 Task: Find connections with filter location Radolfzell am Bodensee with filter topic #lawschoolwith filter profile language Potuguese with filter current company Esko with filter school Emeritus with filter industry IT System Custom Software Development with filter service category Labor and Employment Law with filter keywords title Artificial Intelligence Engineer
Action: Mouse moved to (360, 262)
Screenshot: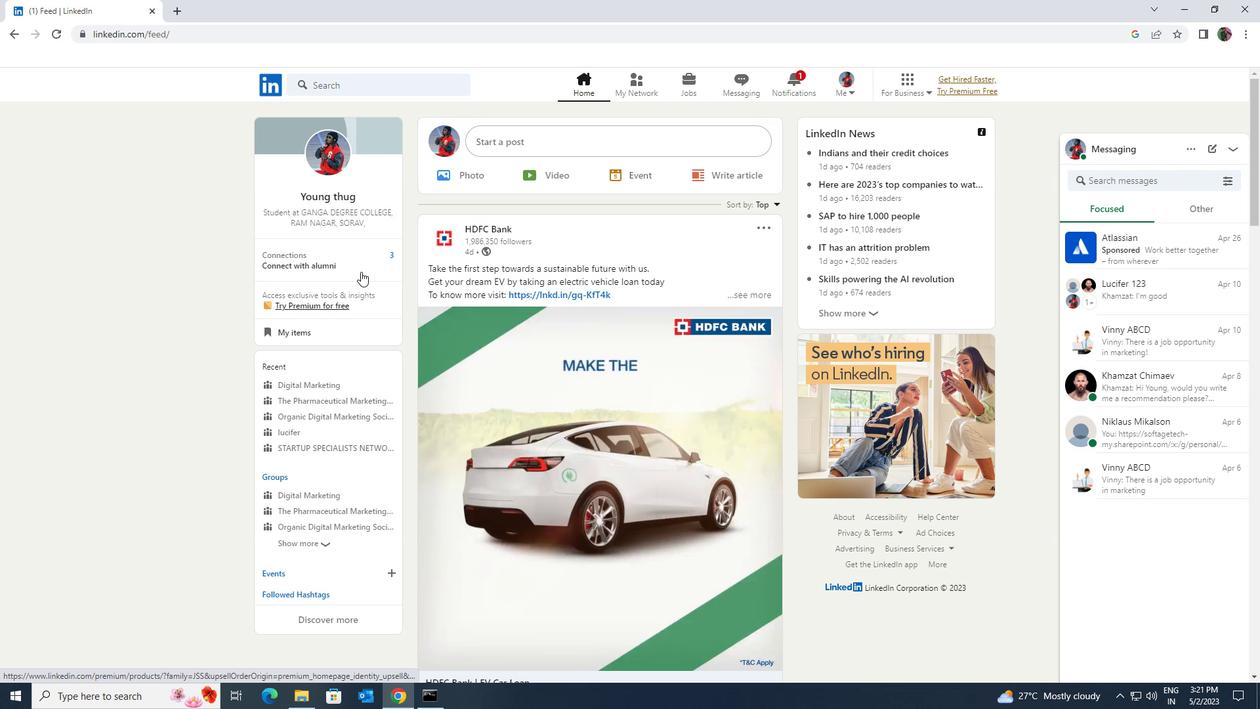 
Action: Mouse pressed left at (360, 262)
Screenshot: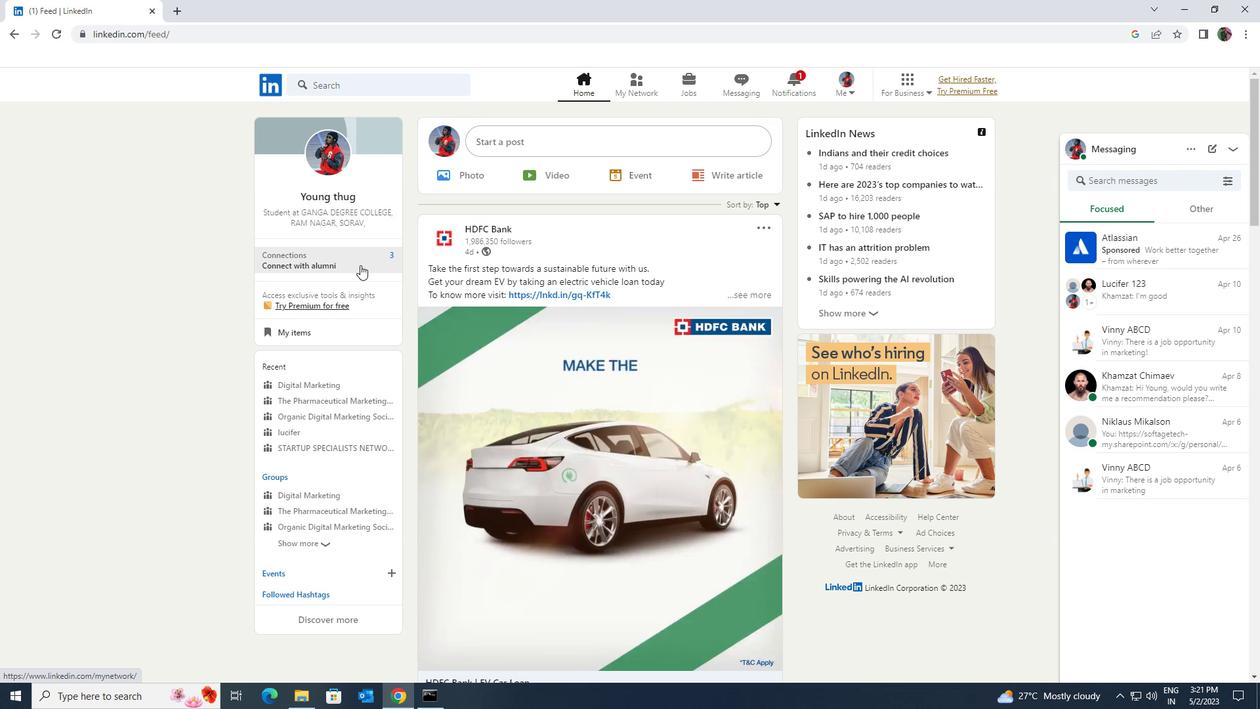 
Action: Mouse moved to (388, 161)
Screenshot: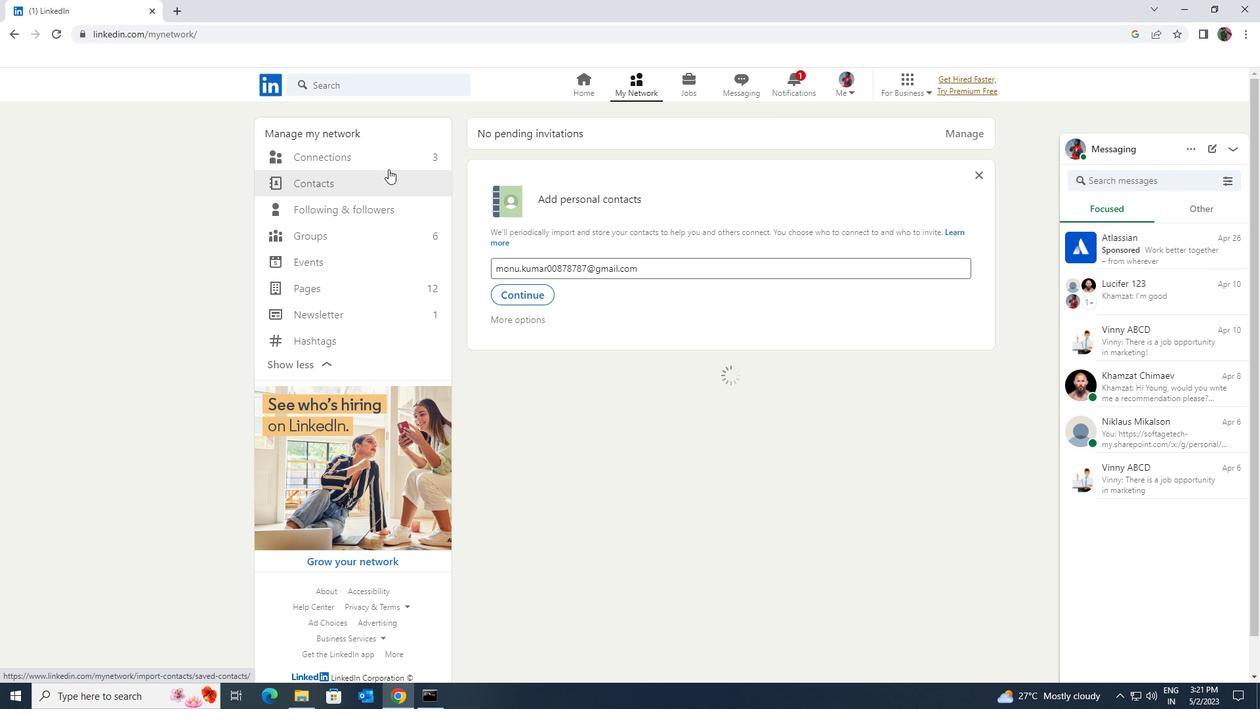 
Action: Mouse pressed left at (388, 161)
Screenshot: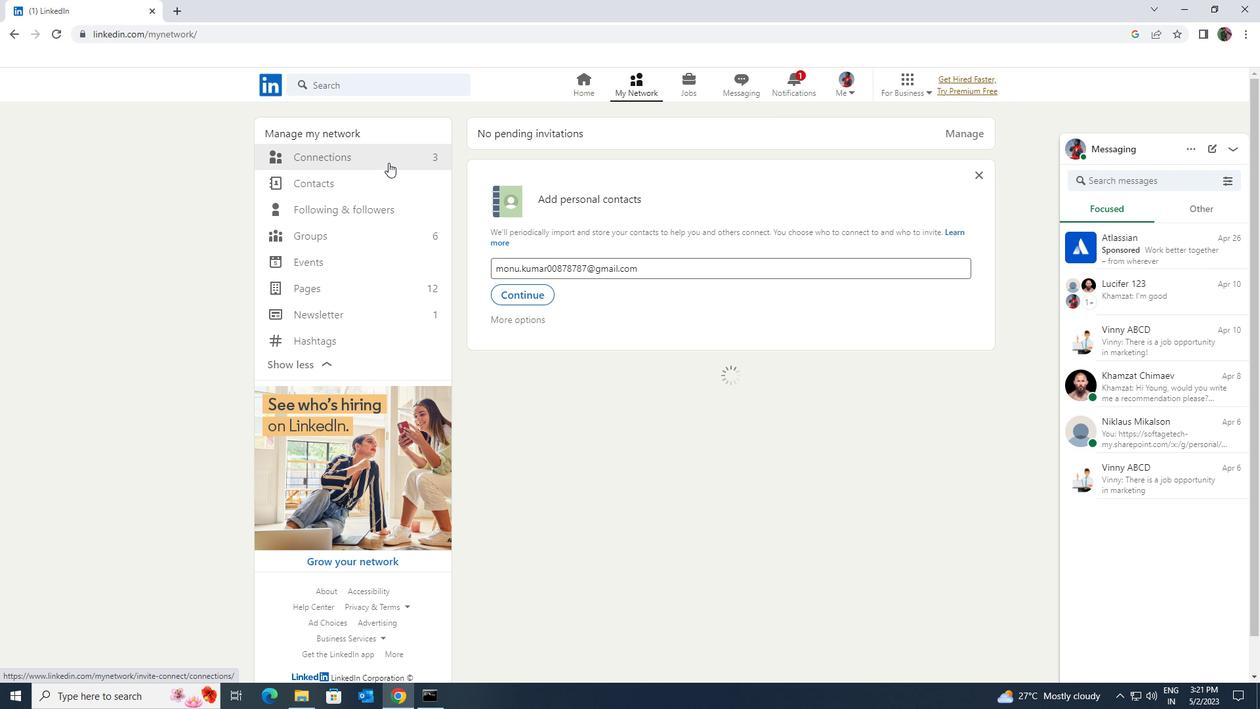
Action: Mouse moved to (712, 162)
Screenshot: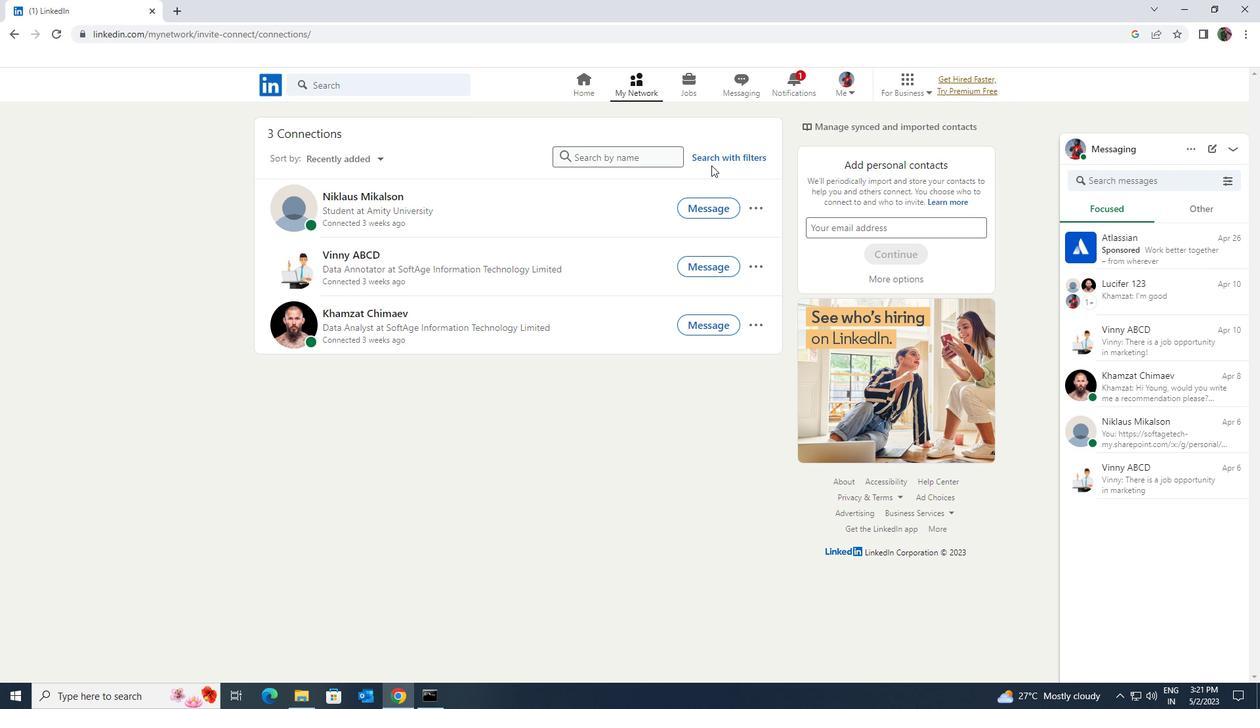 
Action: Mouse pressed left at (712, 162)
Screenshot: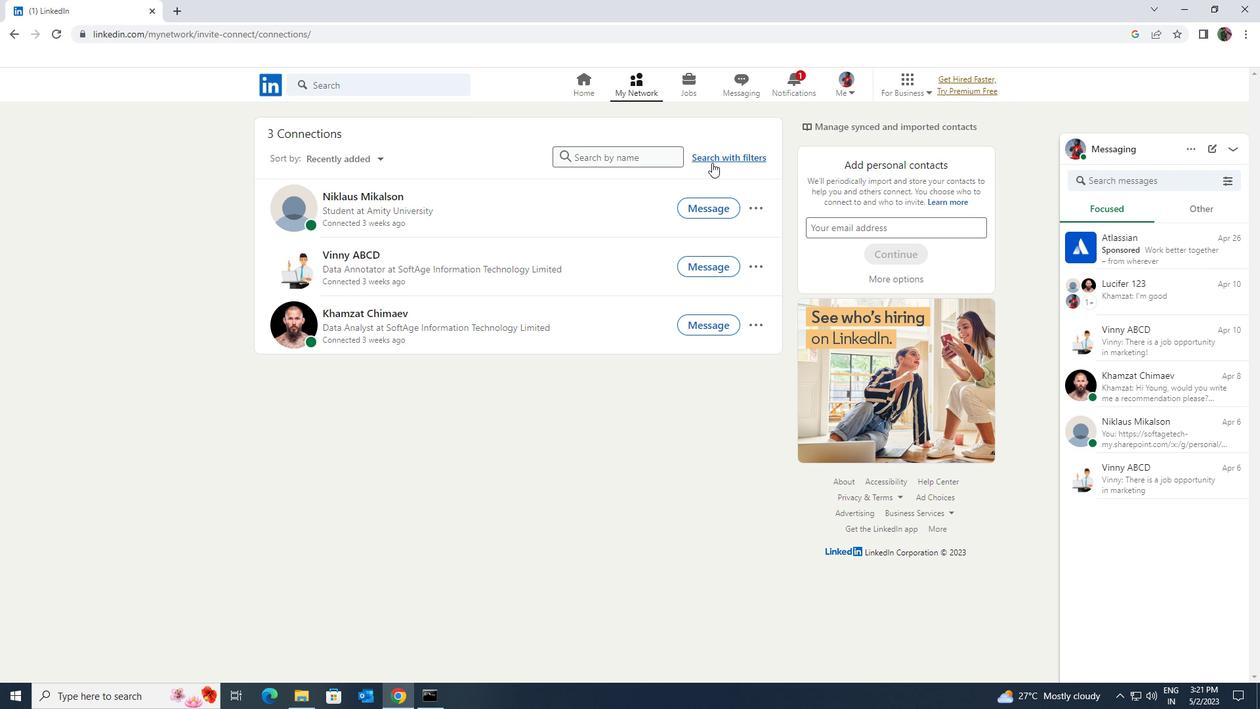 
Action: Mouse moved to (673, 122)
Screenshot: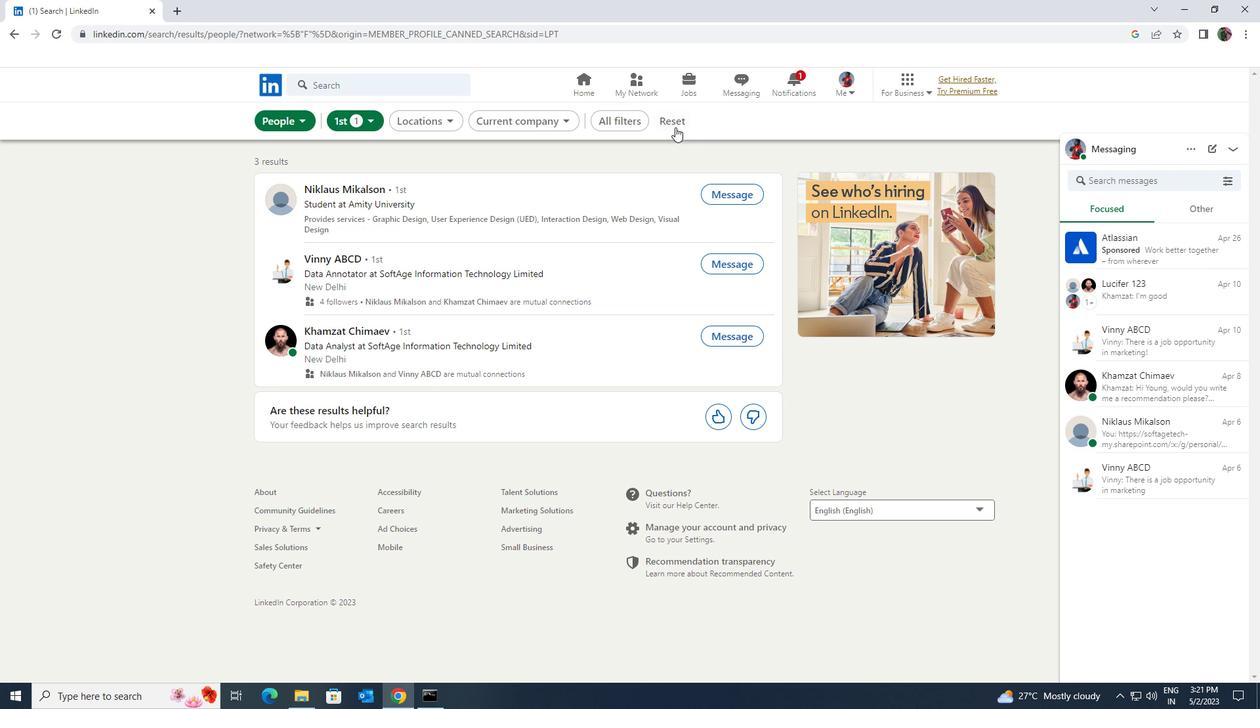 
Action: Mouse pressed left at (673, 122)
Screenshot: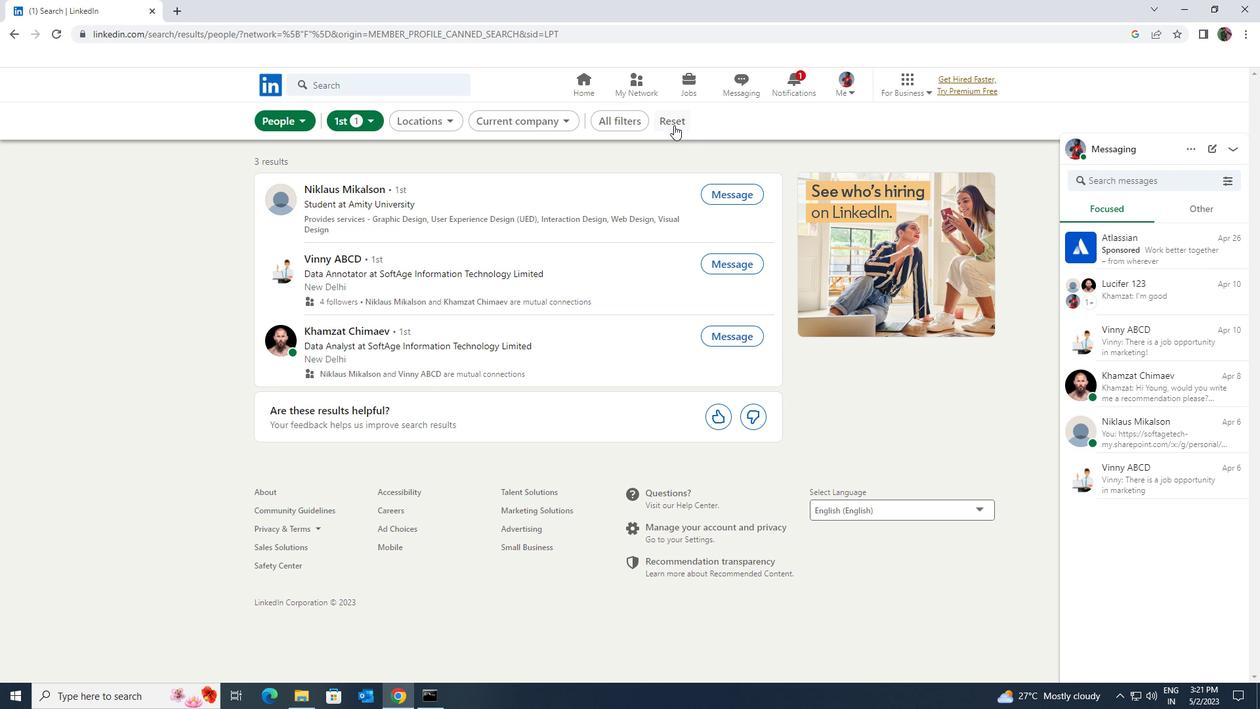
Action: Mouse moved to (671, 122)
Screenshot: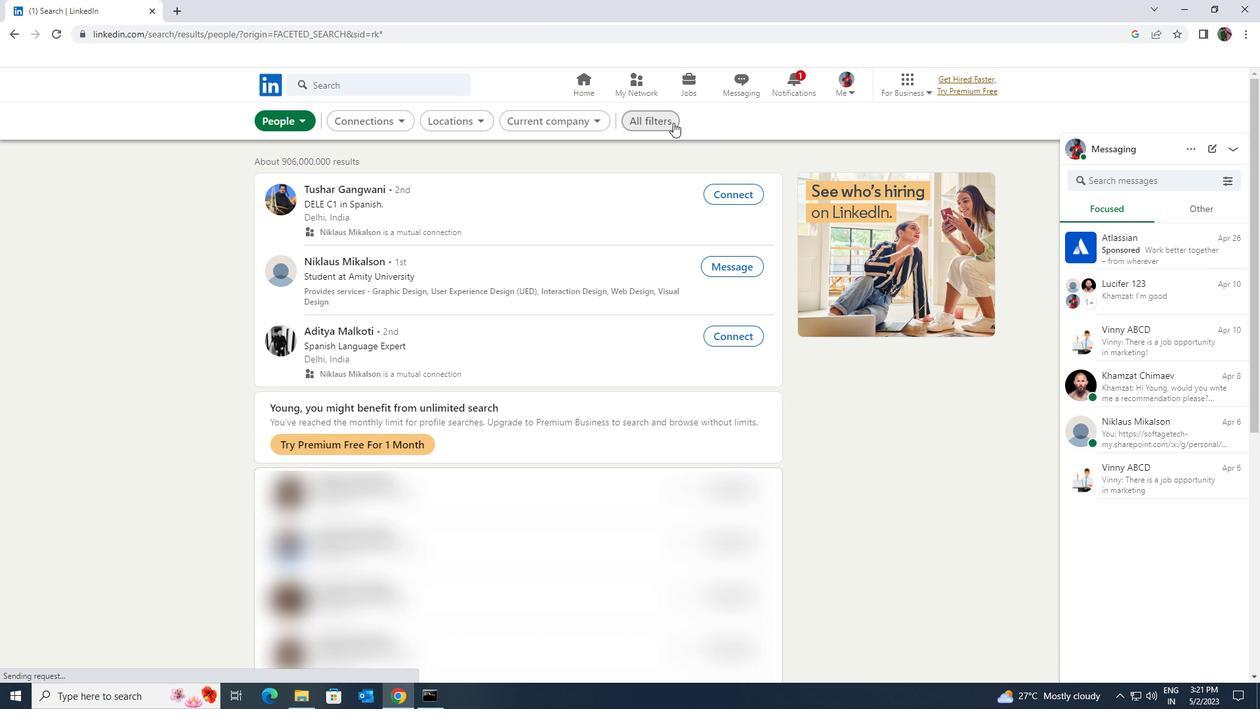 
Action: Mouse pressed left at (671, 122)
Screenshot: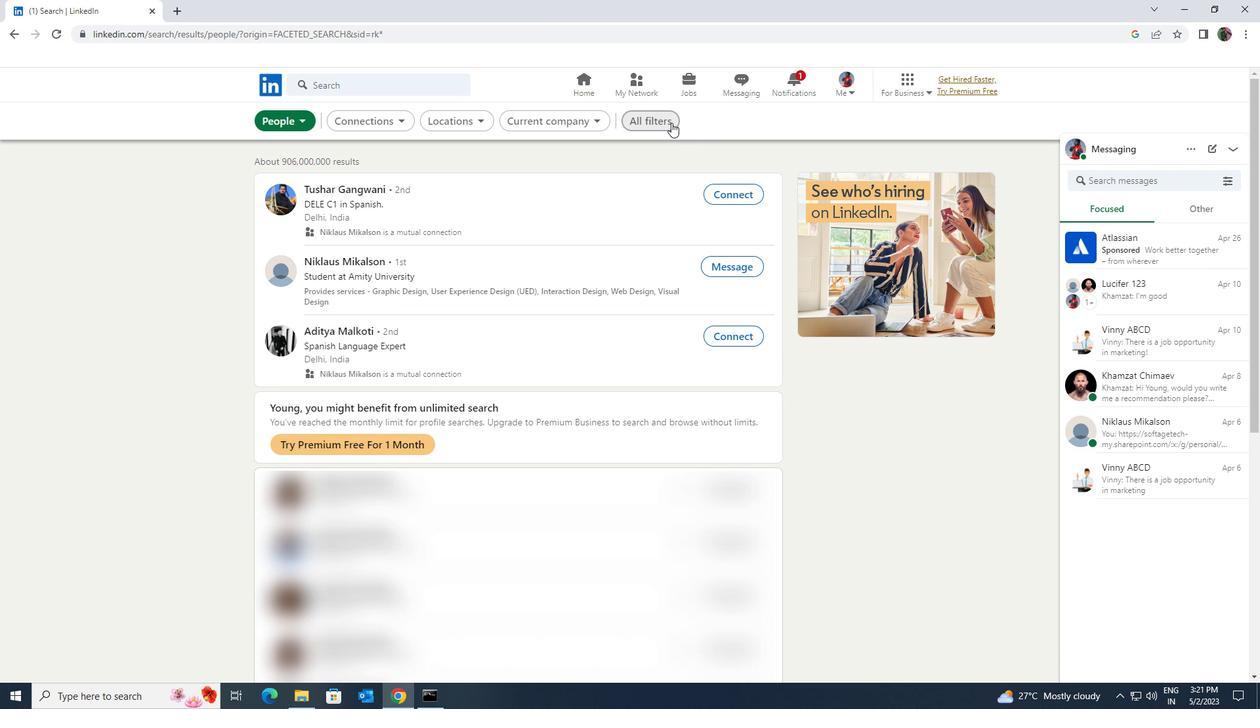 
Action: Mouse moved to (1143, 518)
Screenshot: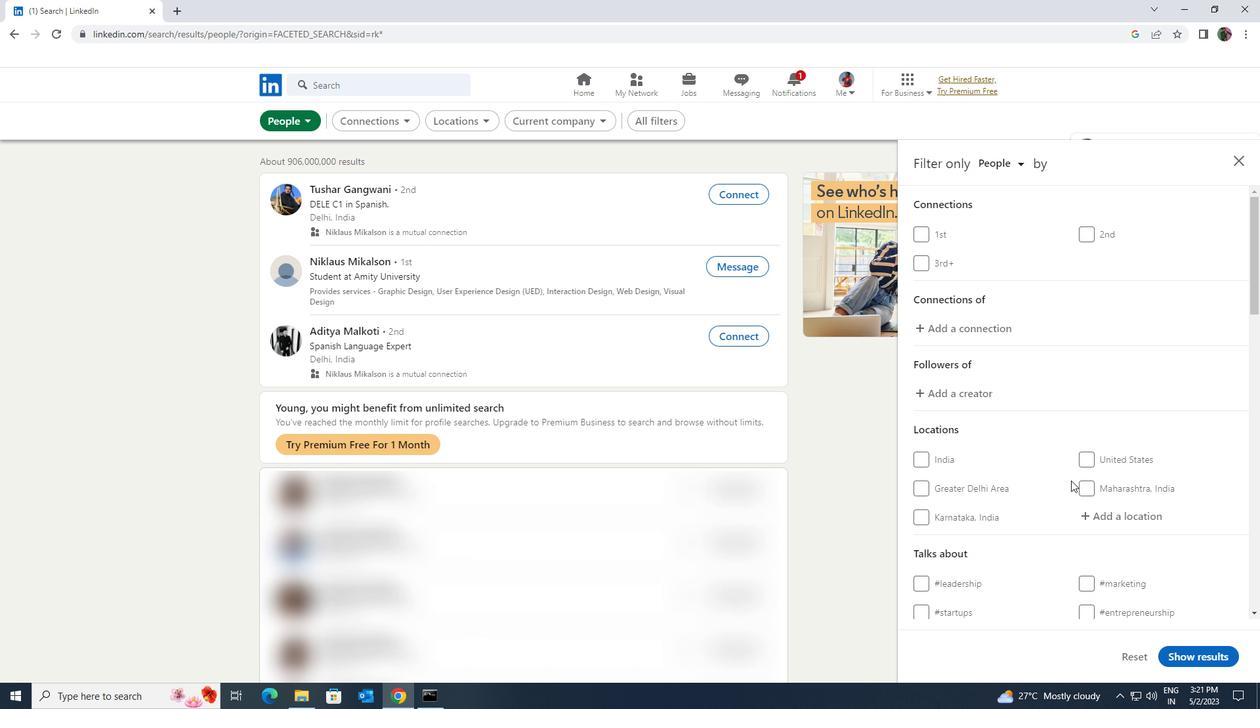 
Action: Mouse pressed left at (1143, 518)
Screenshot: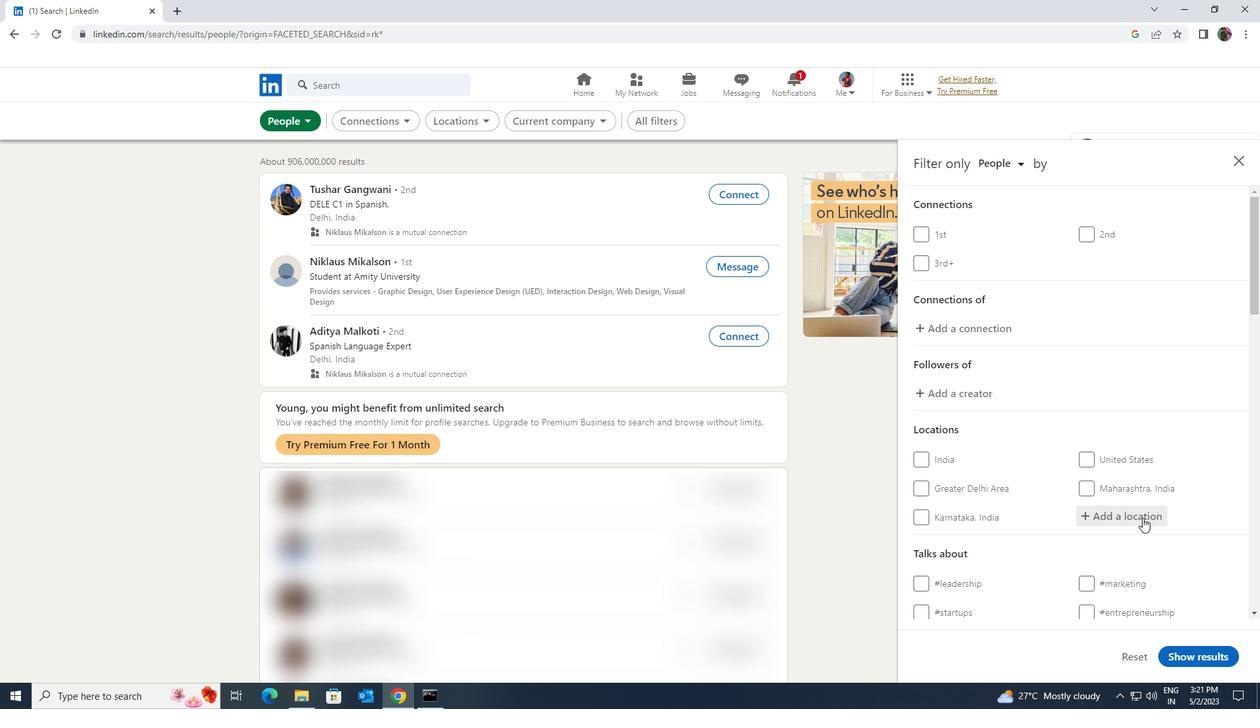 
Action: Key pressed <Key.shift>RADOLF
Screenshot: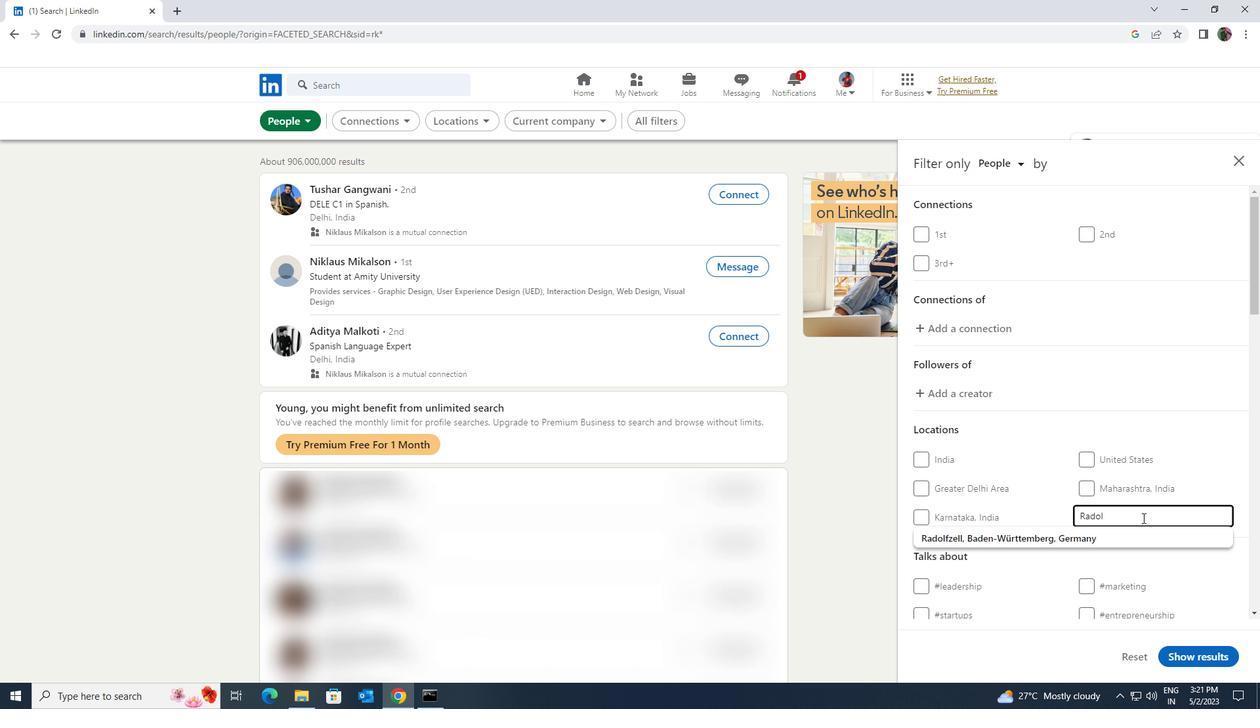 
Action: Mouse moved to (1134, 533)
Screenshot: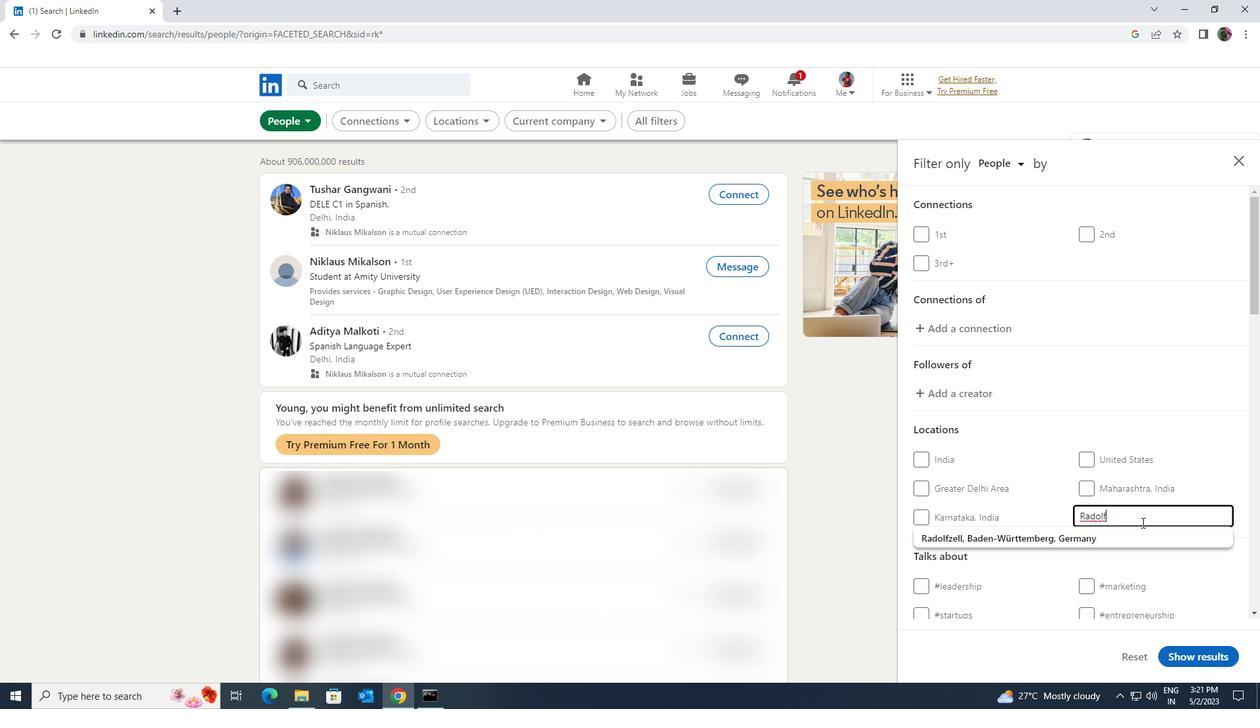 
Action: Mouse pressed left at (1134, 533)
Screenshot: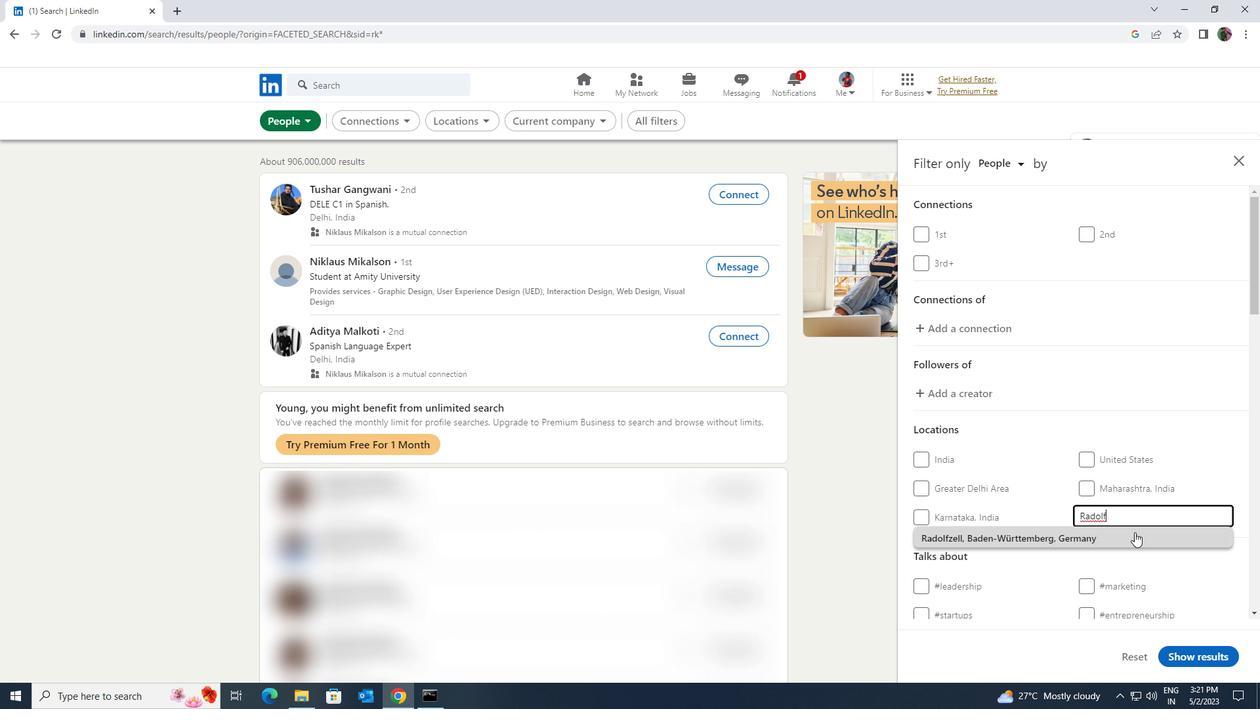 
Action: Mouse scrolled (1134, 532) with delta (0, 0)
Screenshot: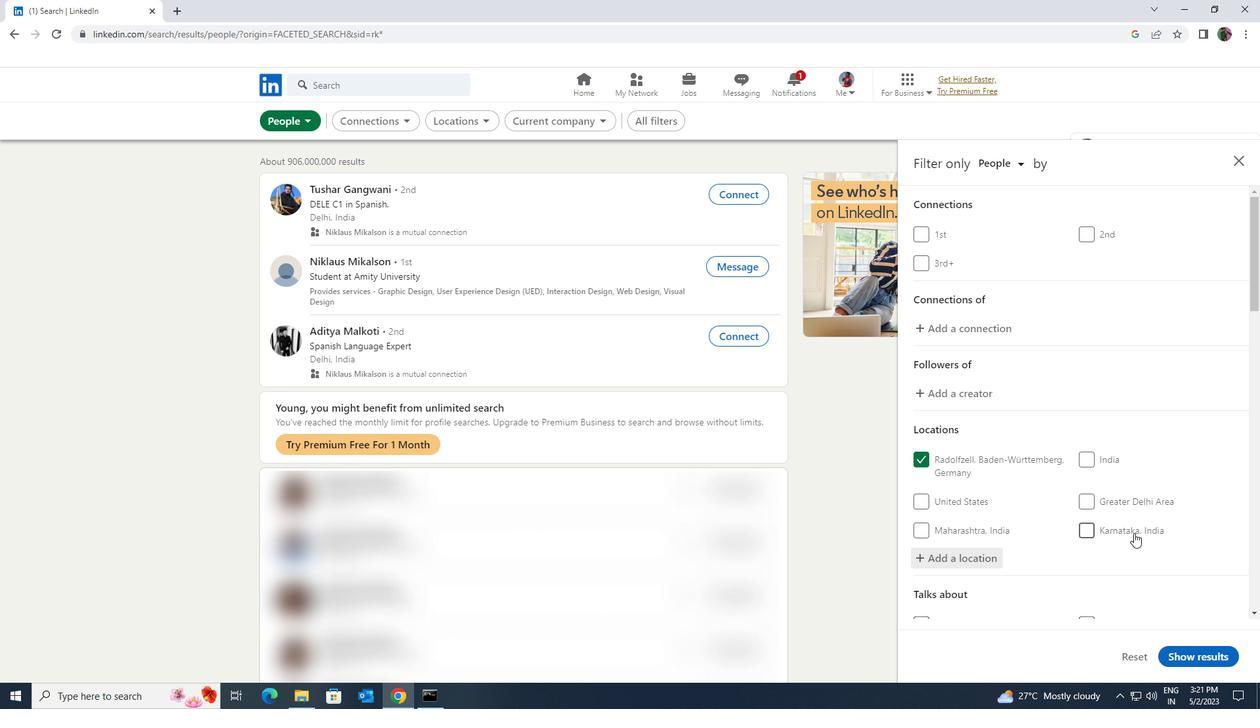 
Action: Mouse scrolled (1134, 532) with delta (0, 0)
Screenshot: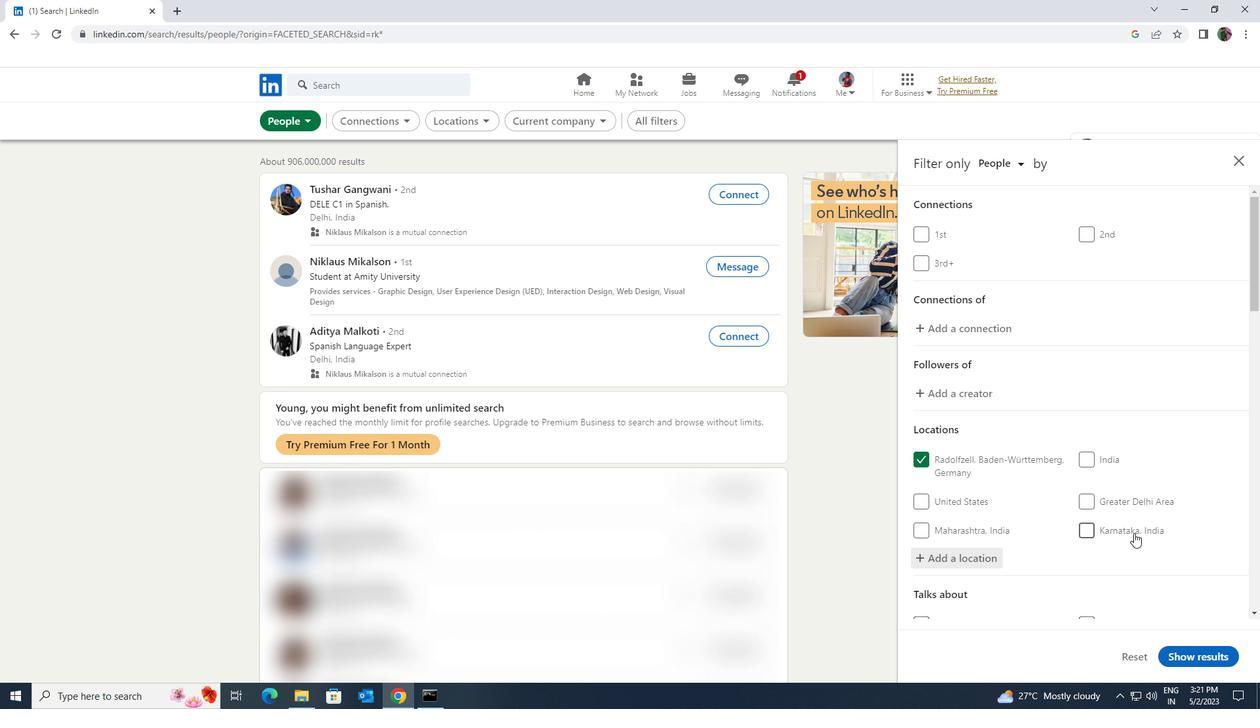 
Action: Mouse moved to (1126, 548)
Screenshot: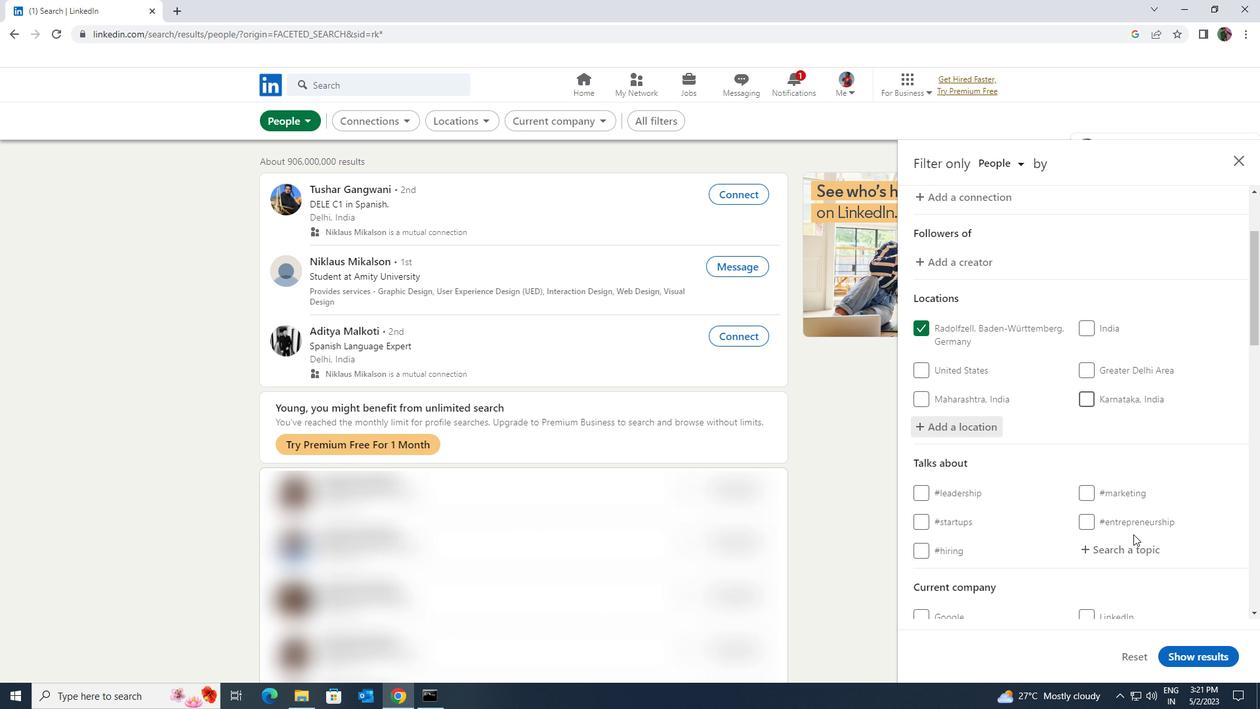 
Action: Mouse pressed left at (1126, 548)
Screenshot: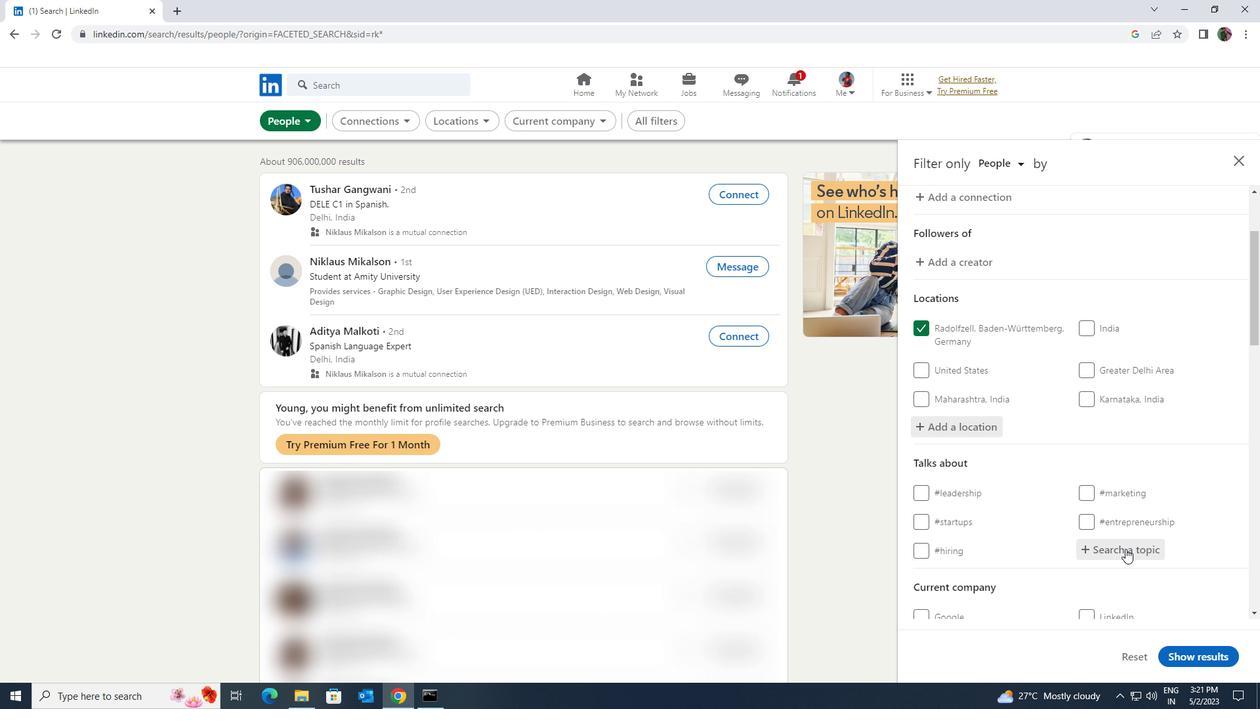 
Action: Key pressed <Key.shift><Key.shift>LAWSCHOOL
Screenshot: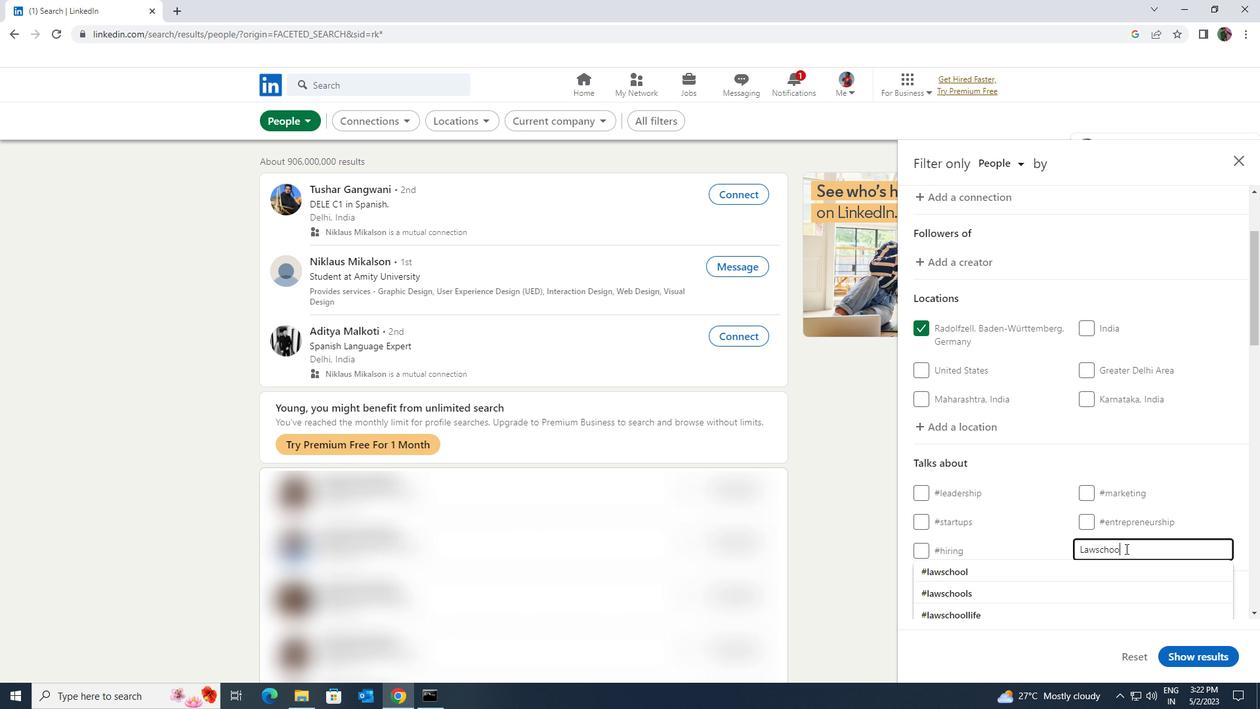 
Action: Mouse moved to (1111, 559)
Screenshot: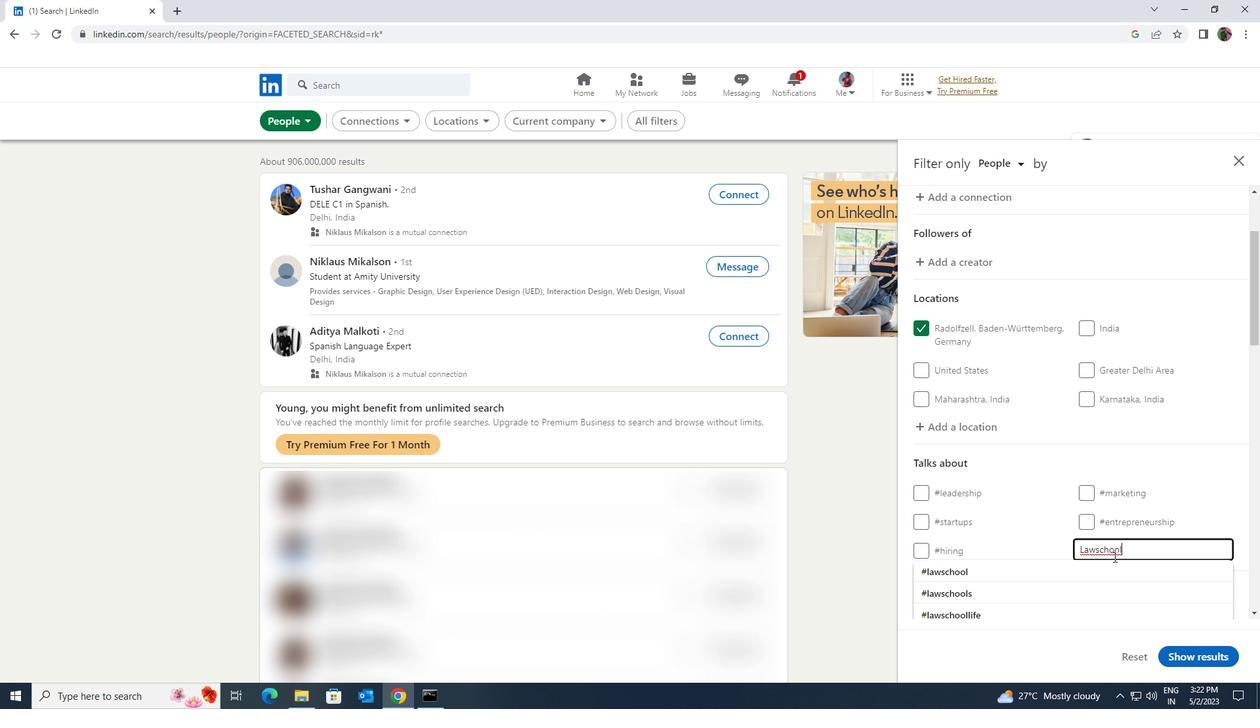 
Action: Mouse pressed left at (1111, 559)
Screenshot: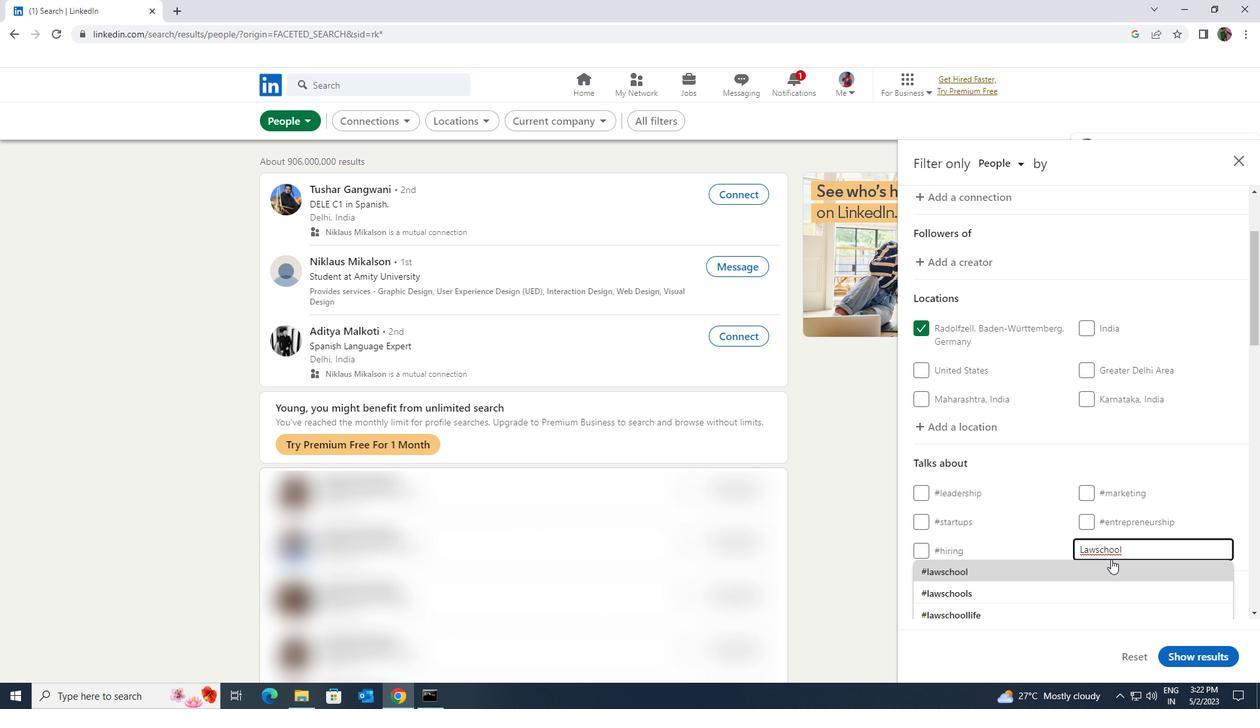 
Action: Mouse scrolled (1111, 558) with delta (0, 0)
Screenshot: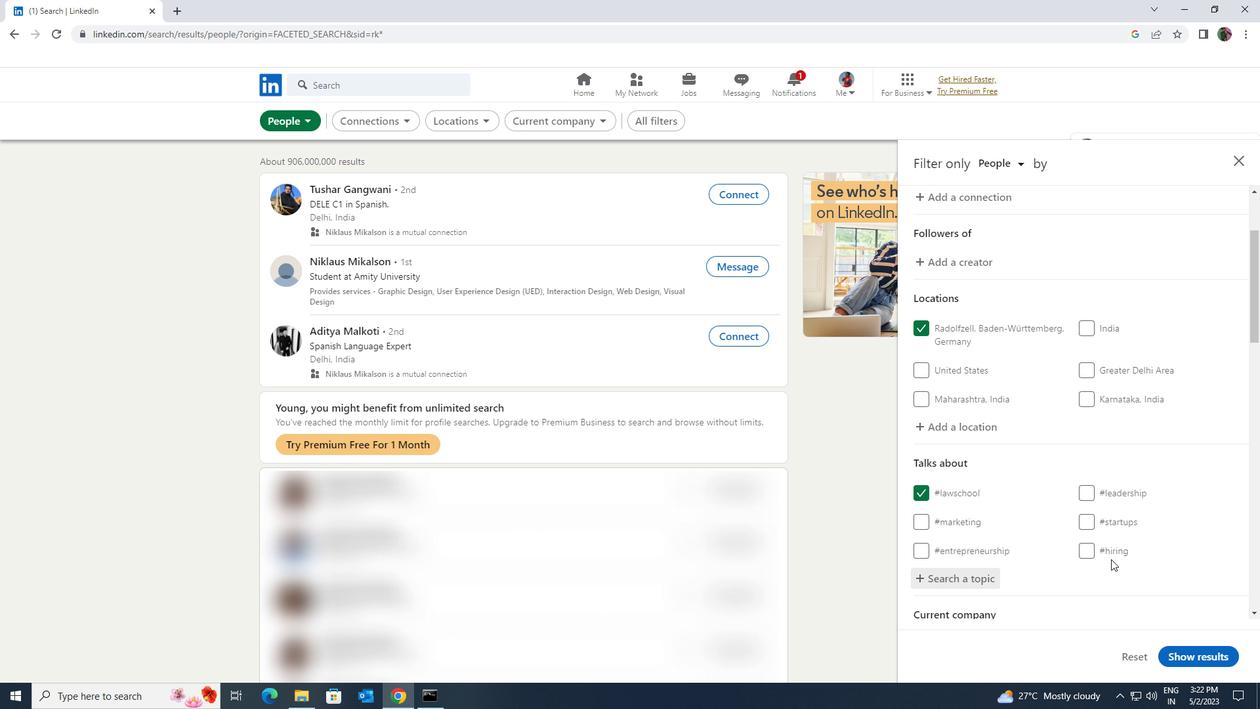 
Action: Mouse scrolled (1111, 558) with delta (0, 0)
Screenshot: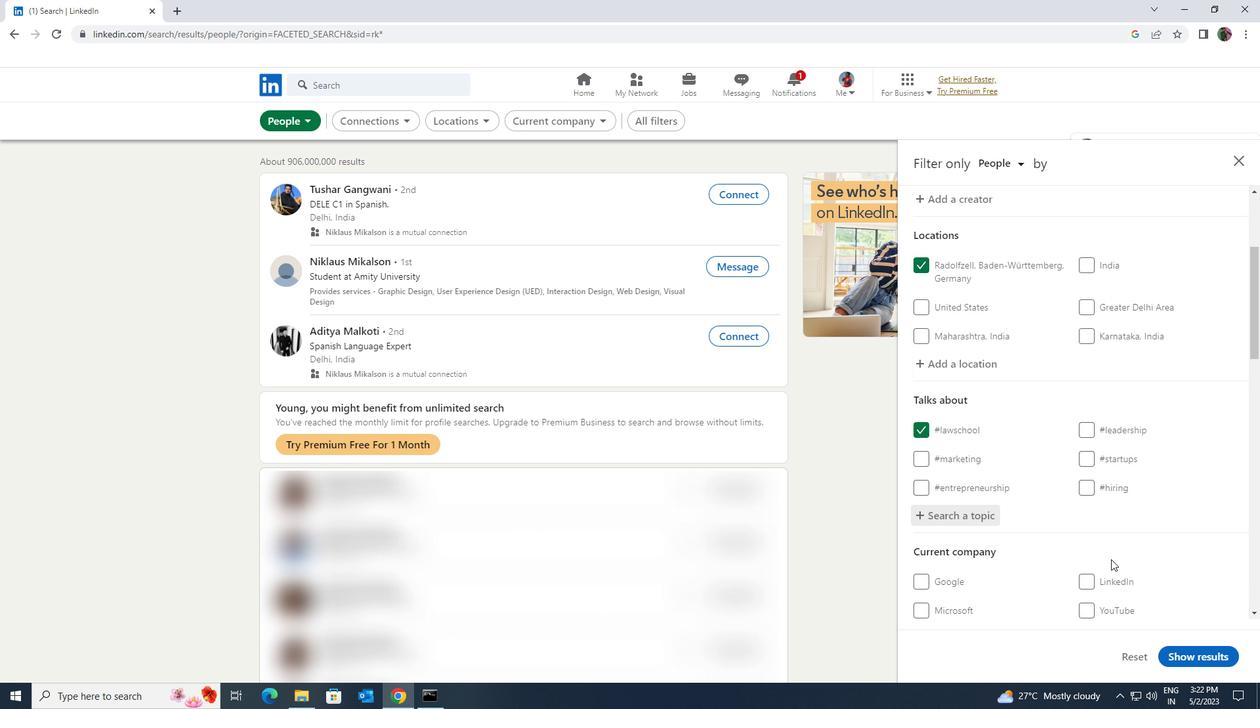 
Action: Mouse scrolled (1111, 558) with delta (0, 0)
Screenshot: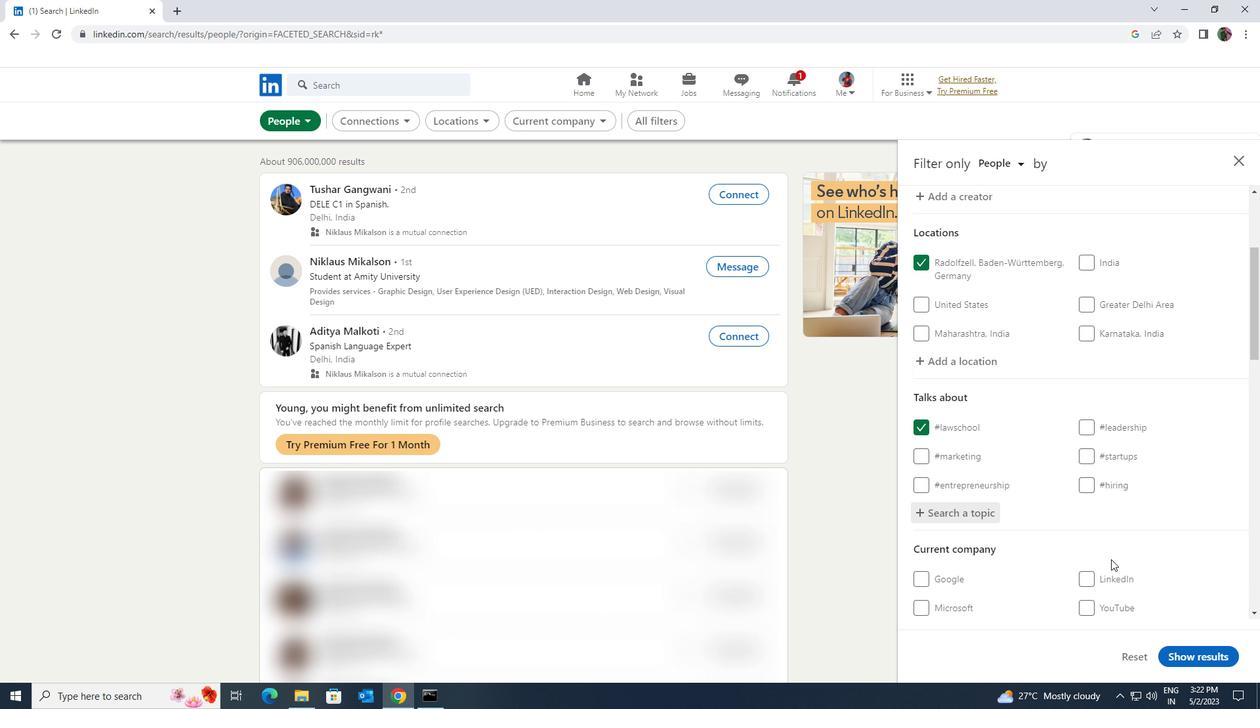 
Action: Mouse scrolled (1111, 558) with delta (0, 0)
Screenshot: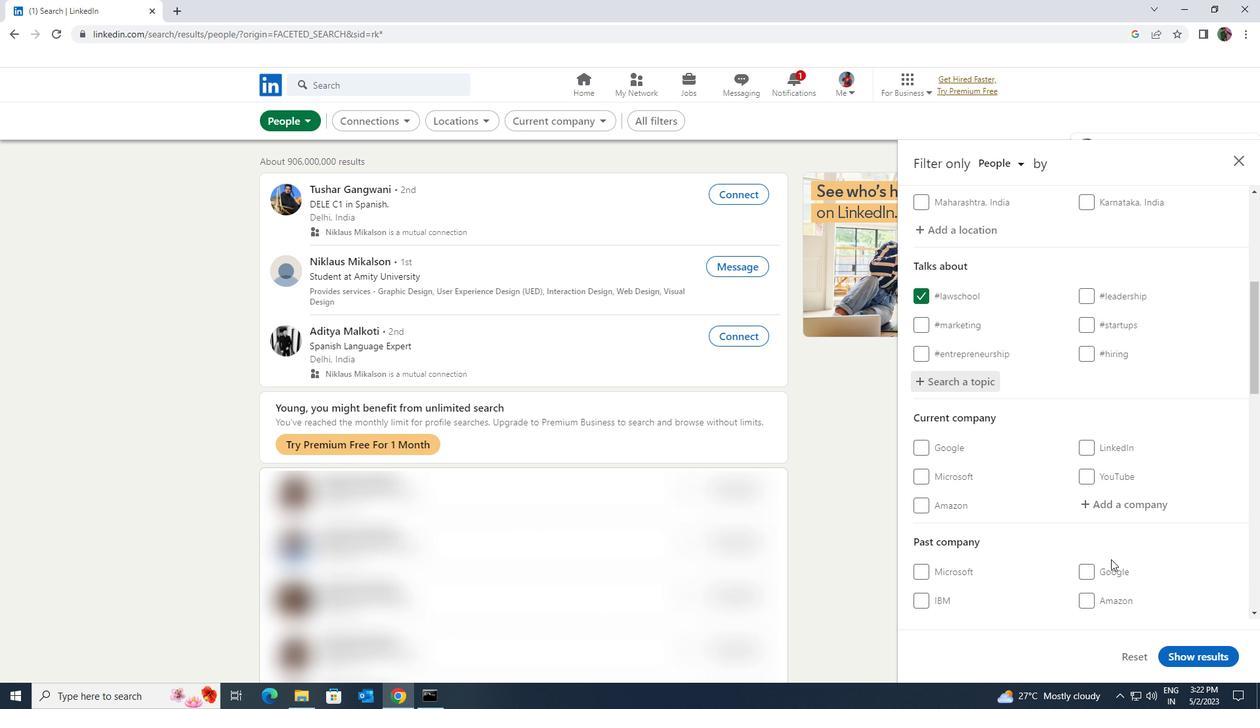 
Action: Mouse scrolled (1111, 558) with delta (0, 0)
Screenshot: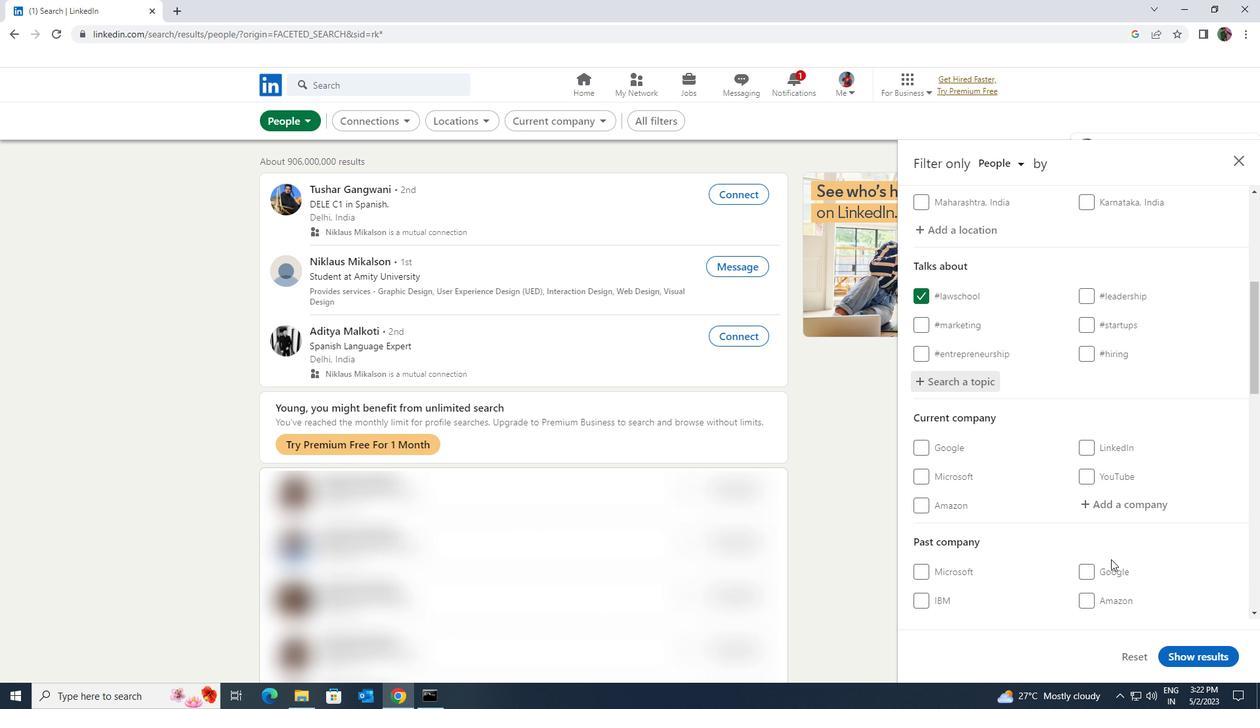 
Action: Mouse scrolled (1111, 558) with delta (0, 0)
Screenshot: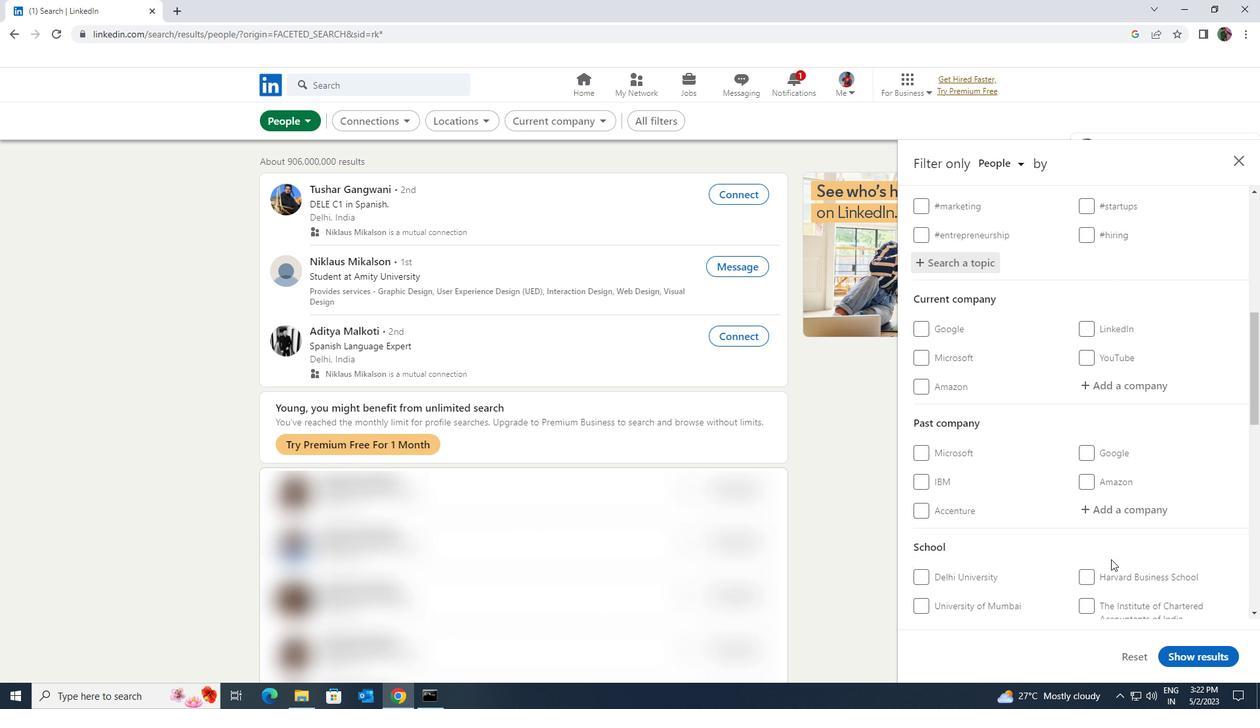 
Action: Mouse scrolled (1111, 558) with delta (0, 0)
Screenshot: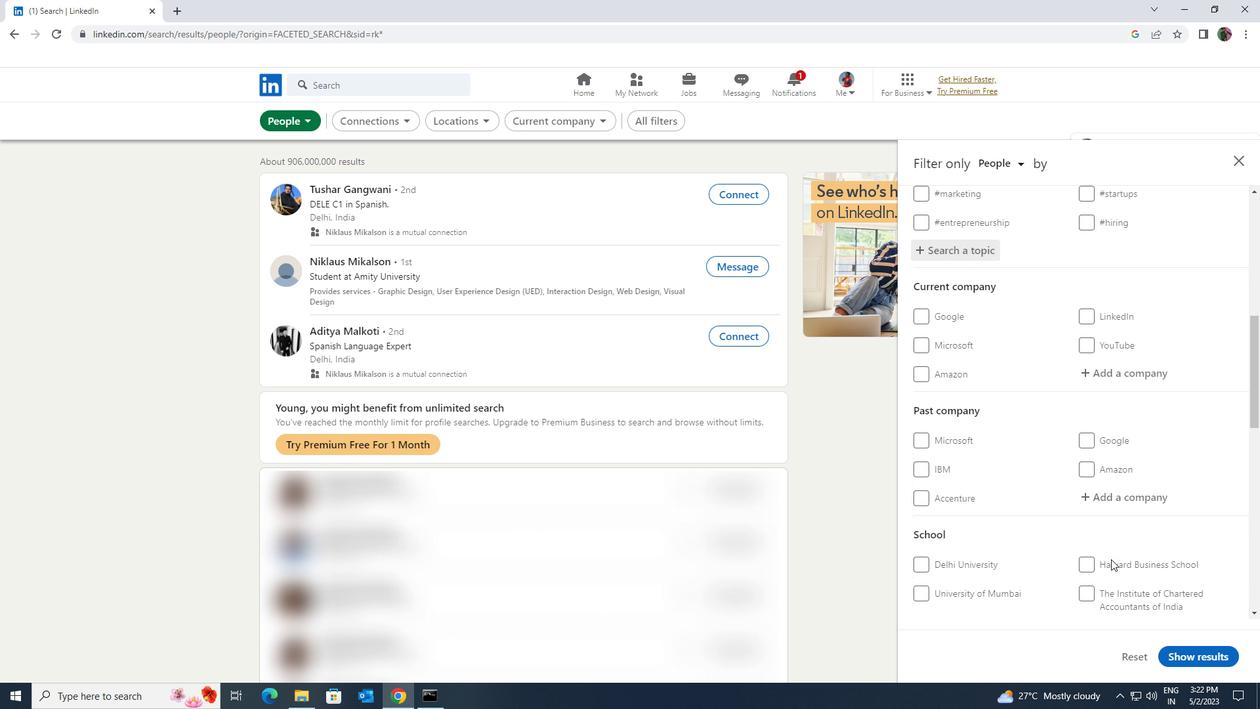 
Action: Mouse scrolled (1111, 558) with delta (0, 0)
Screenshot: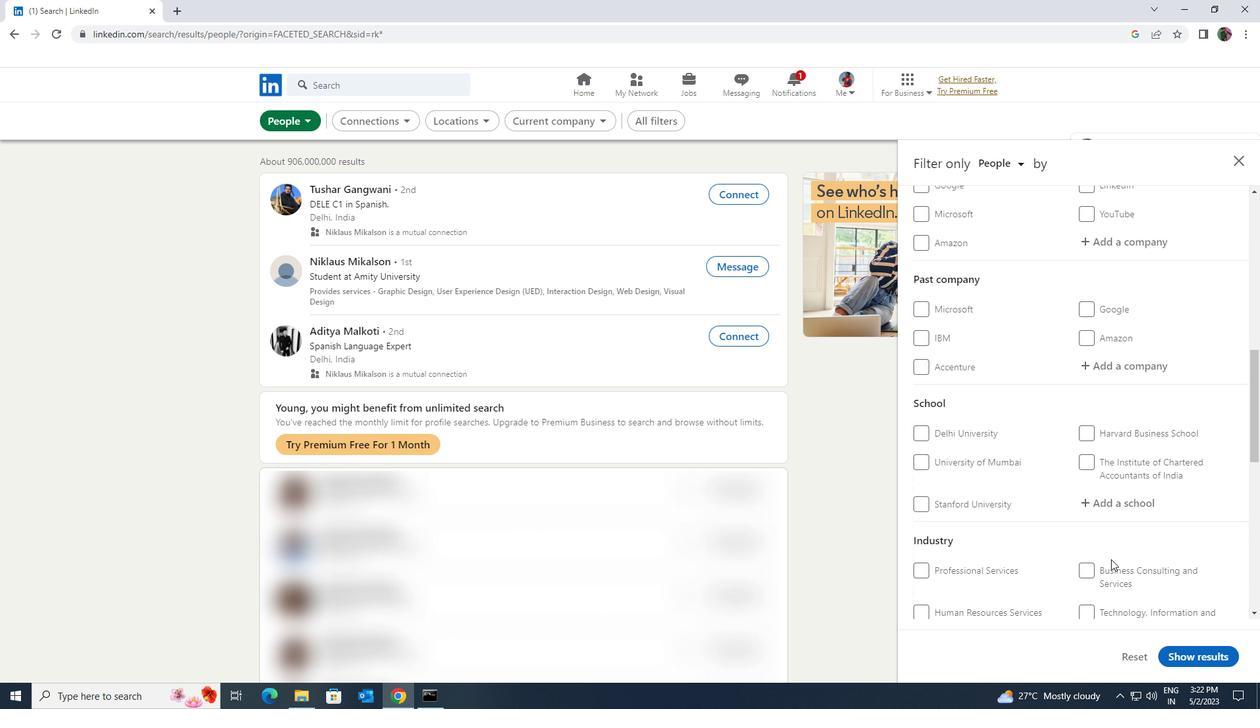 
Action: Mouse scrolled (1111, 558) with delta (0, 0)
Screenshot: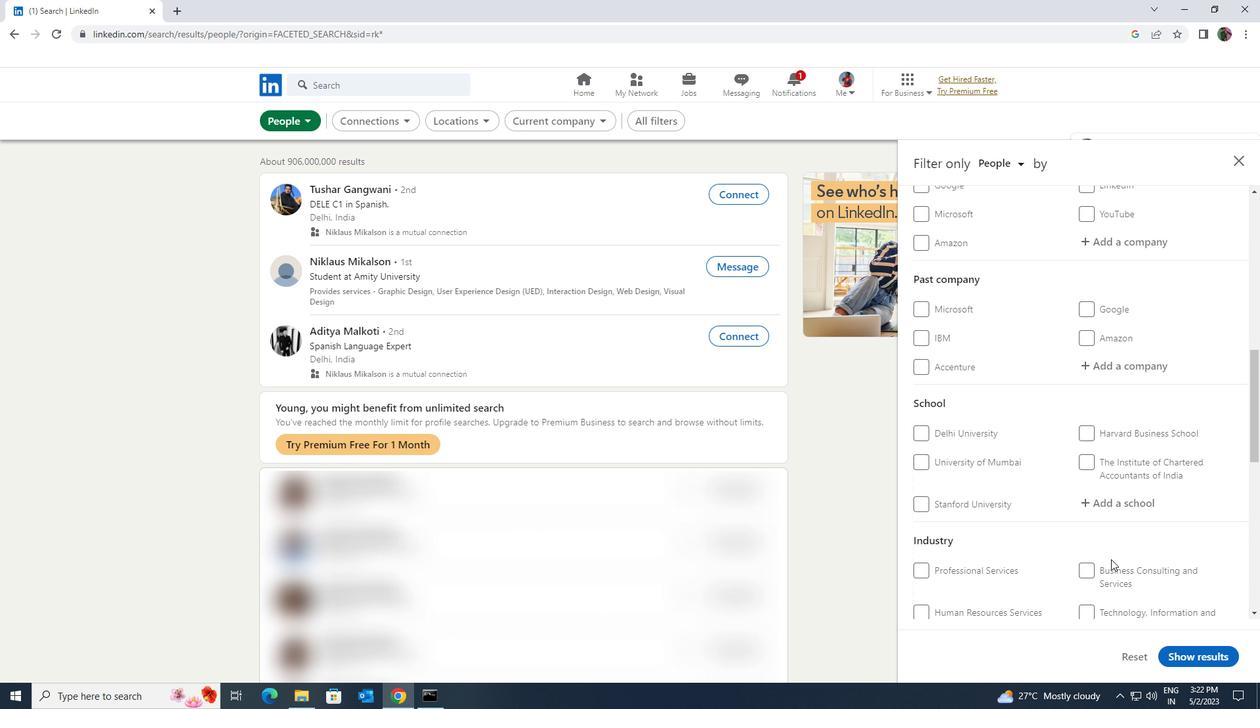 
Action: Mouse scrolled (1111, 558) with delta (0, 0)
Screenshot: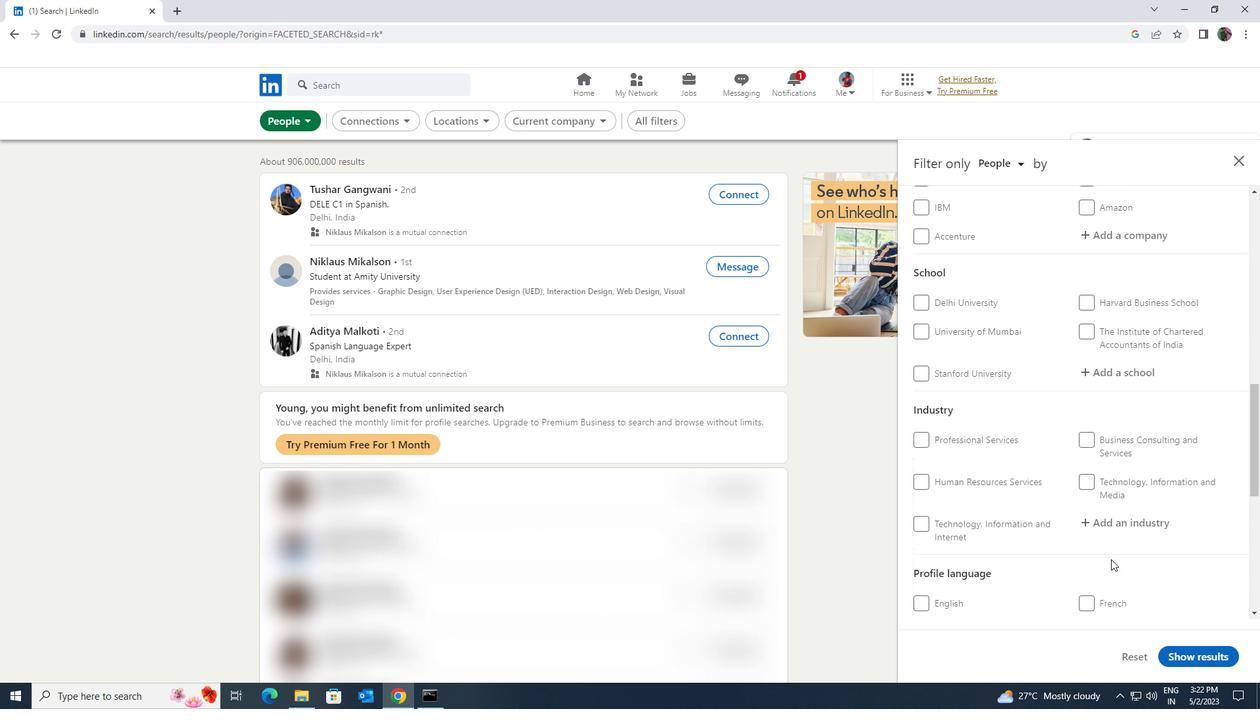 
Action: Mouse moved to (1091, 562)
Screenshot: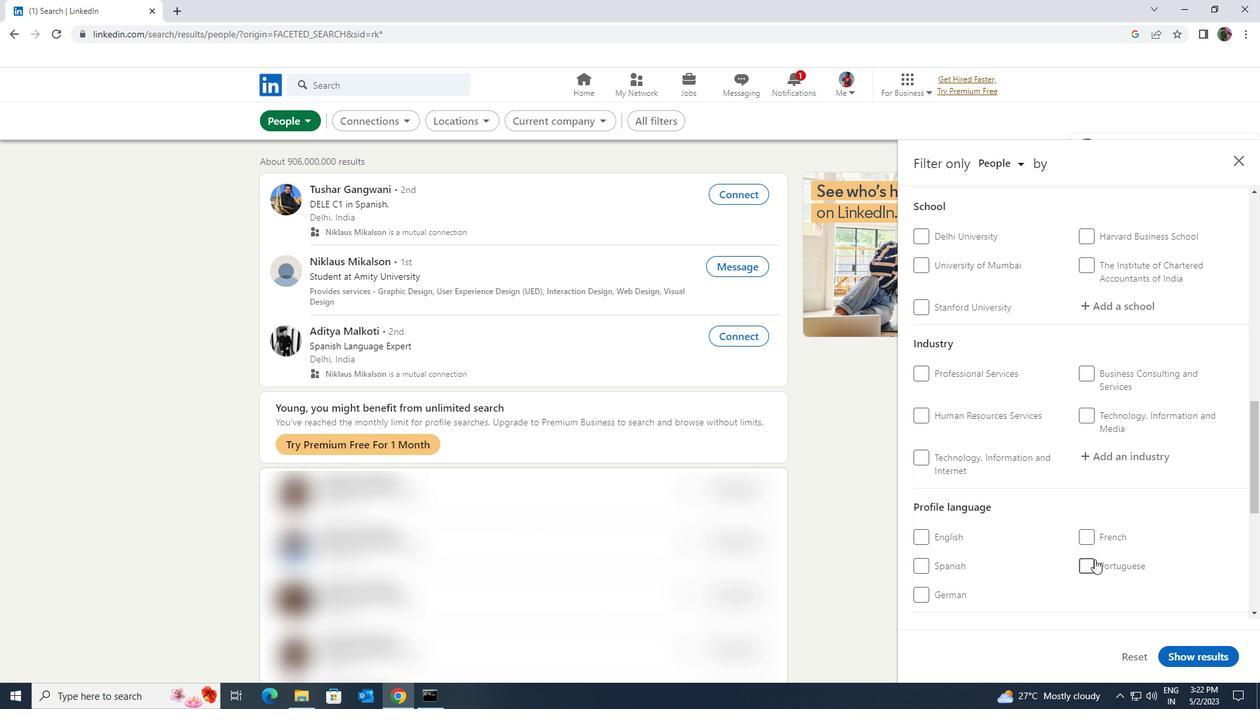 
Action: Mouse pressed left at (1091, 562)
Screenshot: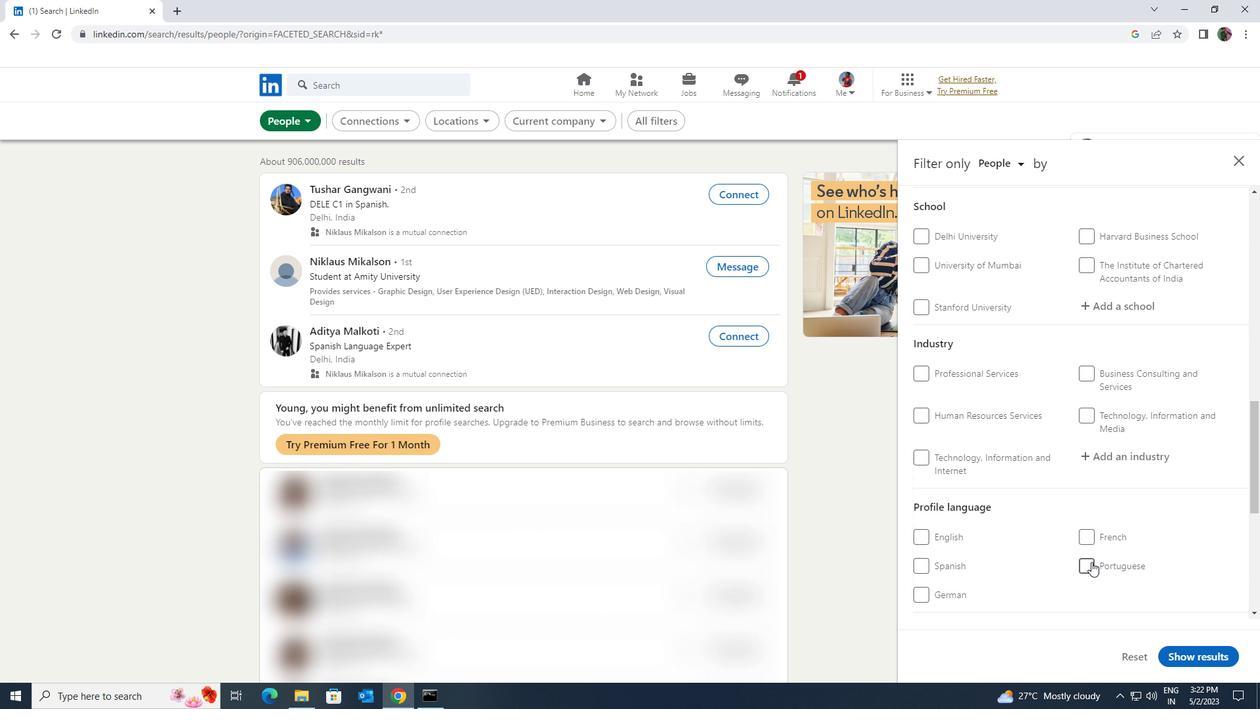
Action: Mouse moved to (1087, 565)
Screenshot: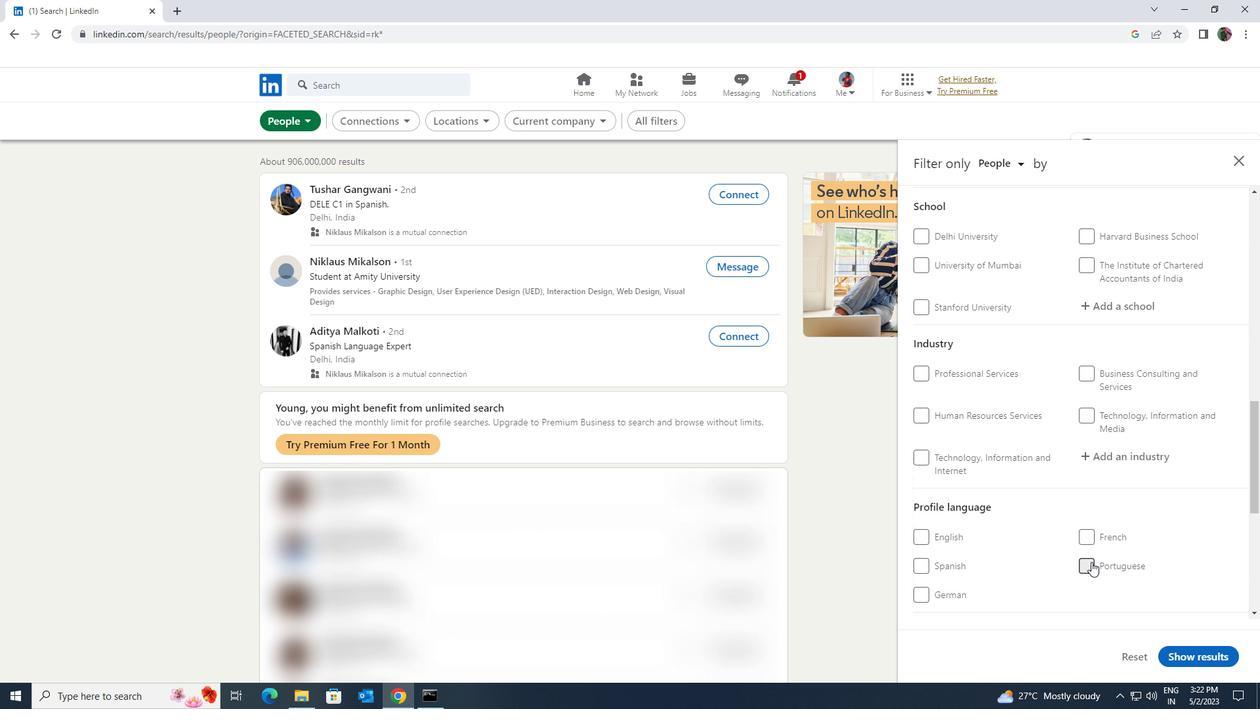 
Action: Mouse scrolled (1087, 565) with delta (0, 0)
Screenshot: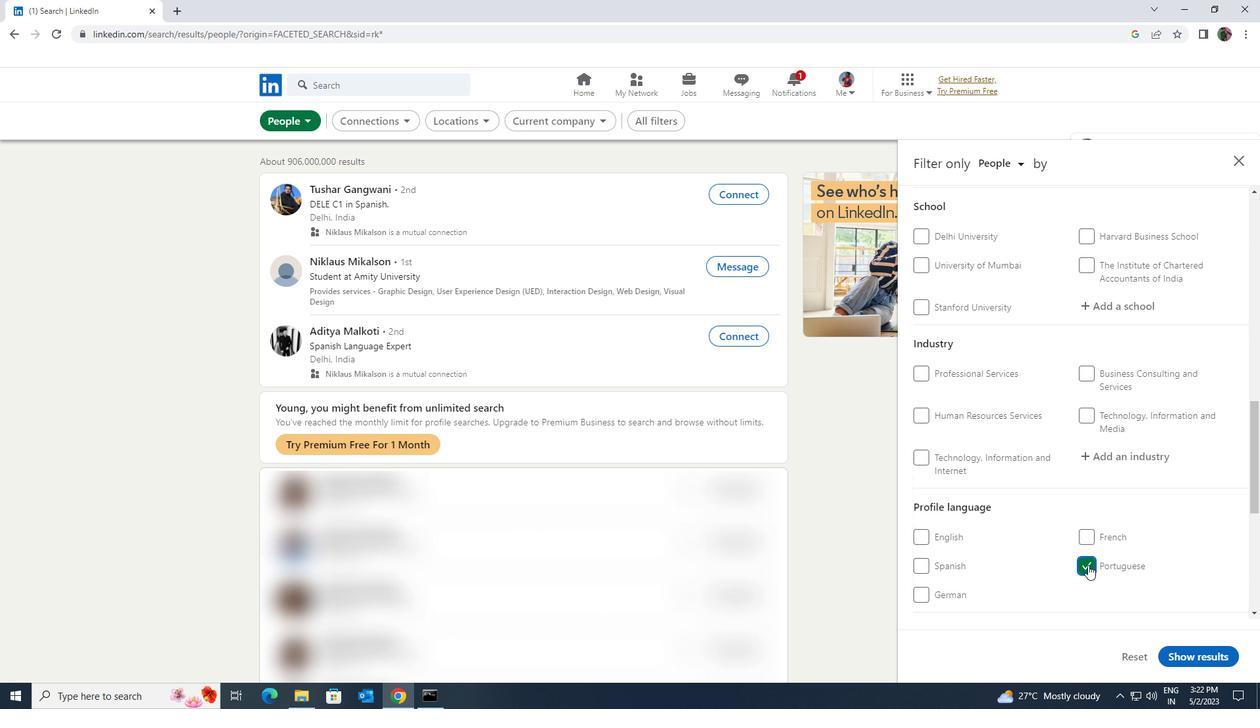 
Action: Mouse scrolled (1087, 565) with delta (0, 0)
Screenshot: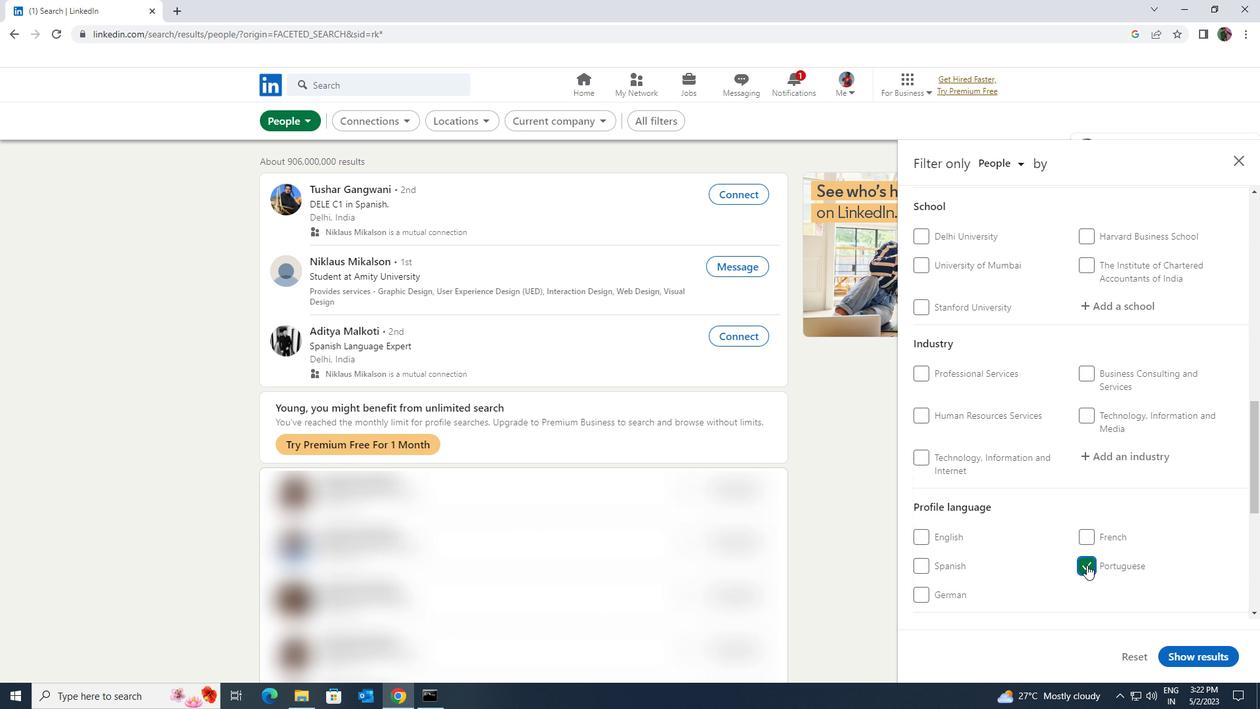 
Action: Mouse moved to (1086, 566)
Screenshot: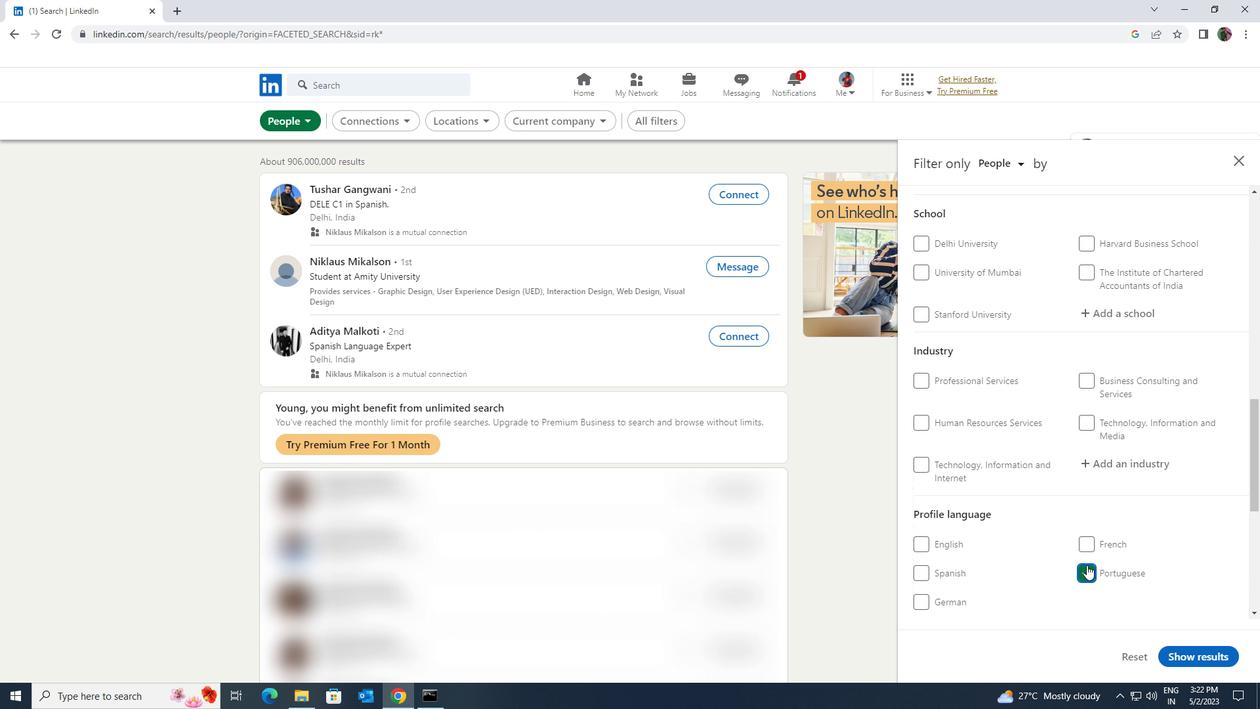 
Action: Mouse scrolled (1086, 567) with delta (0, 0)
Screenshot: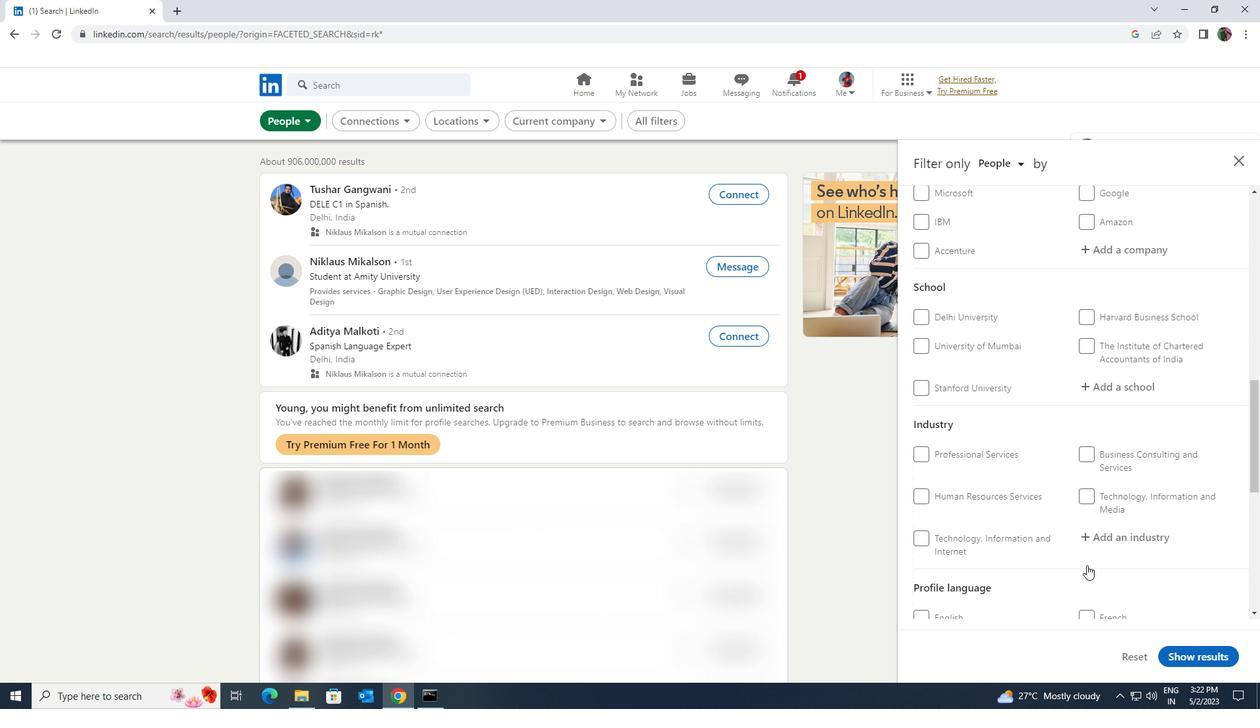 
Action: Mouse scrolled (1086, 567) with delta (0, 0)
Screenshot: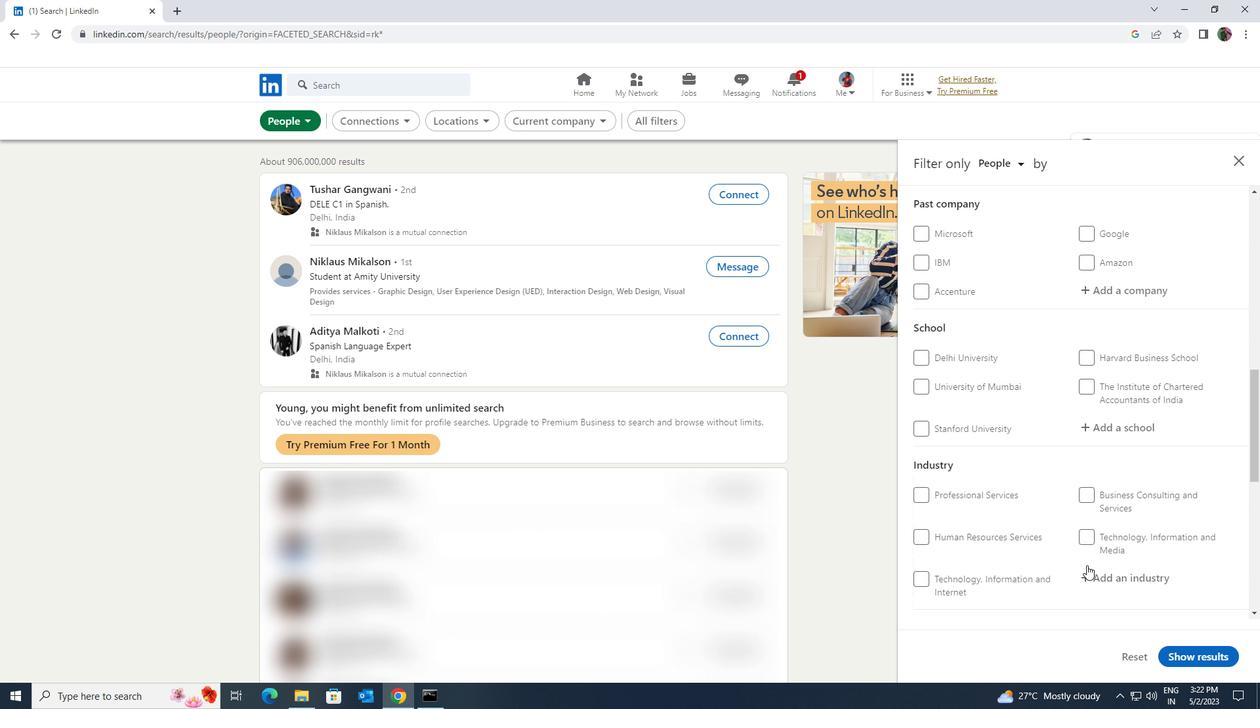 
Action: Mouse moved to (1085, 566)
Screenshot: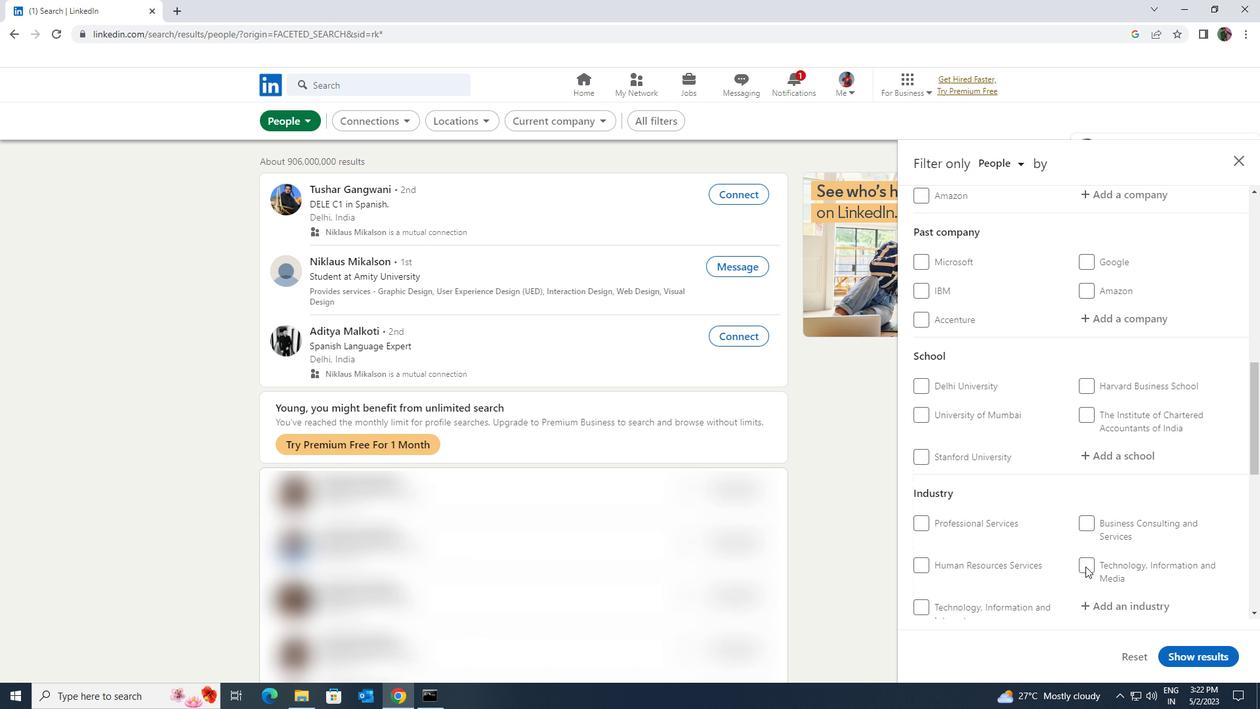 
Action: Mouse scrolled (1085, 567) with delta (0, 0)
Screenshot: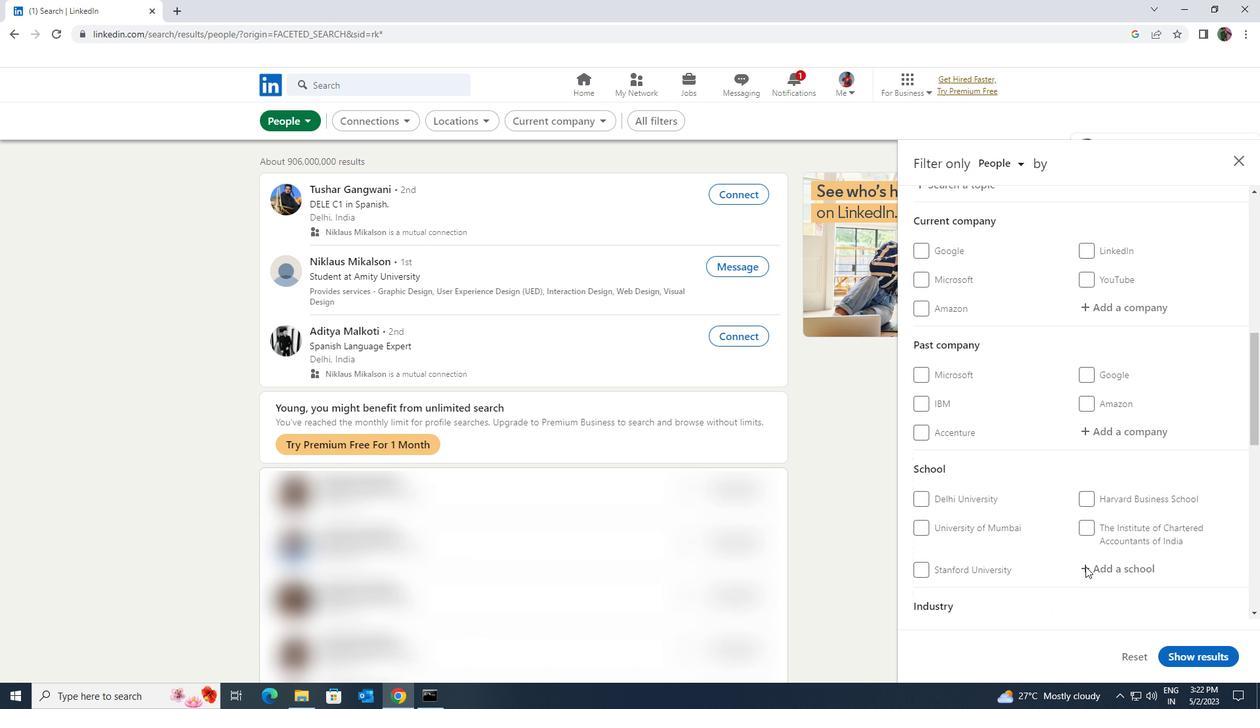 
Action: Mouse scrolled (1085, 567) with delta (0, 0)
Screenshot: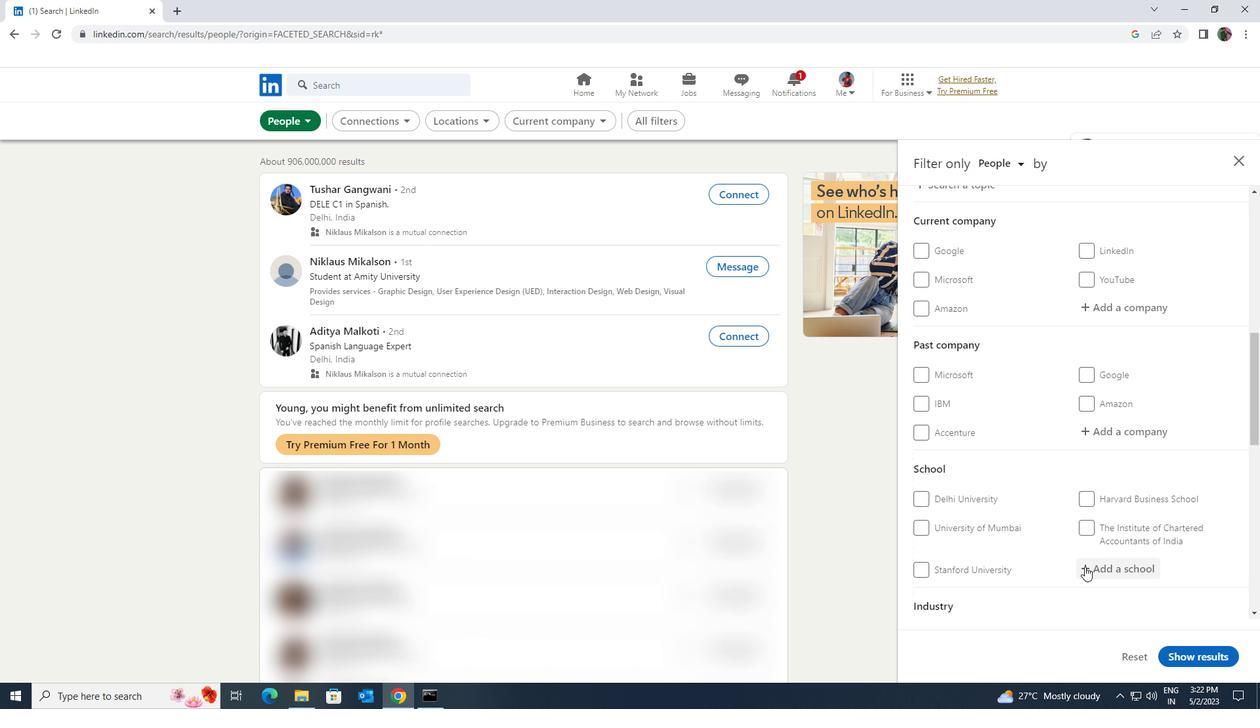 
Action: Mouse scrolled (1085, 567) with delta (0, 0)
Screenshot: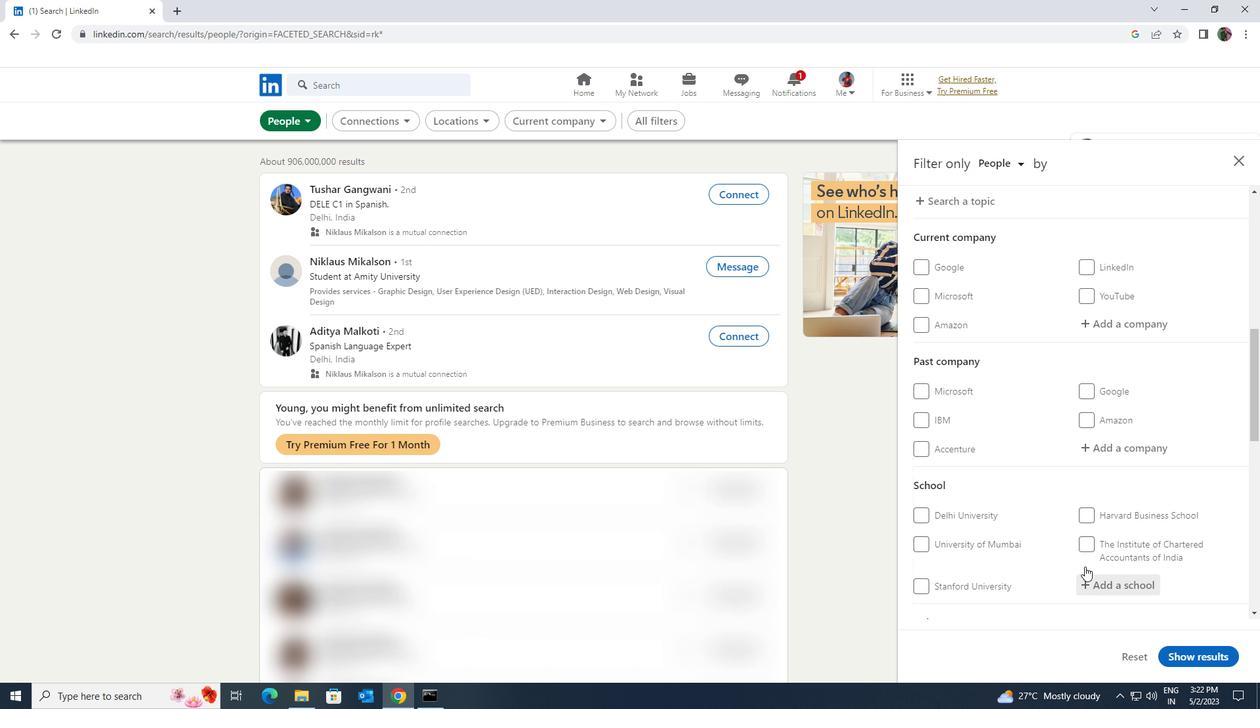 
Action: Mouse moved to (1101, 506)
Screenshot: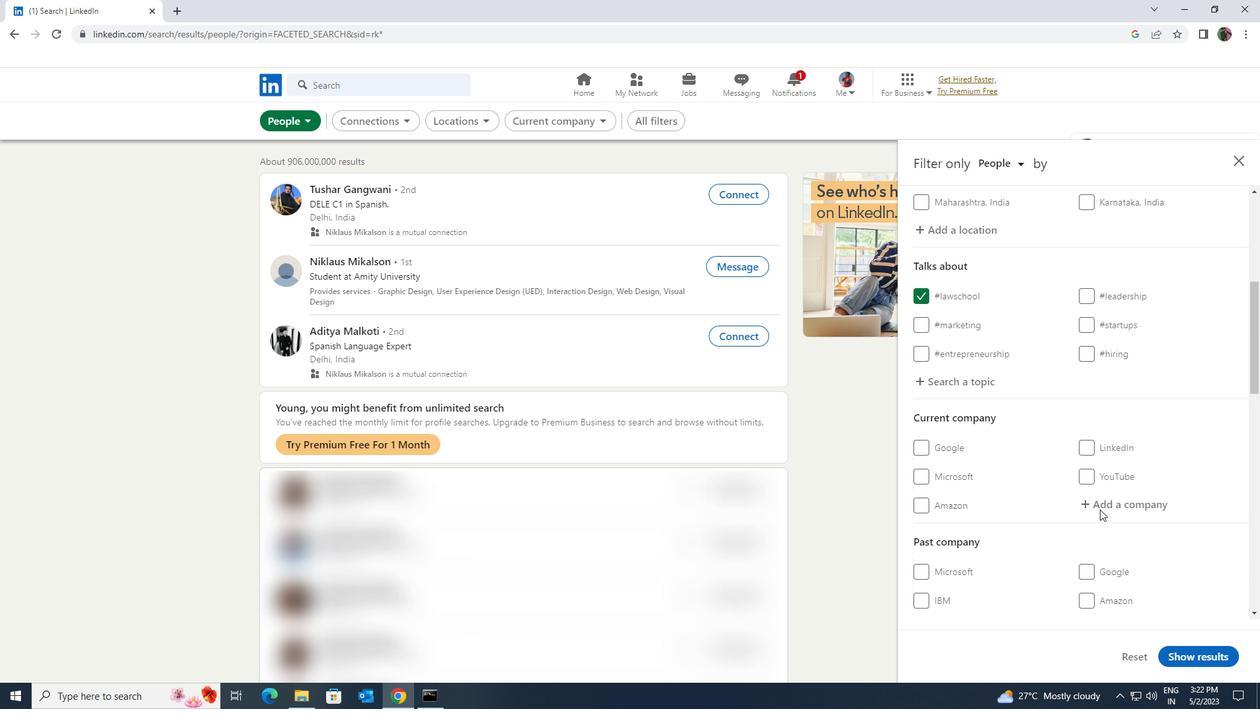 
Action: Mouse pressed left at (1101, 506)
Screenshot: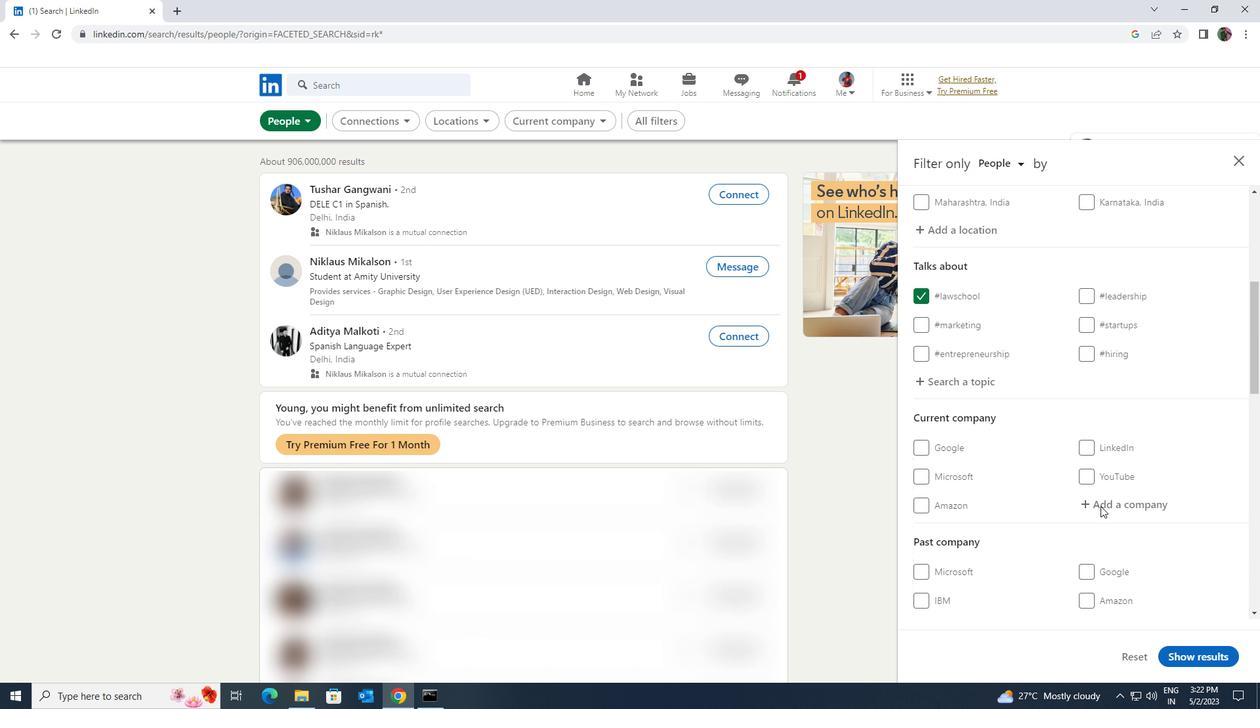 
Action: Mouse moved to (1102, 502)
Screenshot: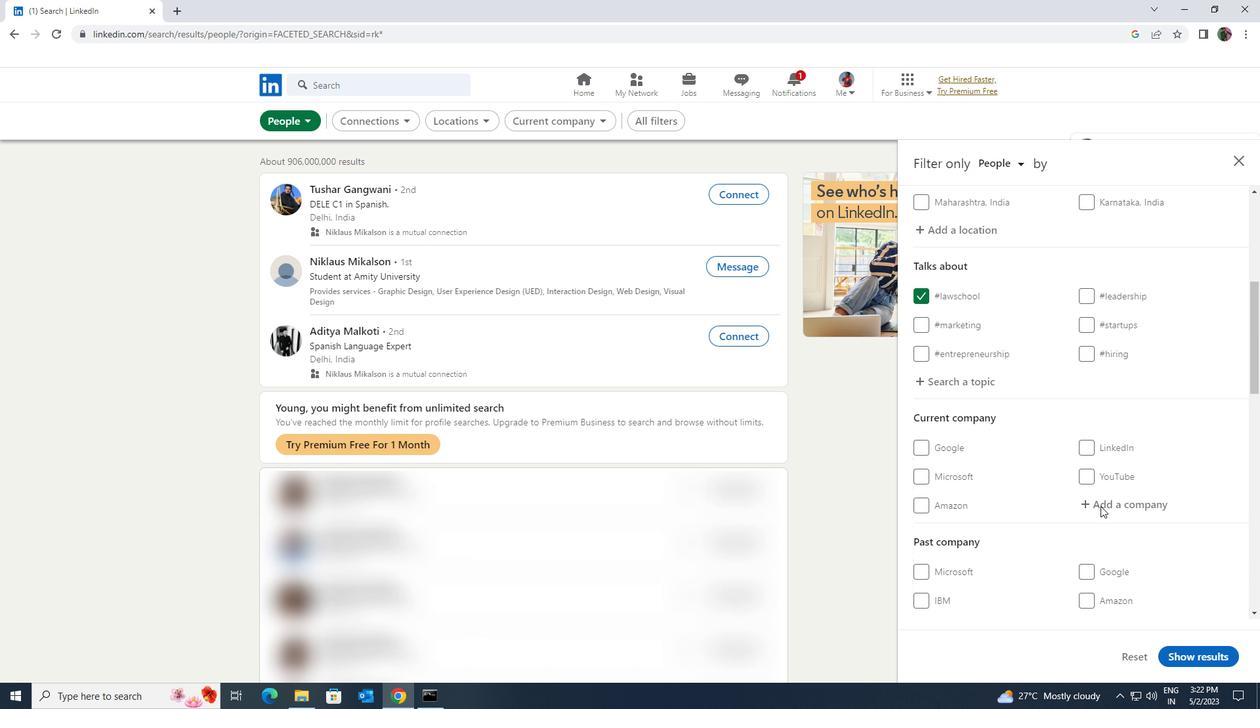 
Action: Mouse pressed left at (1102, 502)
Screenshot: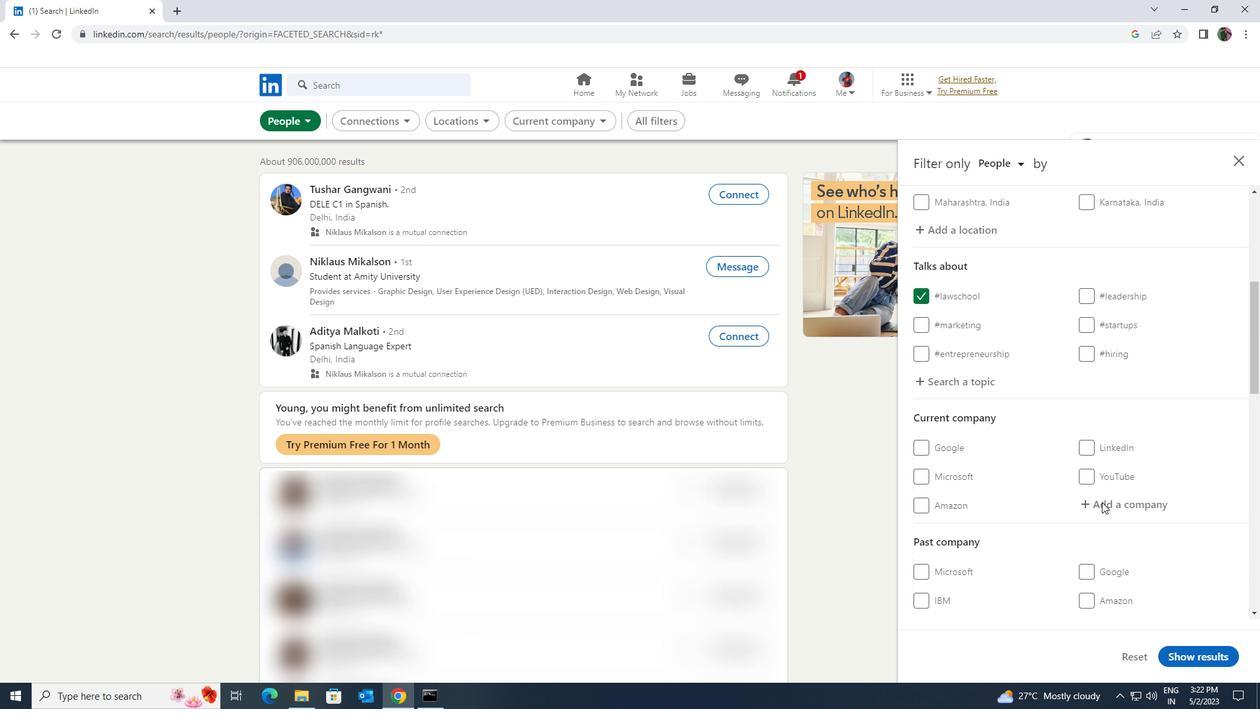 
Action: Mouse pressed left at (1102, 502)
Screenshot: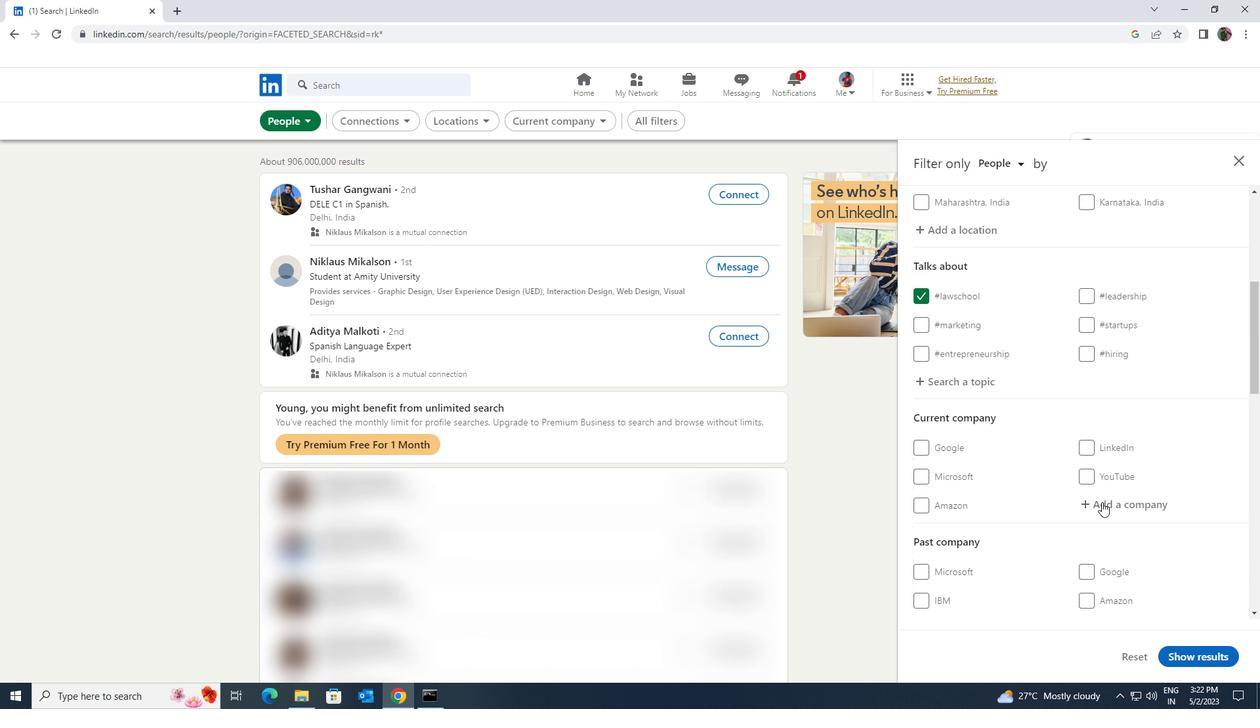 
Action: Key pressed <Key.shift><Key.shift><Key.shift><Key.shift><Key.shift><Key.shift><Key.shift><Key.shift>ESL<Key.backspace>KO
Screenshot: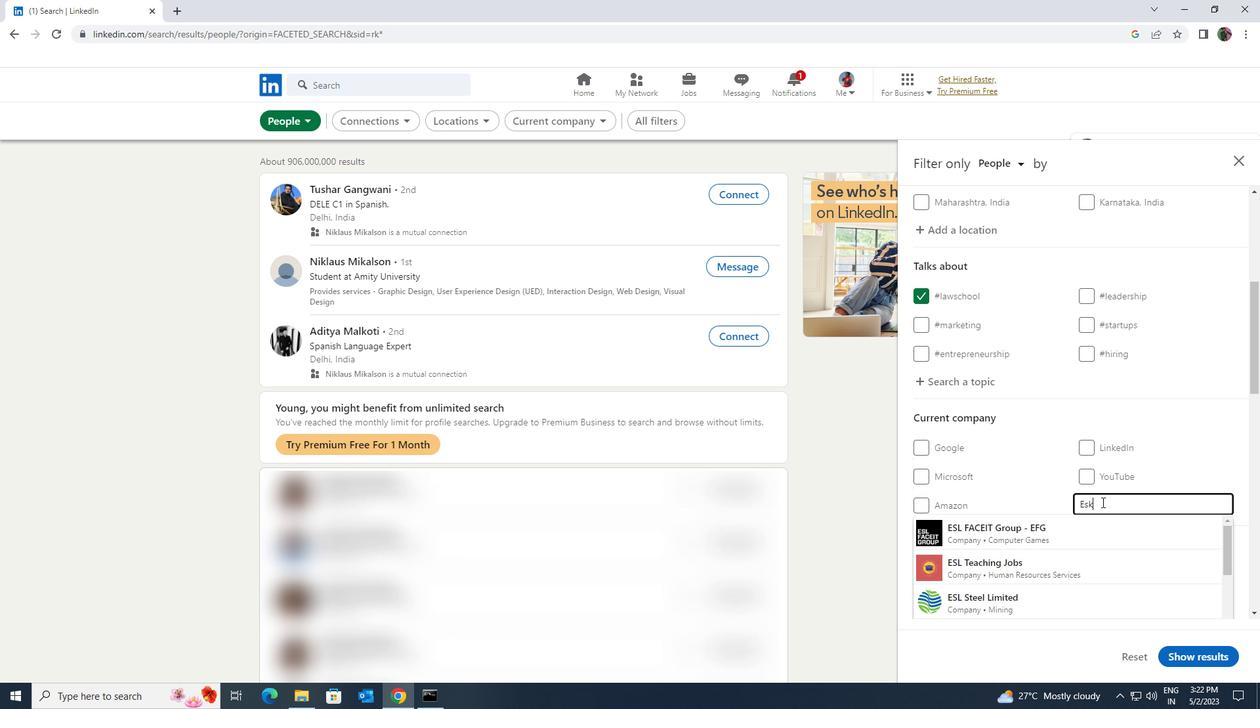 
Action: Mouse moved to (1087, 525)
Screenshot: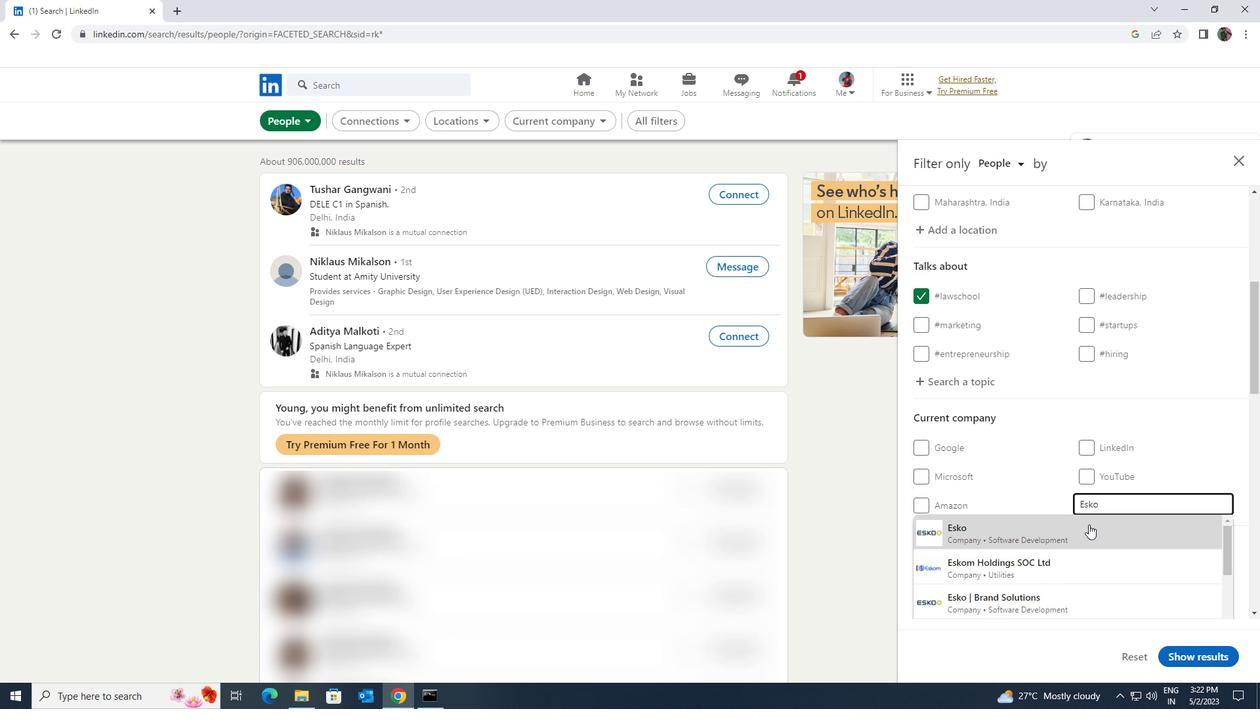 
Action: Mouse pressed left at (1087, 525)
Screenshot: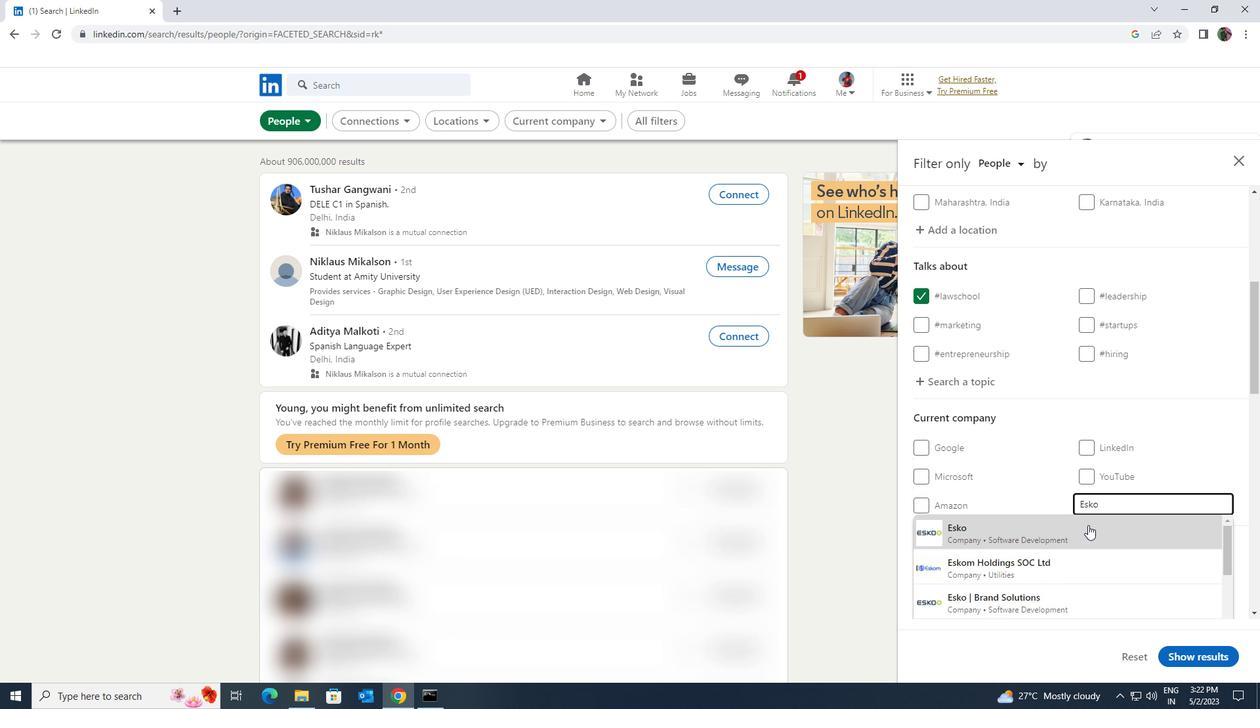 
Action: Mouse scrolled (1087, 525) with delta (0, 0)
Screenshot: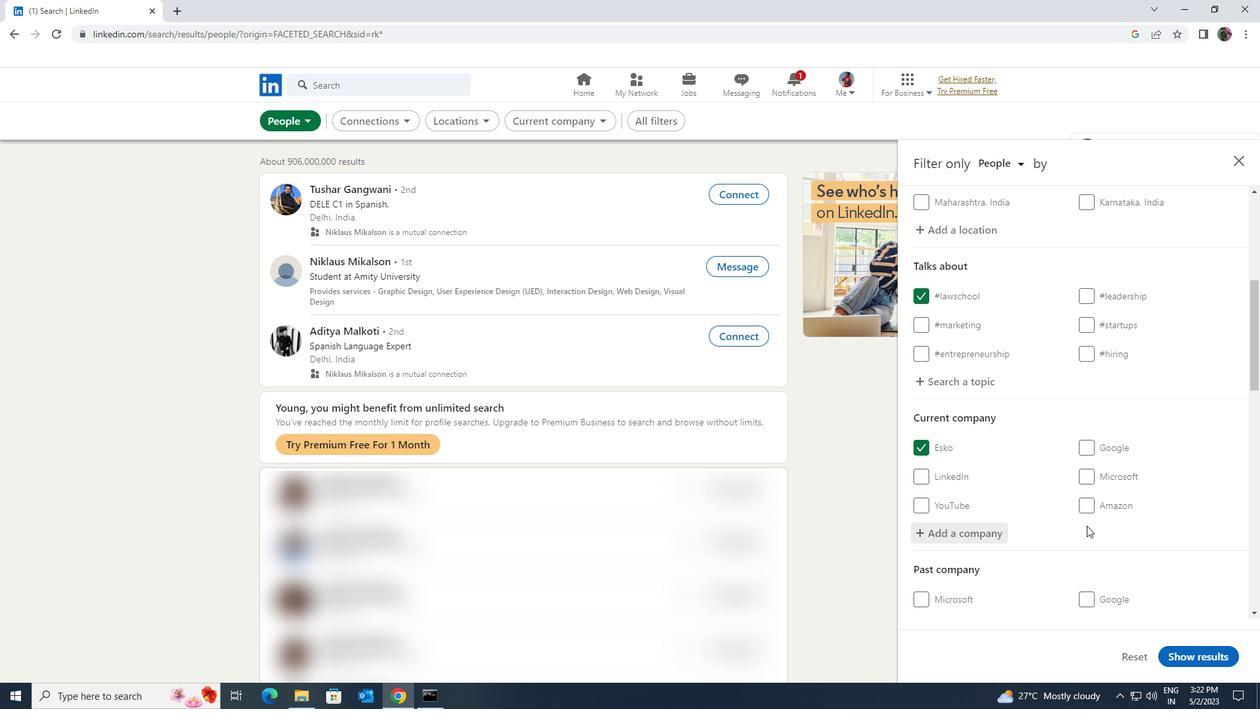 
Action: Mouse scrolled (1087, 525) with delta (0, 0)
Screenshot: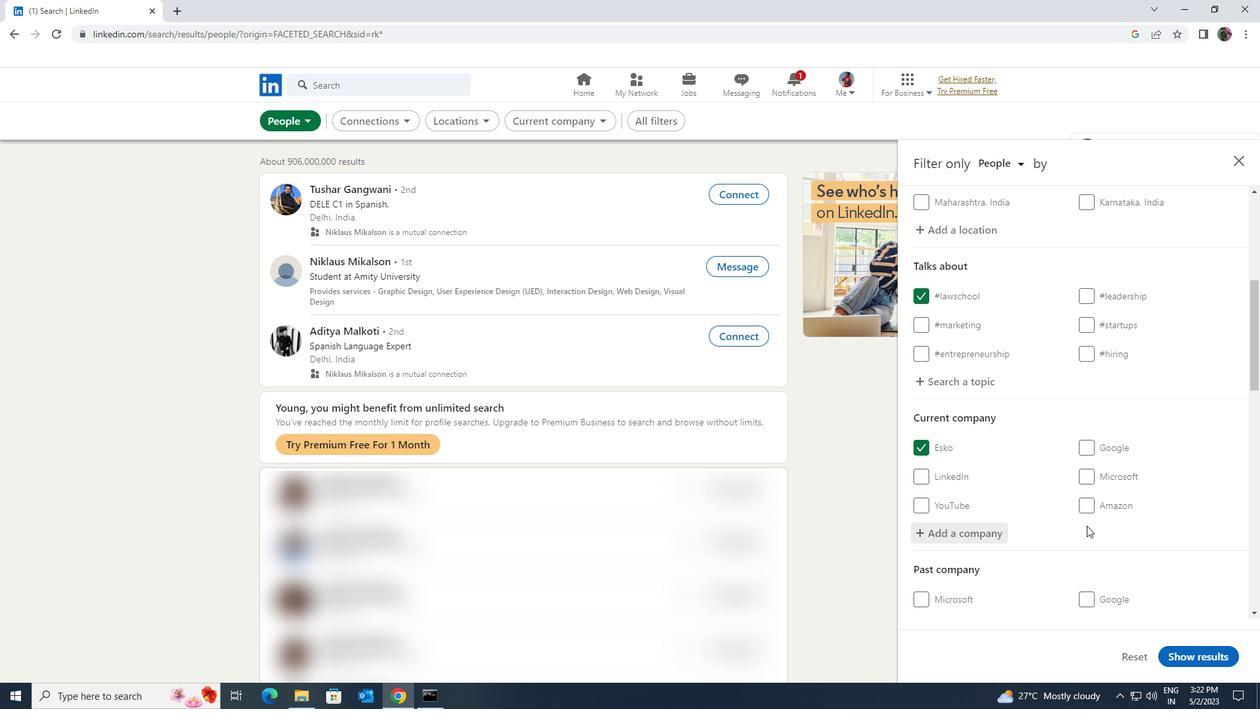 
Action: Mouse scrolled (1087, 525) with delta (0, 0)
Screenshot: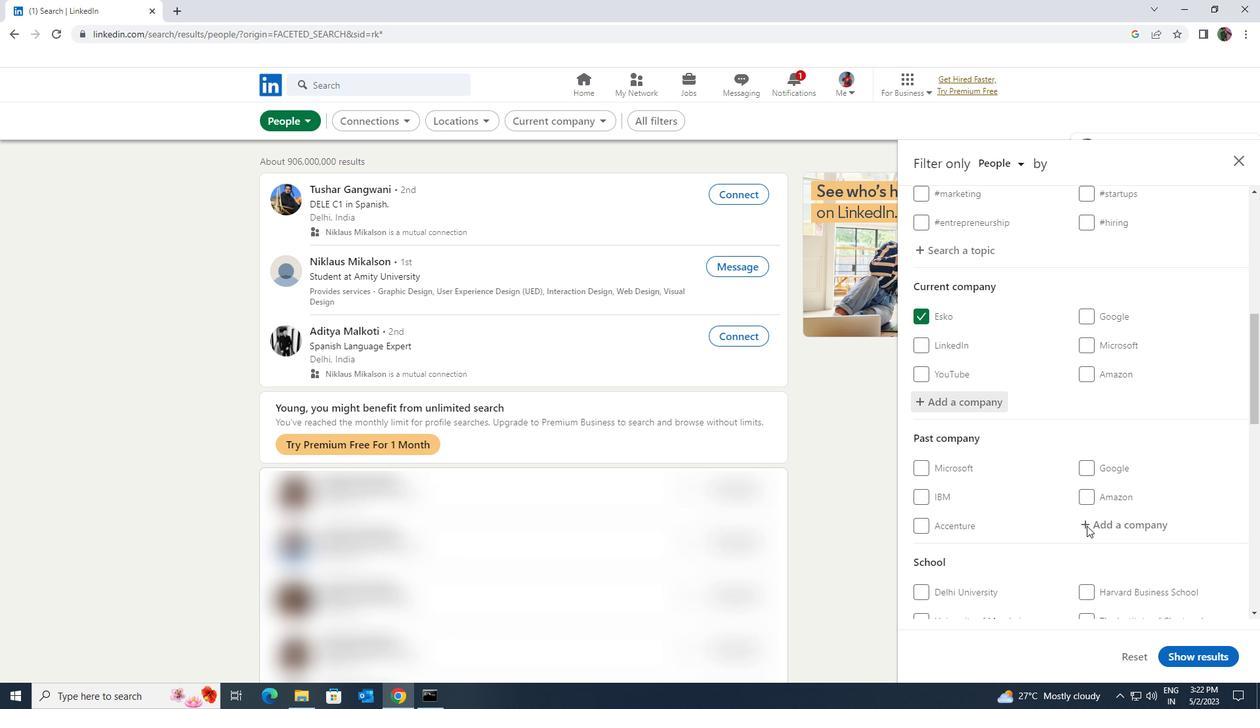 
Action: Mouse scrolled (1087, 525) with delta (0, 0)
Screenshot: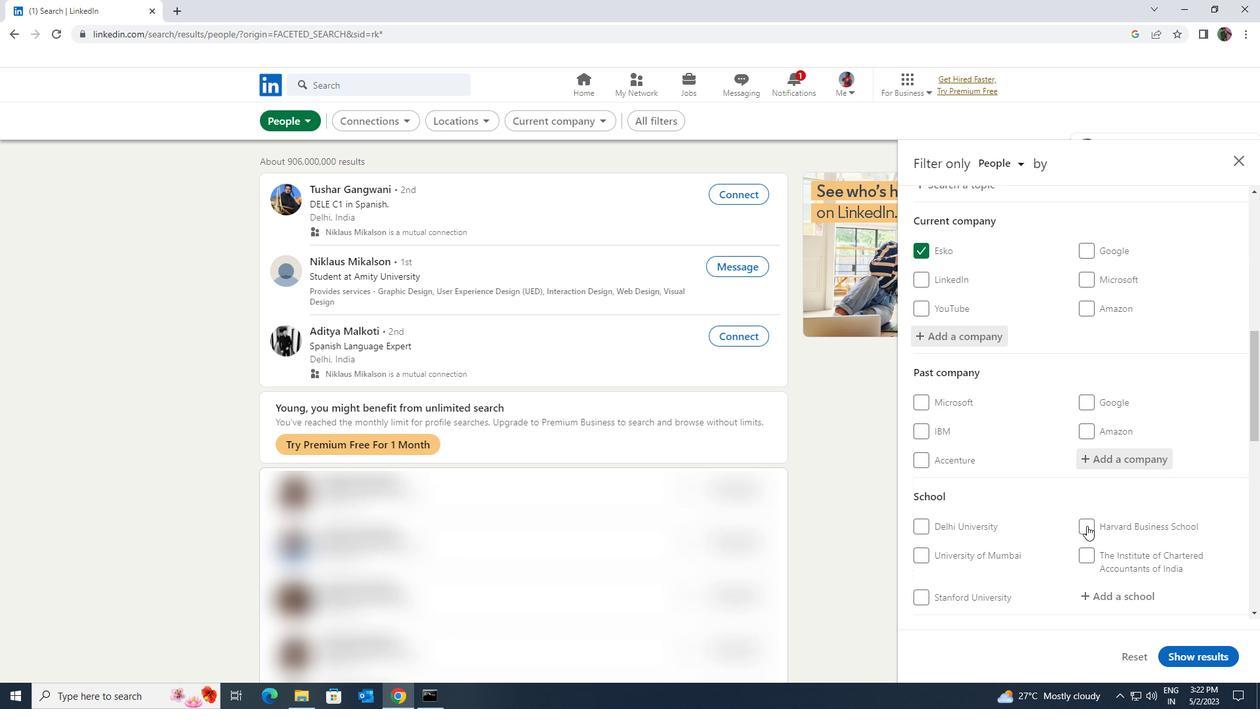 
Action: Mouse moved to (1120, 537)
Screenshot: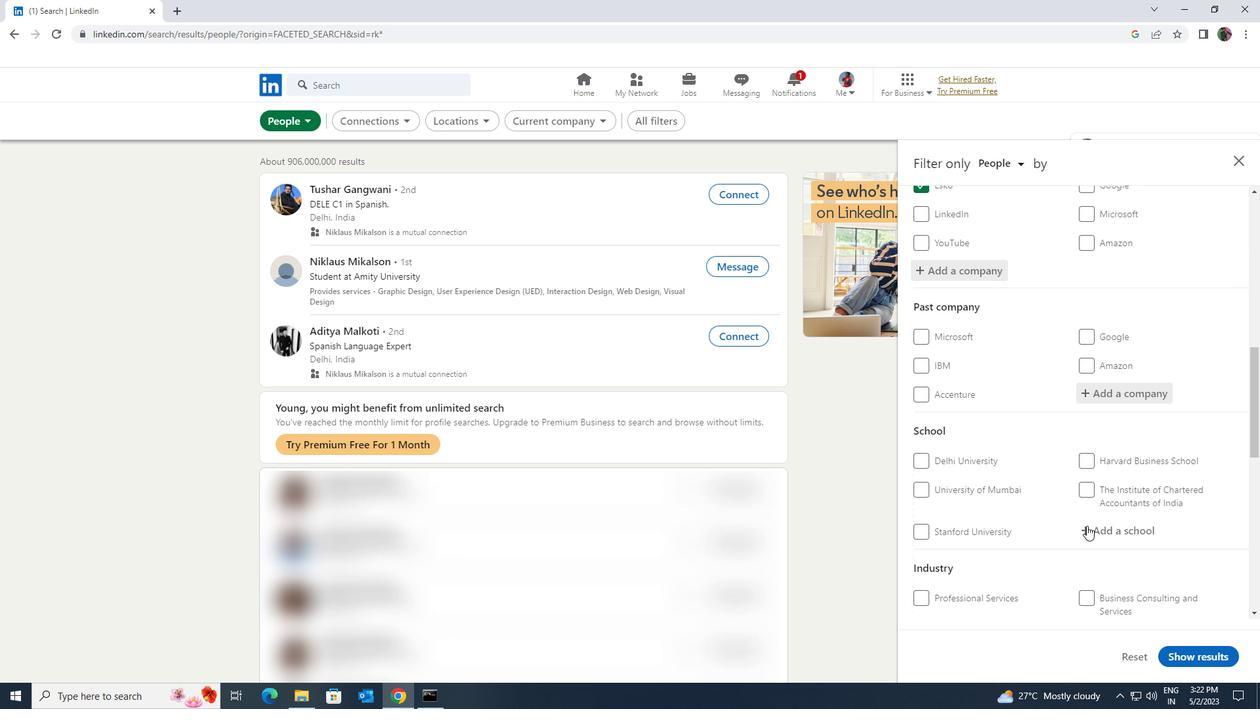 
Action: Mouse pressed left at (1120, 537)
Screenshot: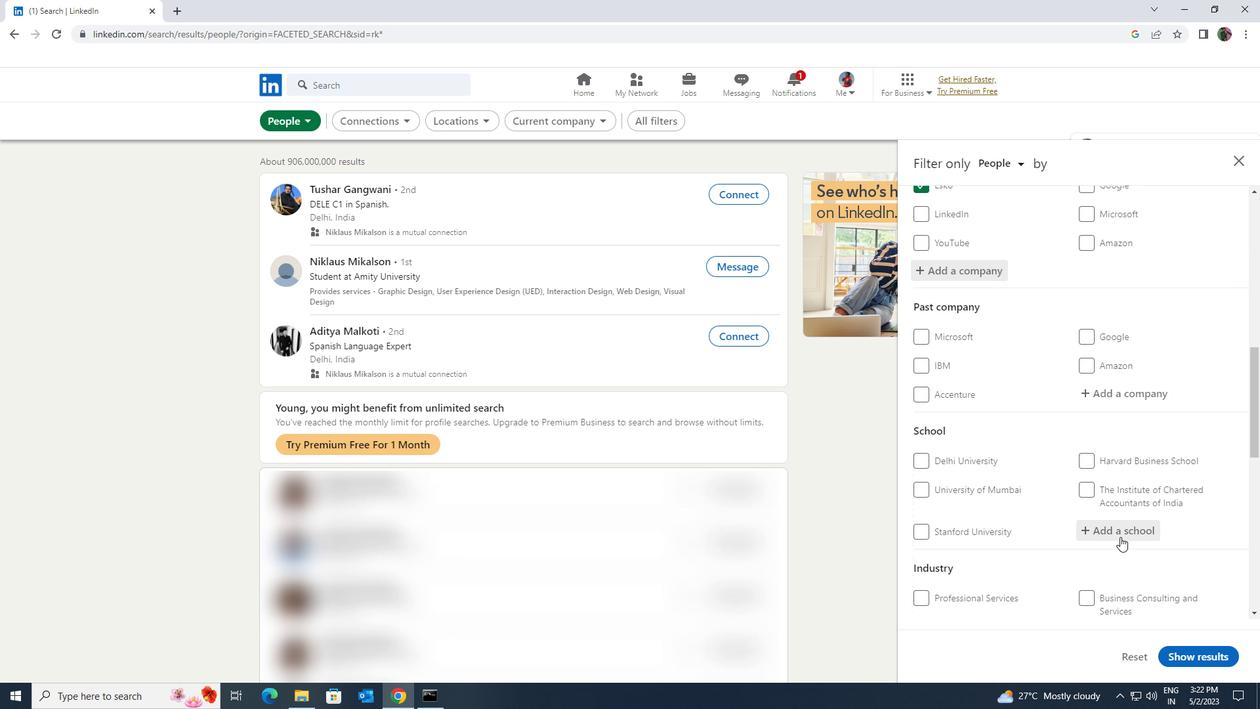 
Action: Key pressed <Key.shift><Key.shift><Key.shift><Key.shift><Key.shift><Key.shift><Key.shift><Key.shift><Key.shift>EMERITUS
Screenshot: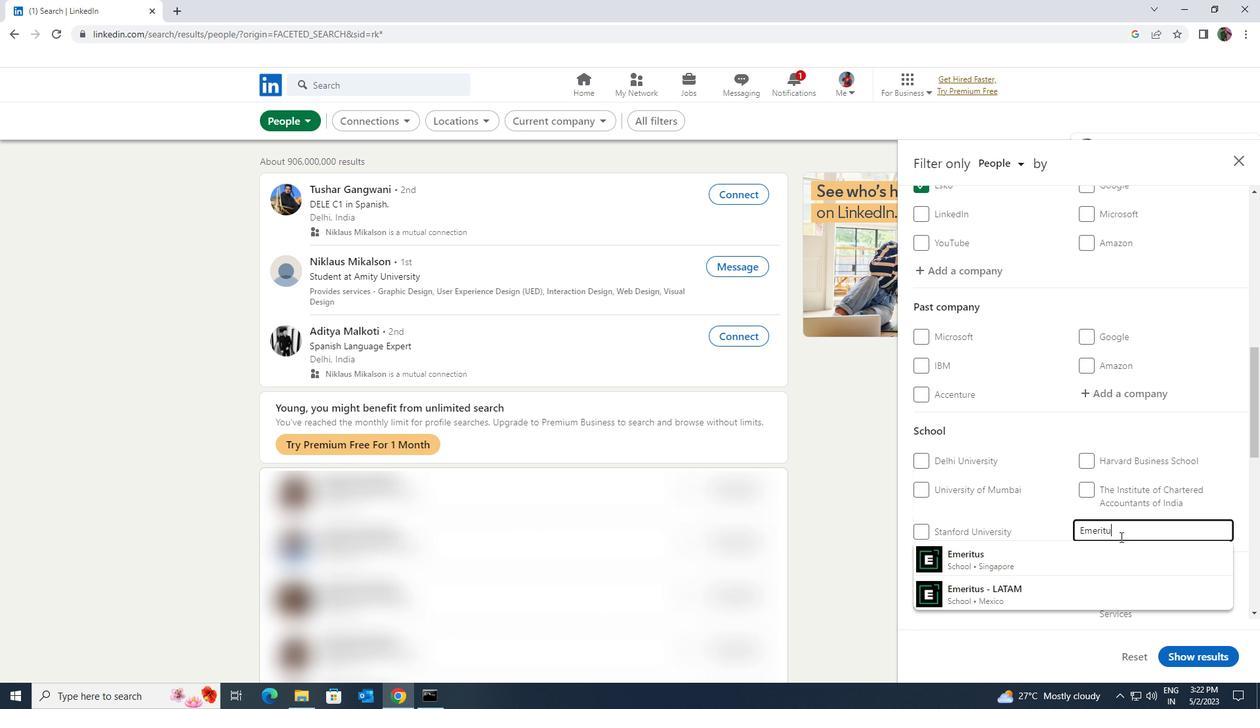
Action: Mouse moved to (1100, 552)
Screenshot: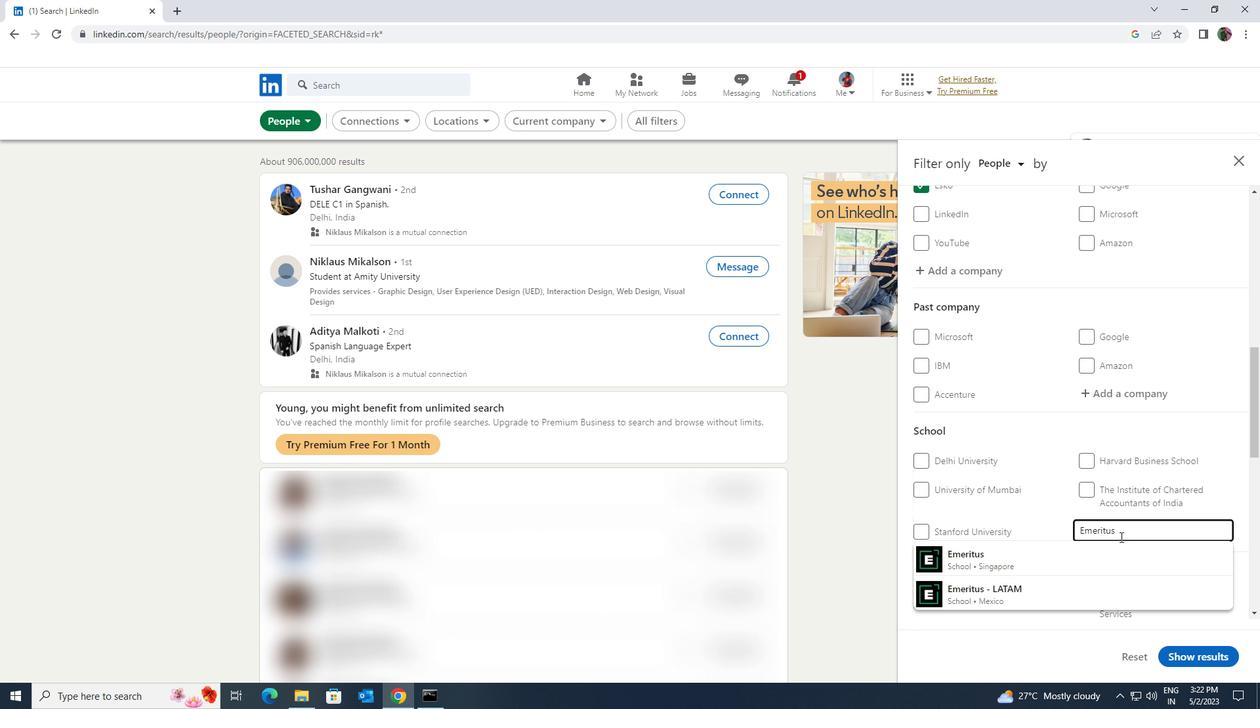 
Action: Mouse pressed left at (1100, 552)
Screenshot: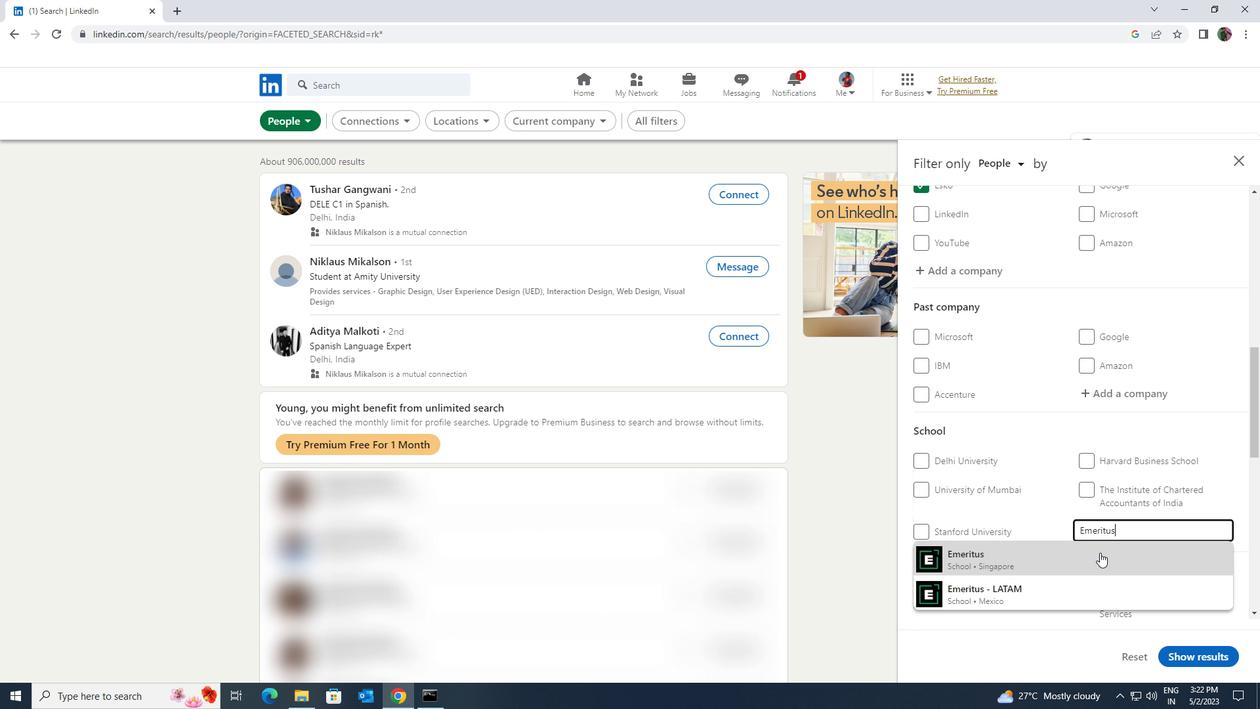 
Action: Mouse scrolled (1100, 552) with delta (0, 0)
Screenshot: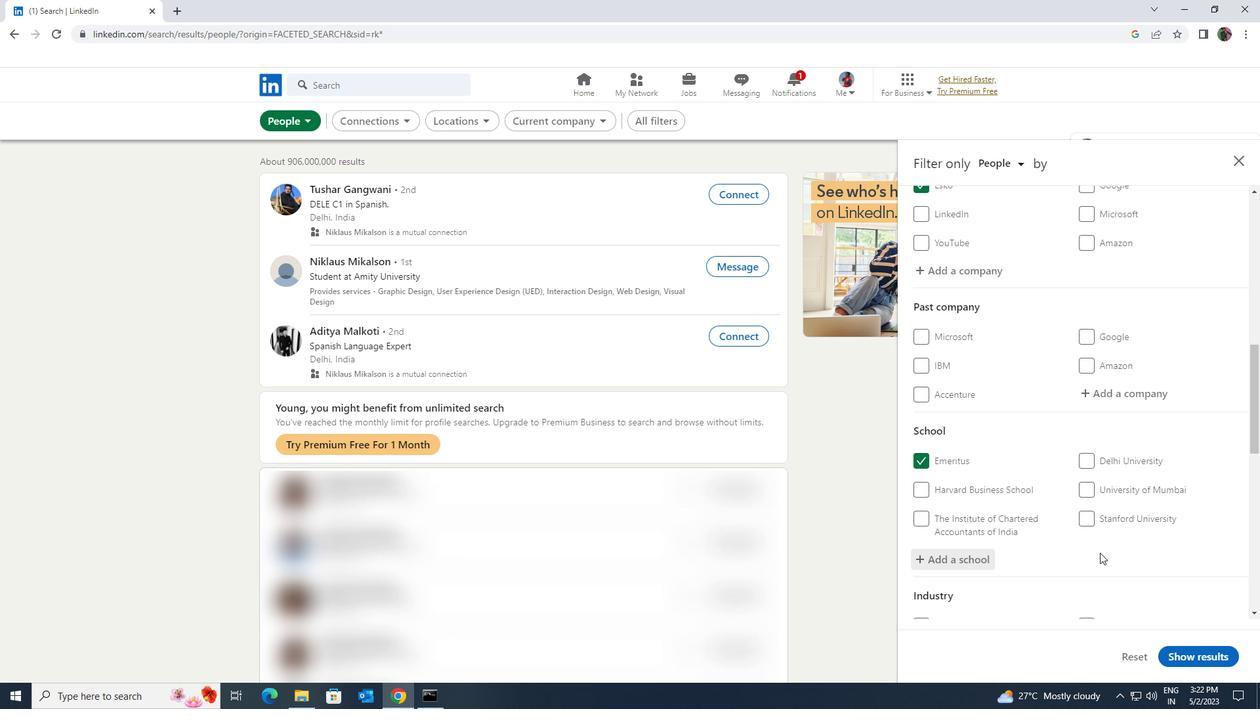 
Action: Mouse scrolled (1100, 552) with delta (0, 0)
Screenshot: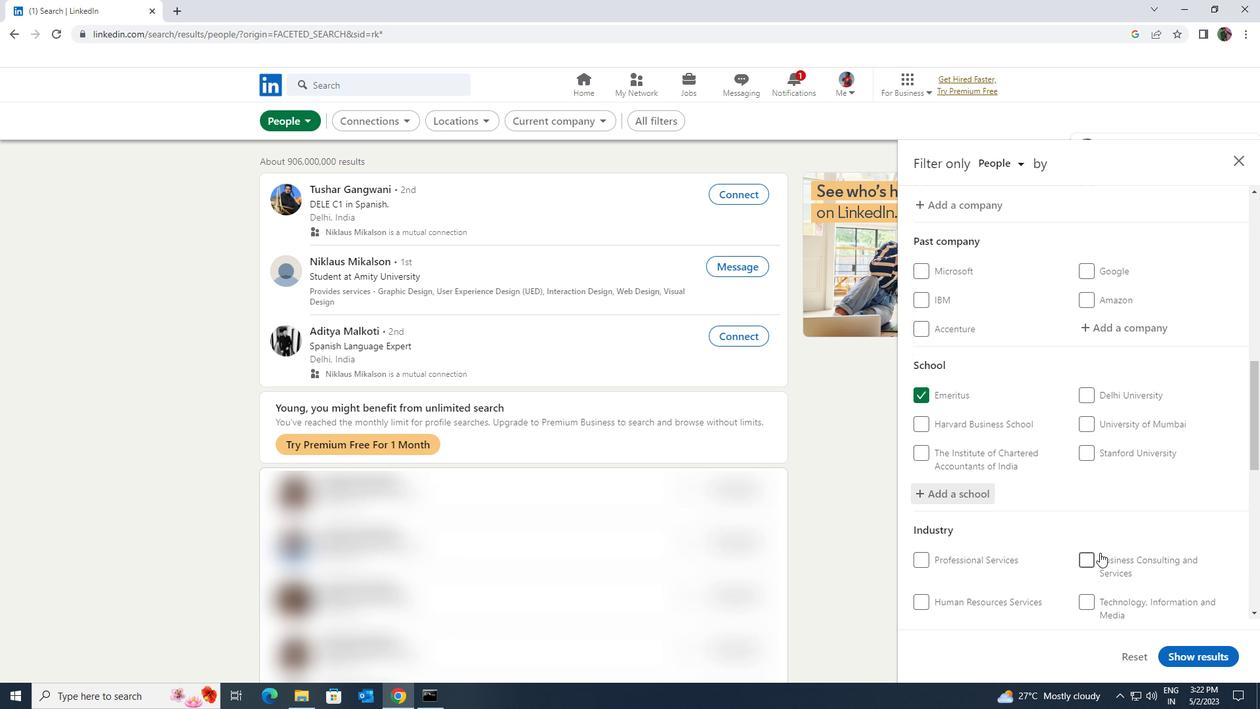 
Action: Mouse scrolled (1100, 552) with delta (0, 0)
Screenshot: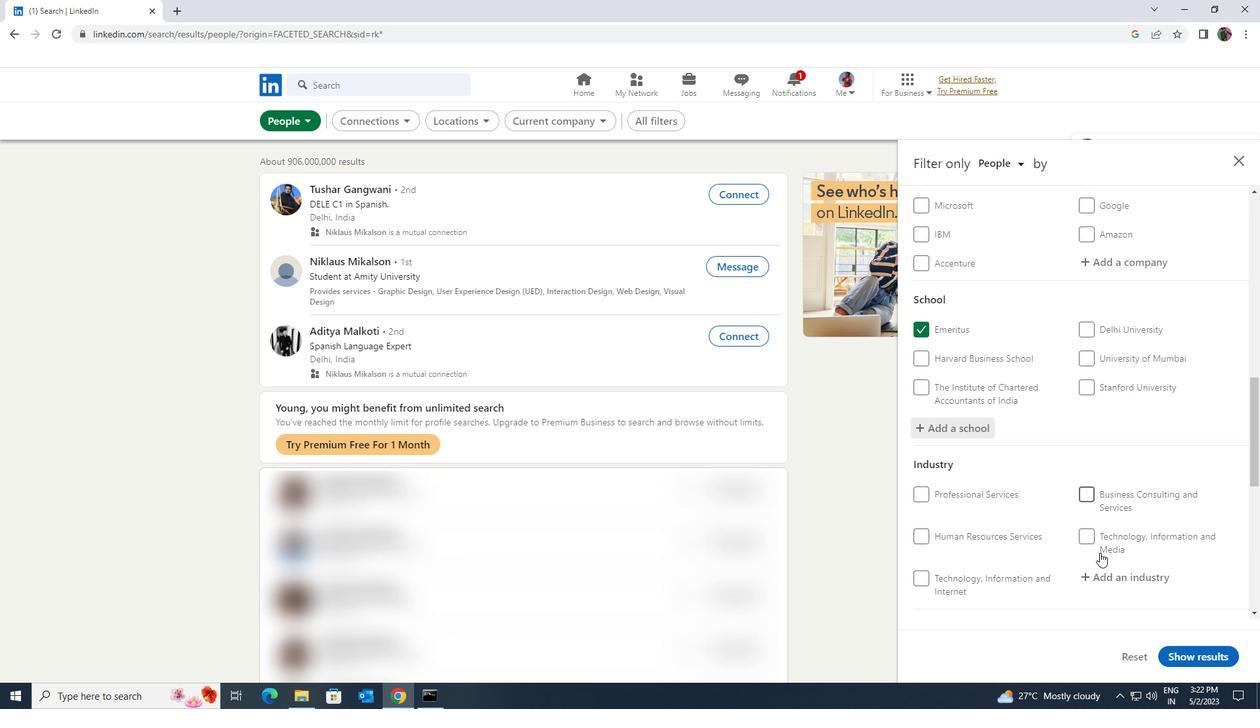 
Action: Mouse moved to (1104, 514)
Screenshot: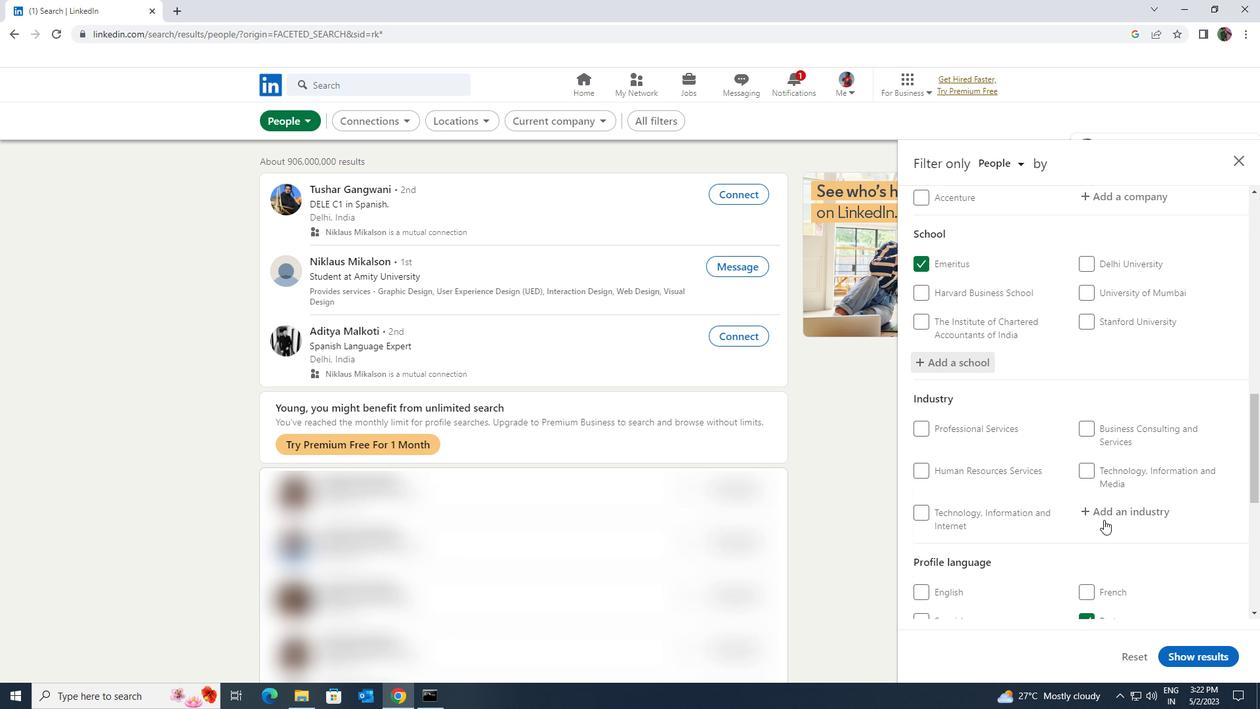
Action: Mouse pressed left at (1104, 514)
Screenshot: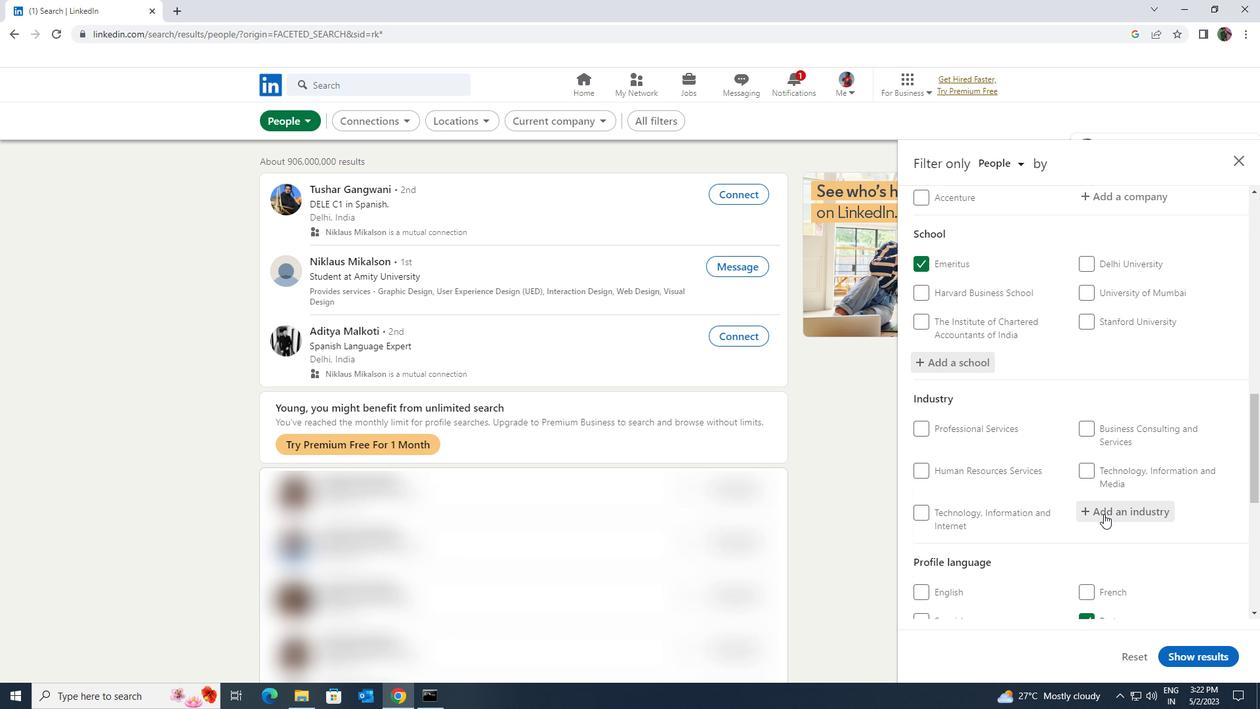 
Action: Key pressed <Key.shift><Key.shift><Key.shift><Key.shift>IT<Key.space><Key.shift>SYS
Screenshot: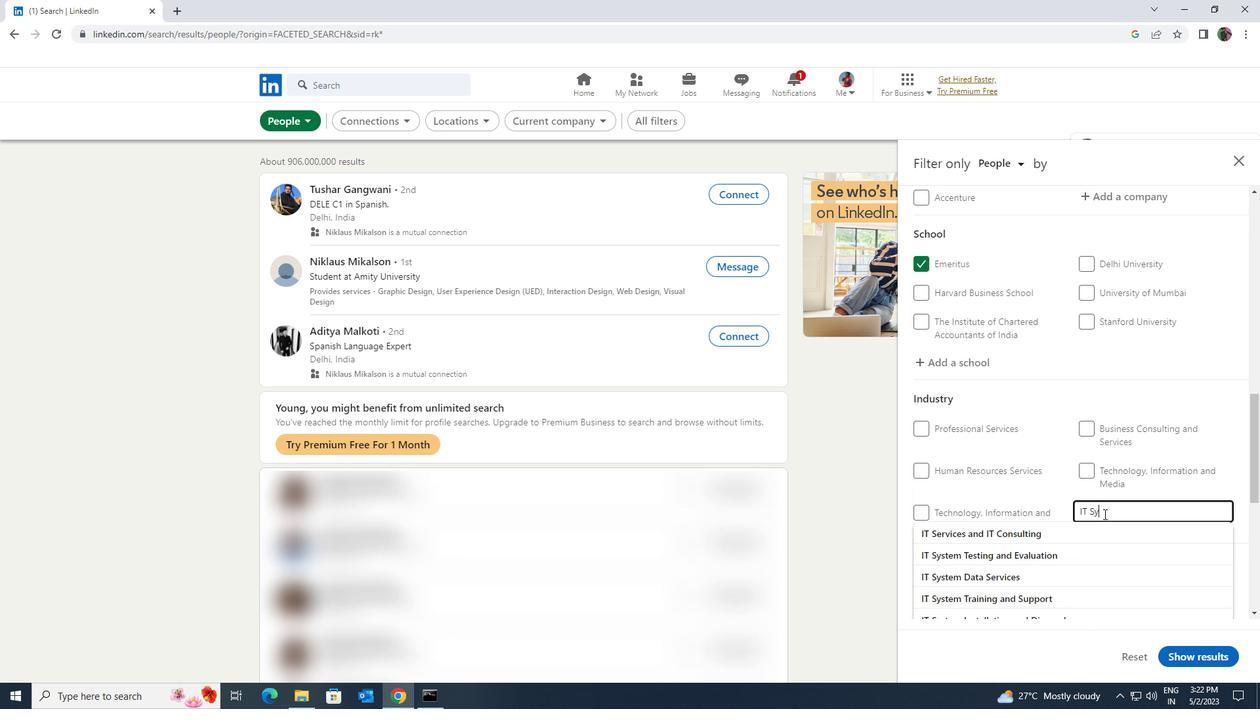 
Action: Mouse moved to (1099, 533)
Screenshot: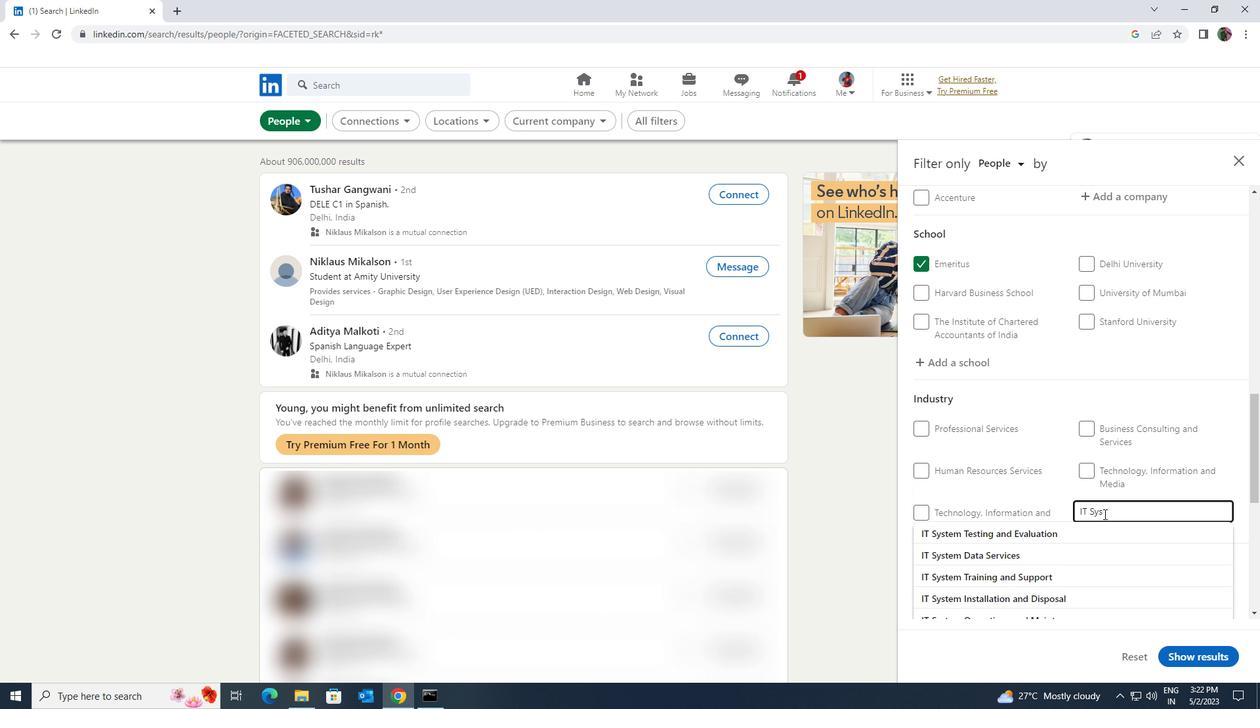 
Action: Key pressed <Key.space>
Screenshot: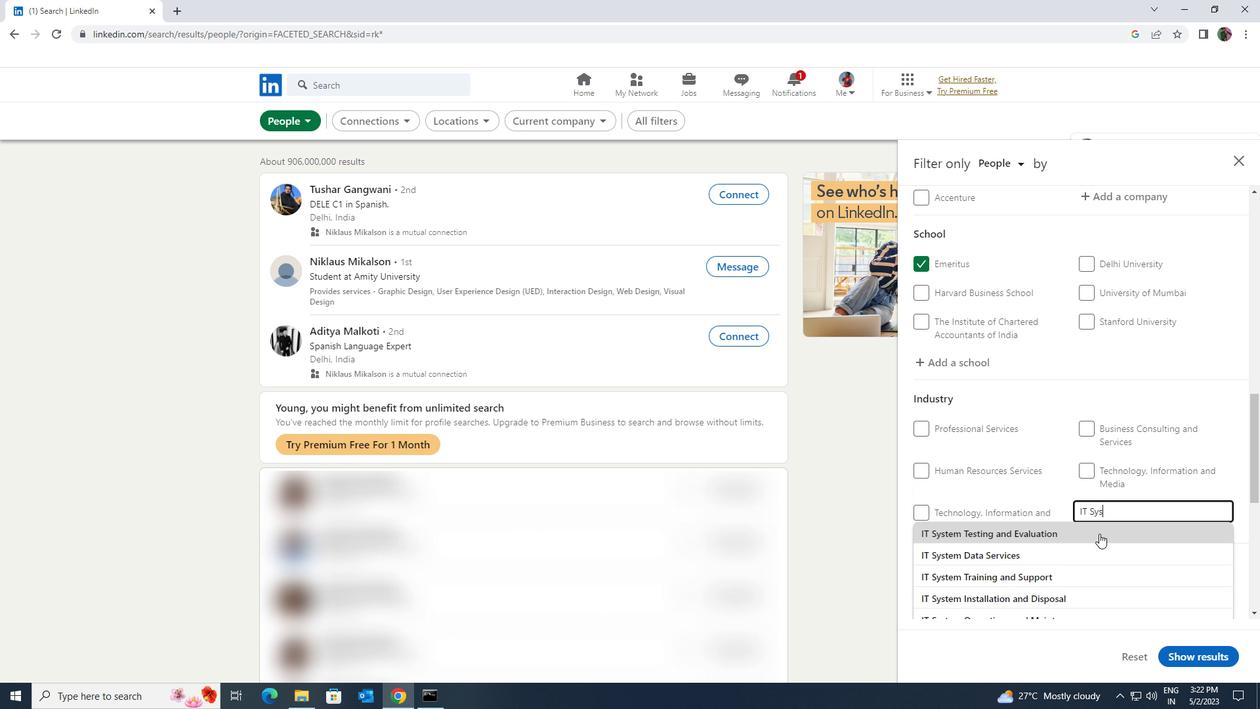 
Action: Mouse moved to (1103, 509)
Screenshot: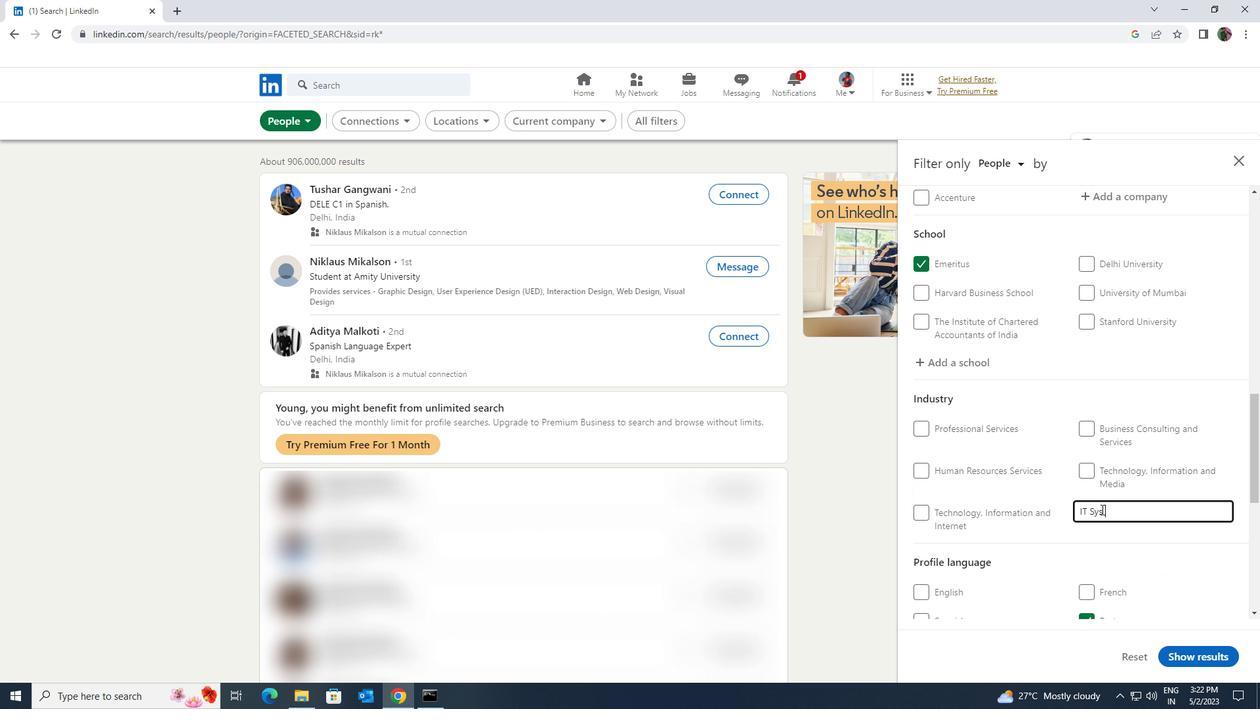 
Action: Mouse pressed left at (1103, 509)
Screenshot: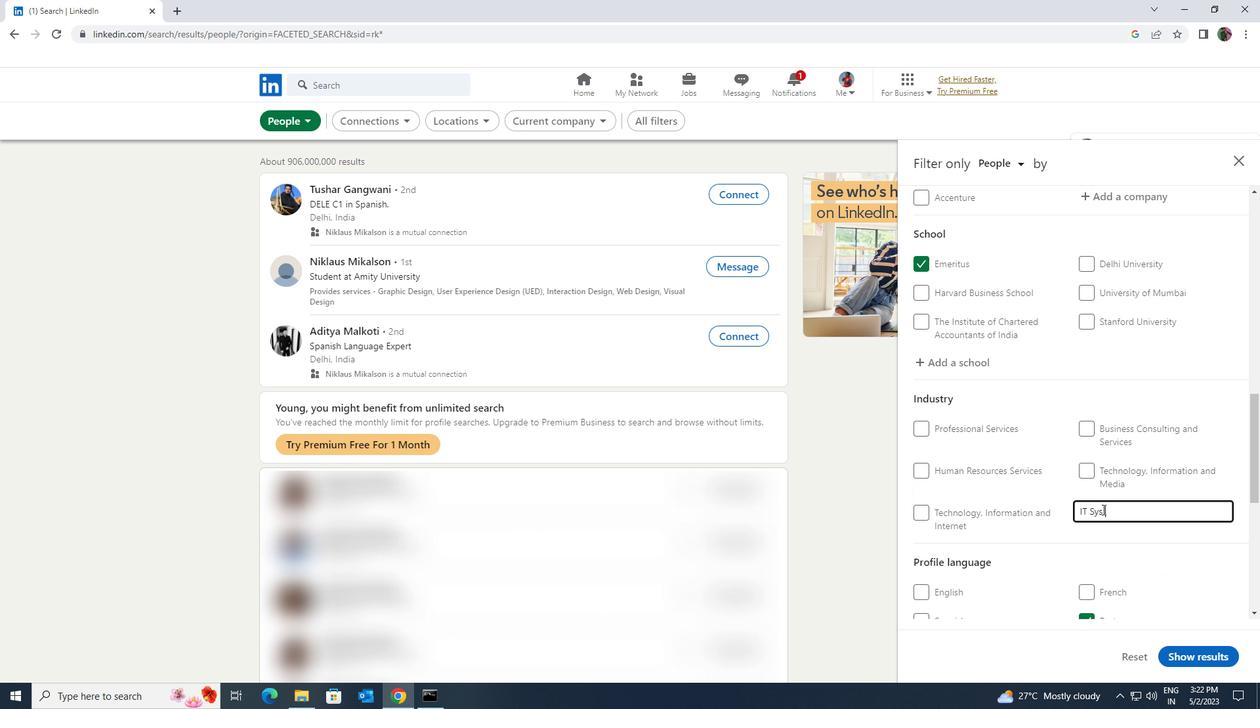 
Action: Key pressed TEM<Key.space><Key.shift>CUSTOM
Screenshot: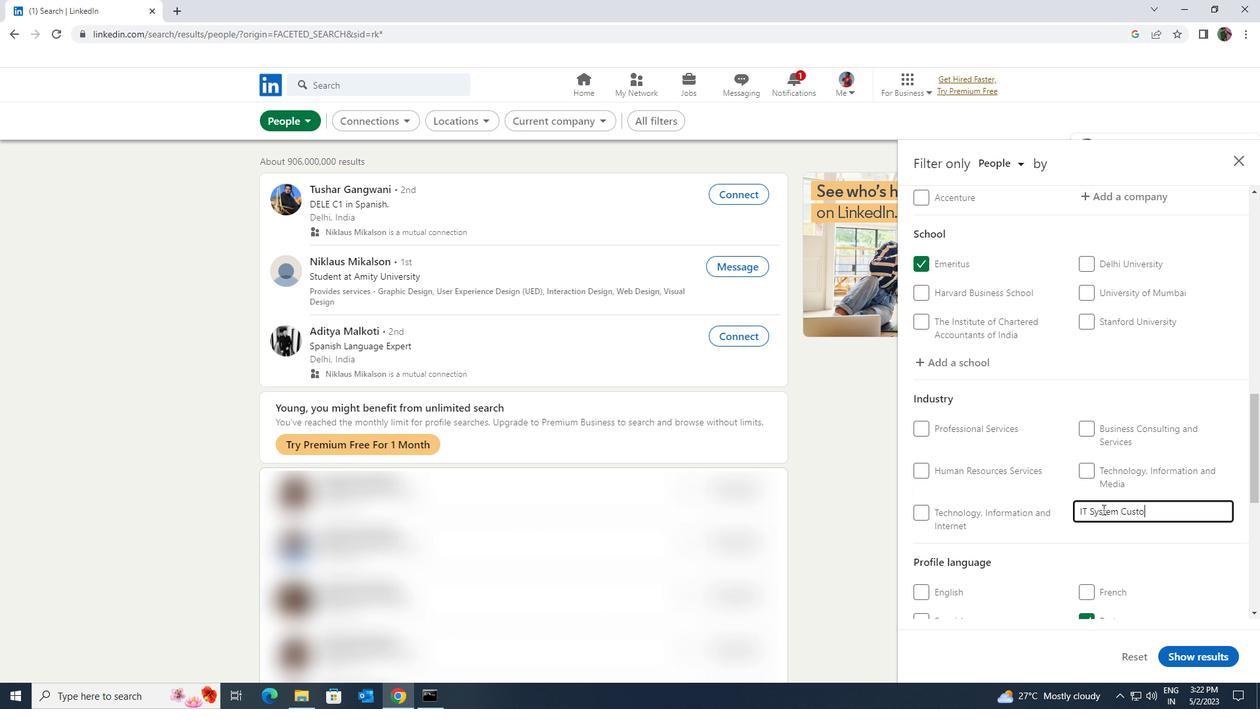 
Action: Mouse moved to (1096, 525)
Screenshot: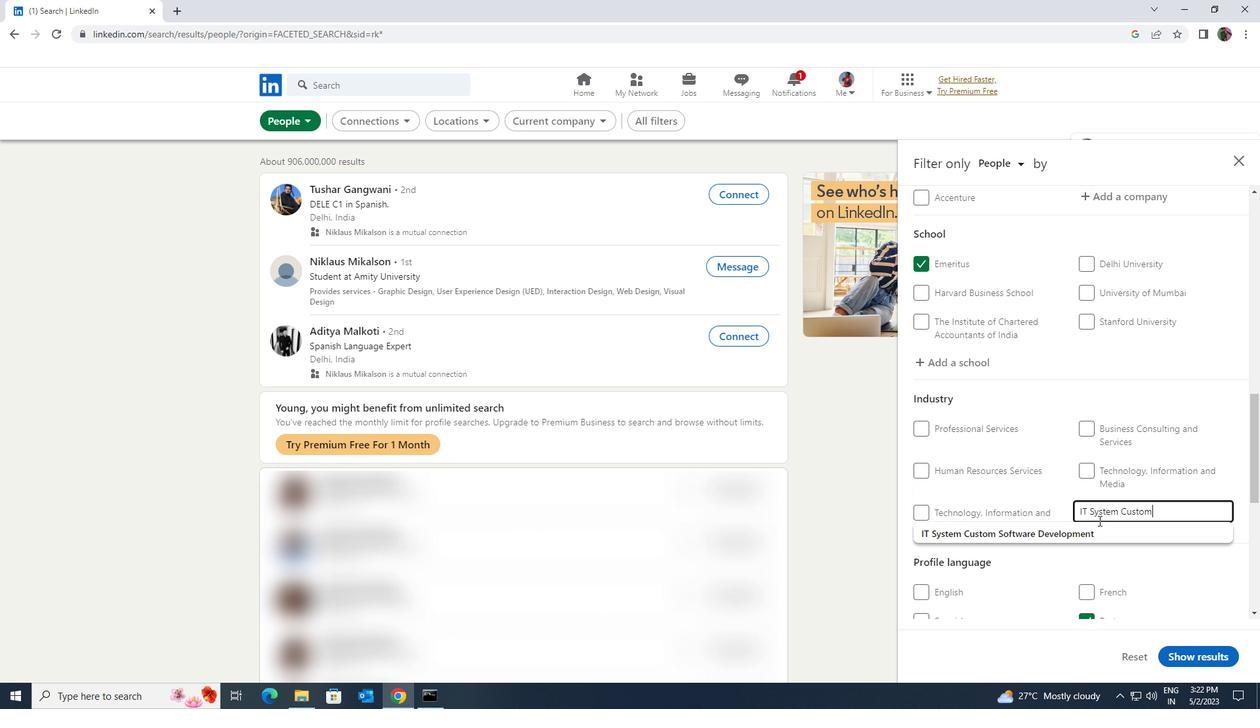 
Action: Mouse pressed left at (1096, 525)
Screenshot: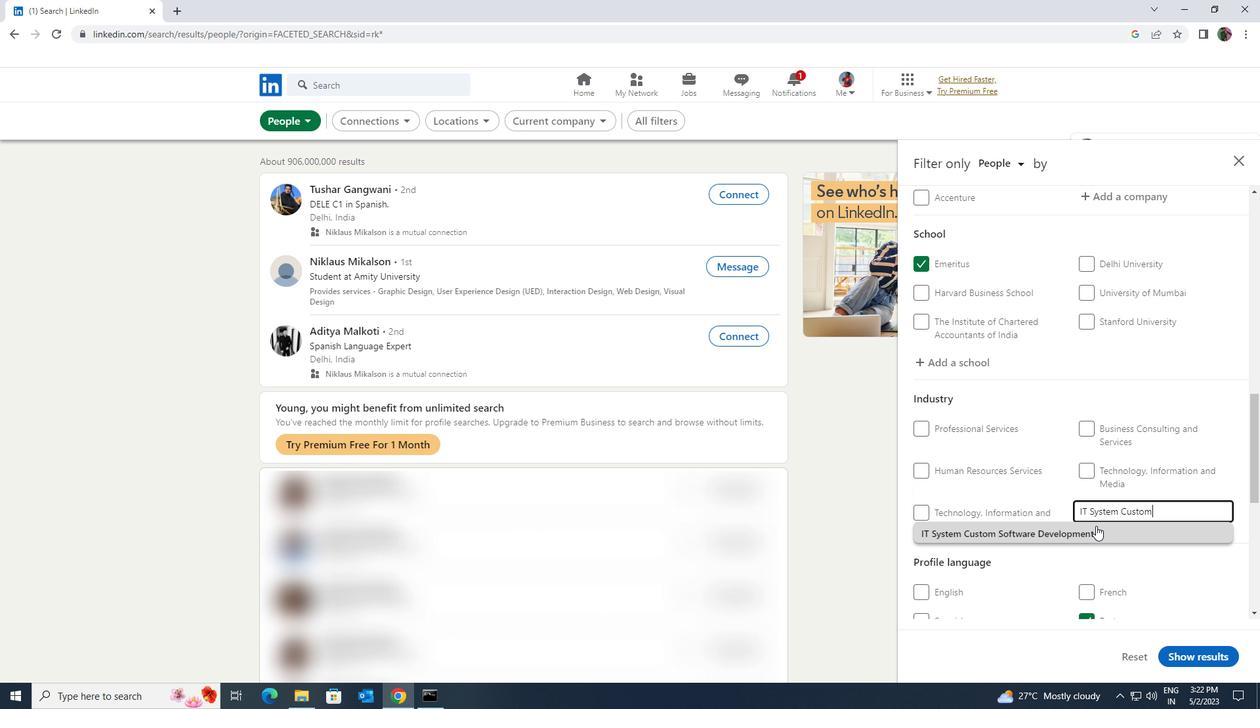 
Action: Mouse scrolled (1096, 525) with delta (0, 0)
Screenshot: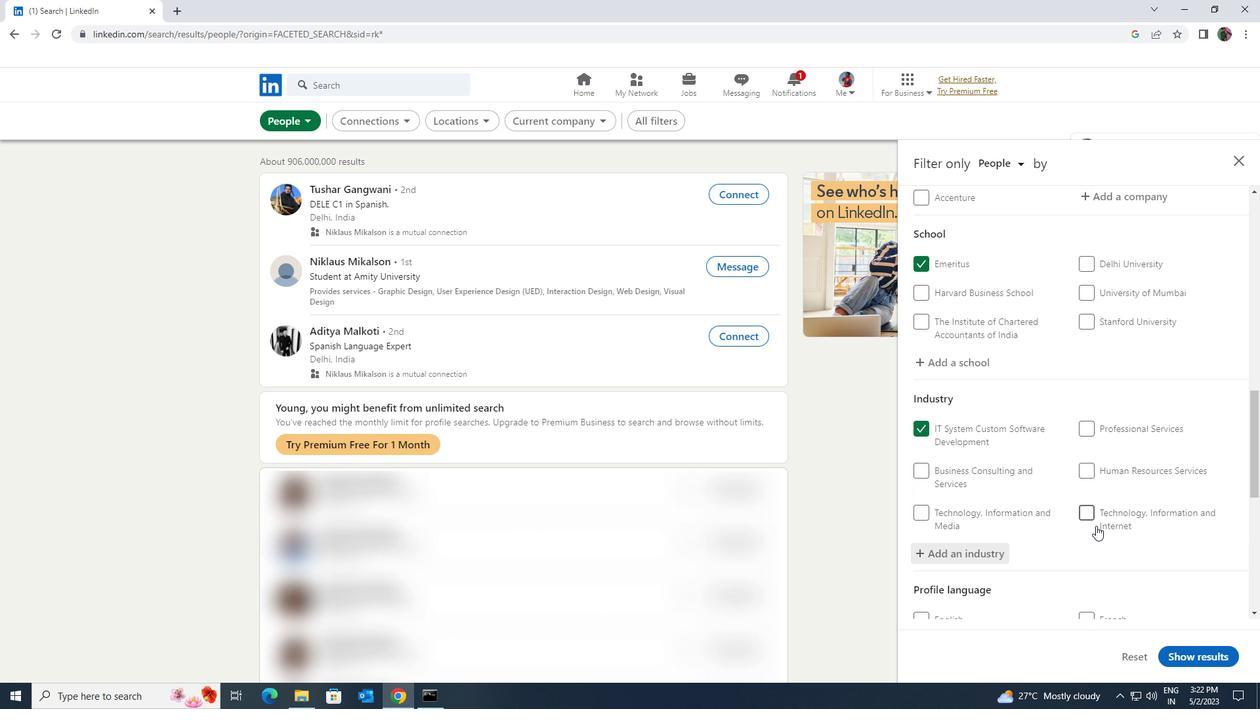
Action: Mouse scrolled (1096, 525) with delta (0, 0)
Screenshot: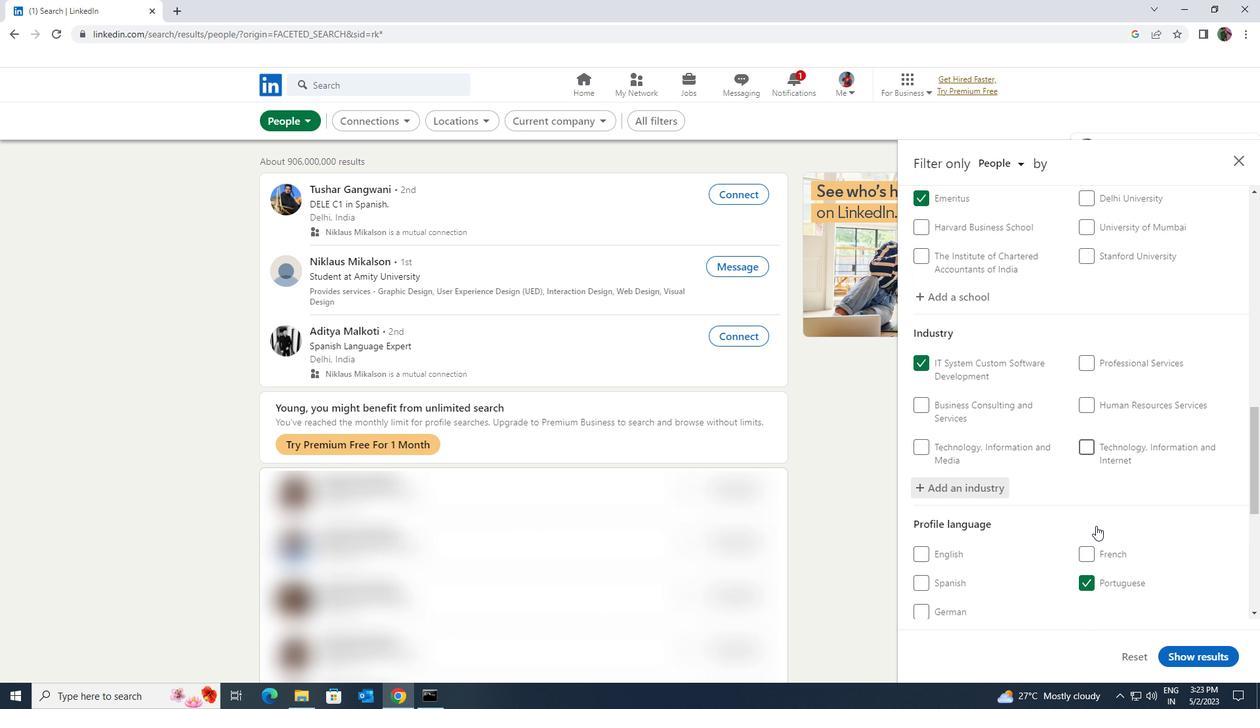 
Action: Mouse scrolled (1096, 525) with delta (0, 0)
Screenshot: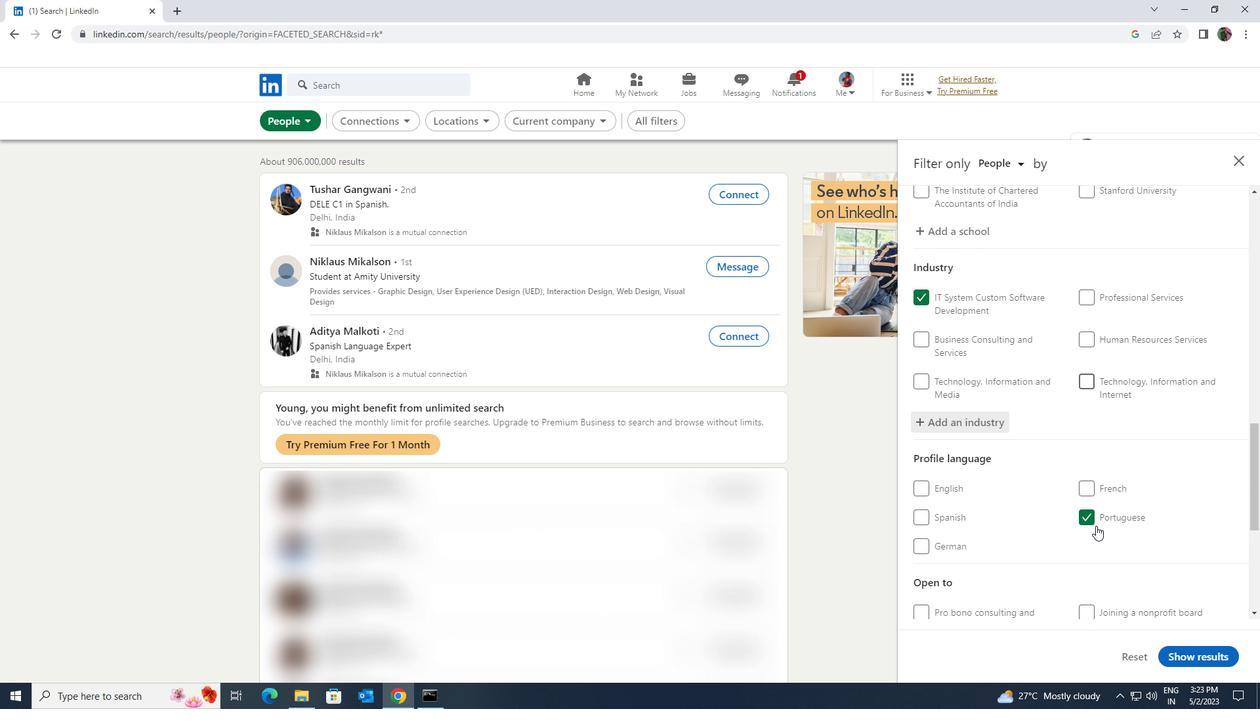 
Action: Mouse scrolled (1096, 525) with delta (0, 0)
Screenshot: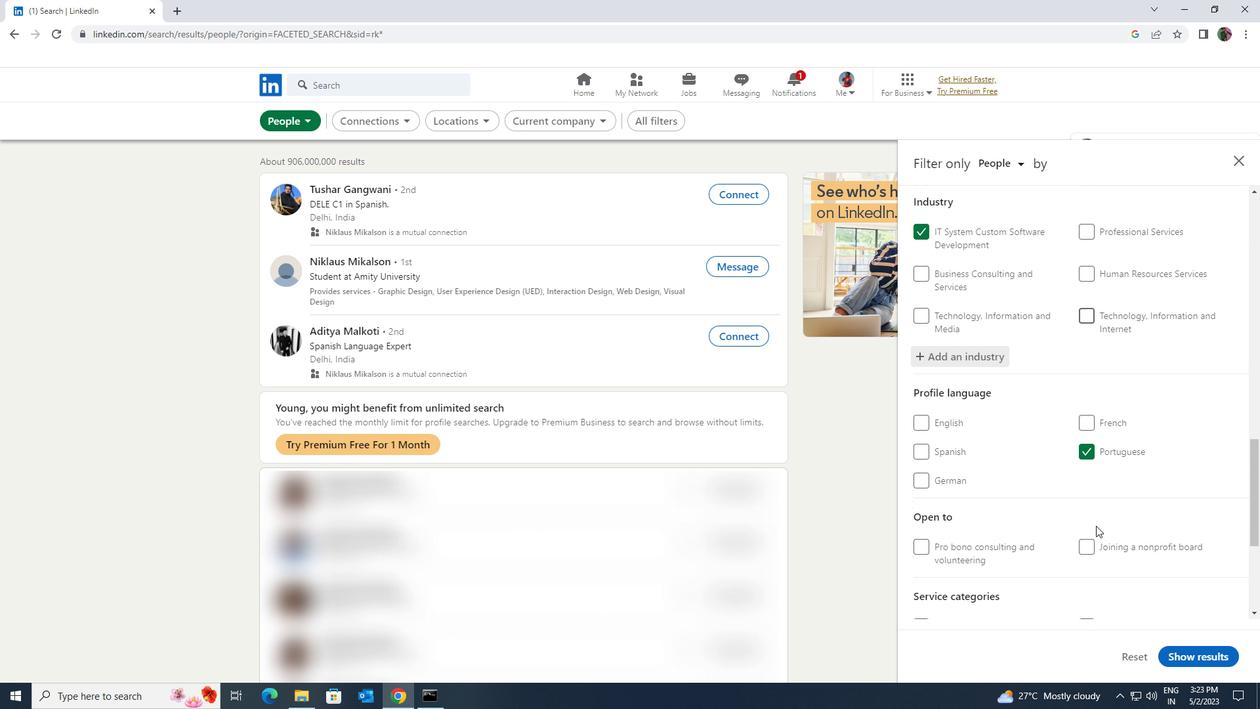 
Action: Mouse scrolled (1096, 525) with delta (0, 0)
Screenshot: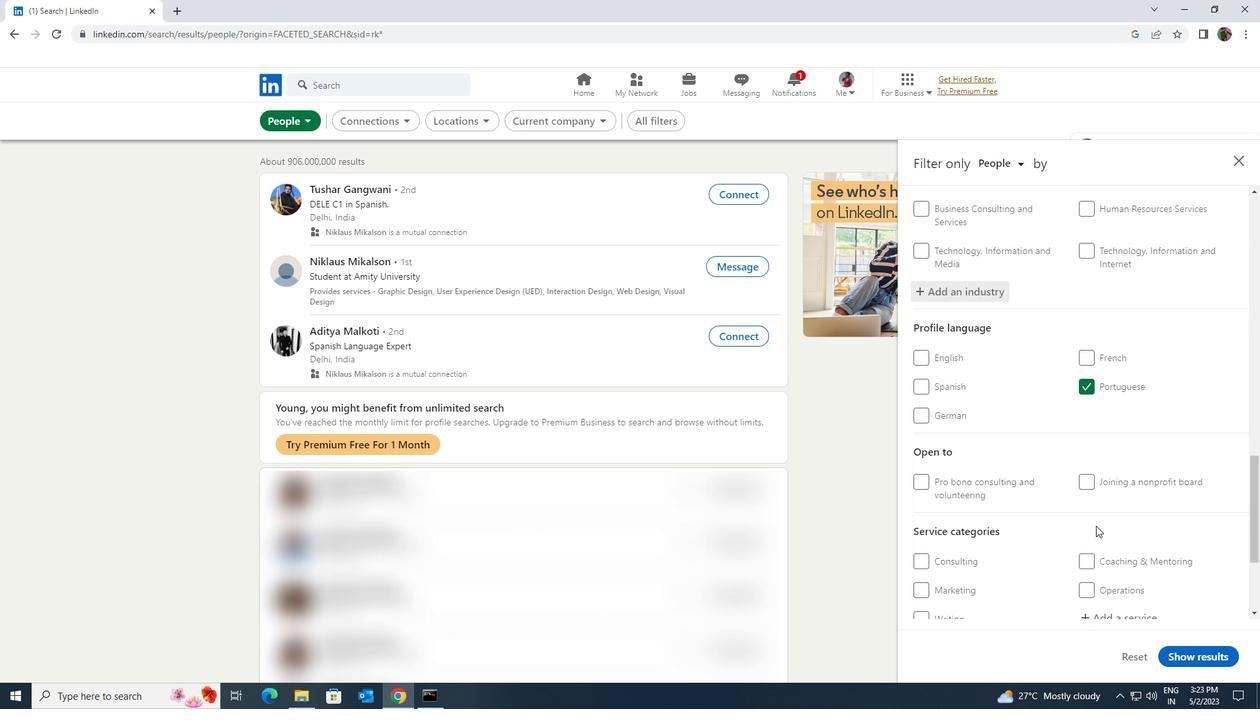 
Action: Mouse scrolled (1096, 525) with delta (0, 0)
Screenshot: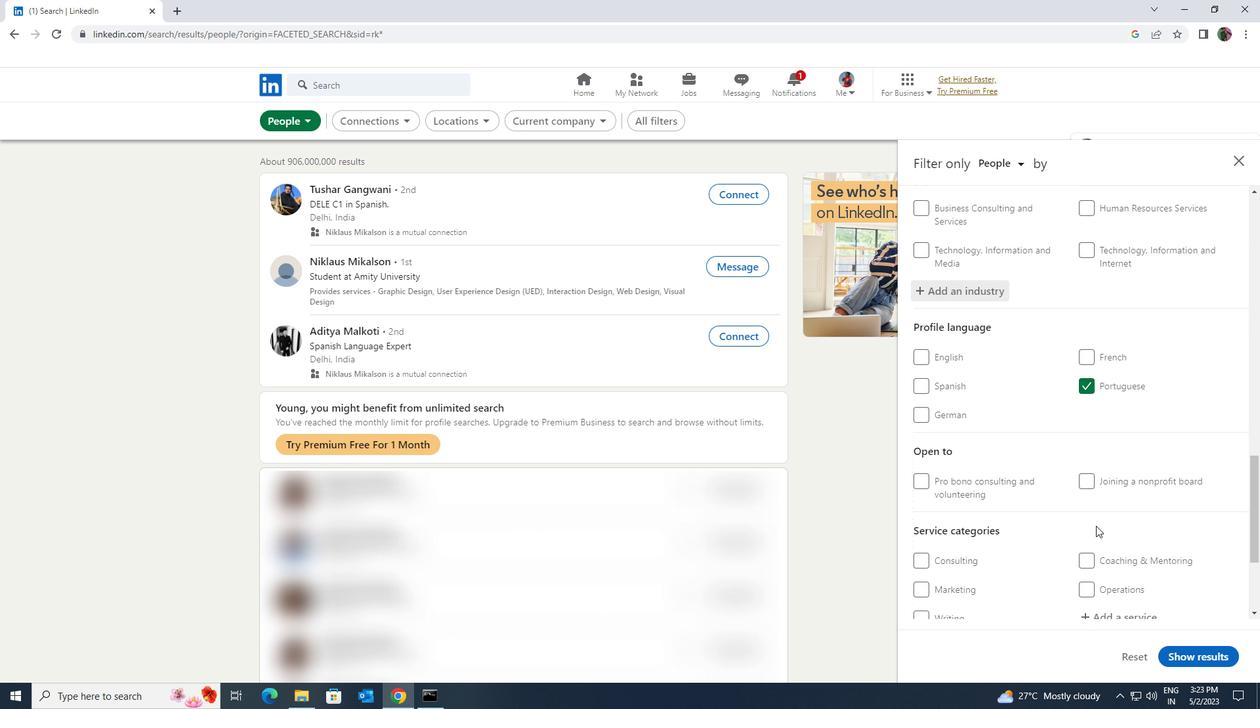 
Action: Mouse moved to (1102, 482)
Screenshot: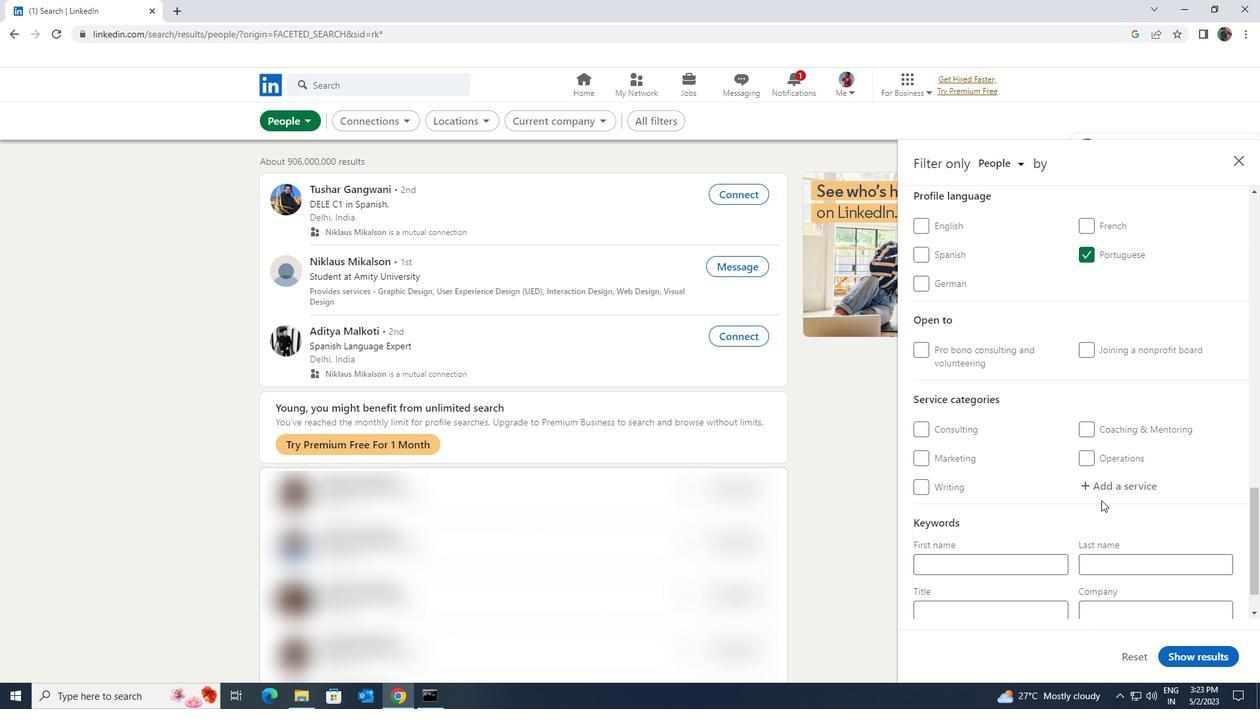 
Action: Mouse pressed left at (1102, 482)
Screenshot: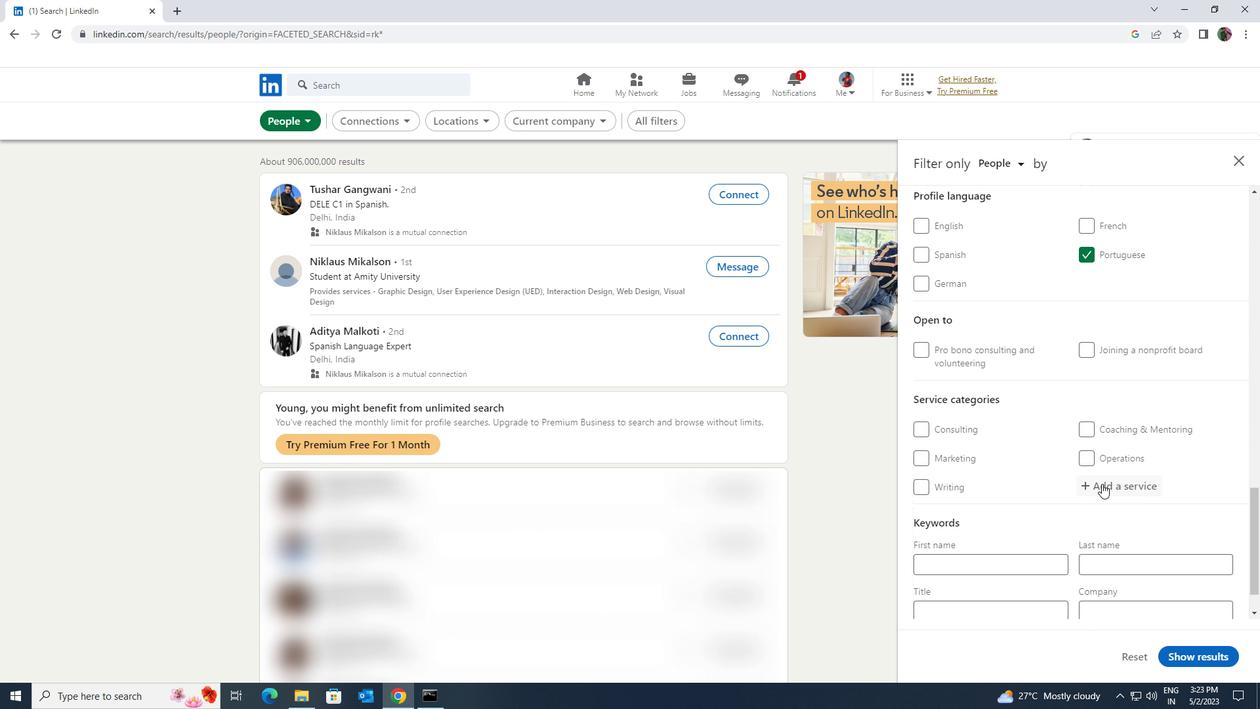 
Action: Key pressed <Key.shift>LABOR<Key.space>AND<Key.space>
Screenshot: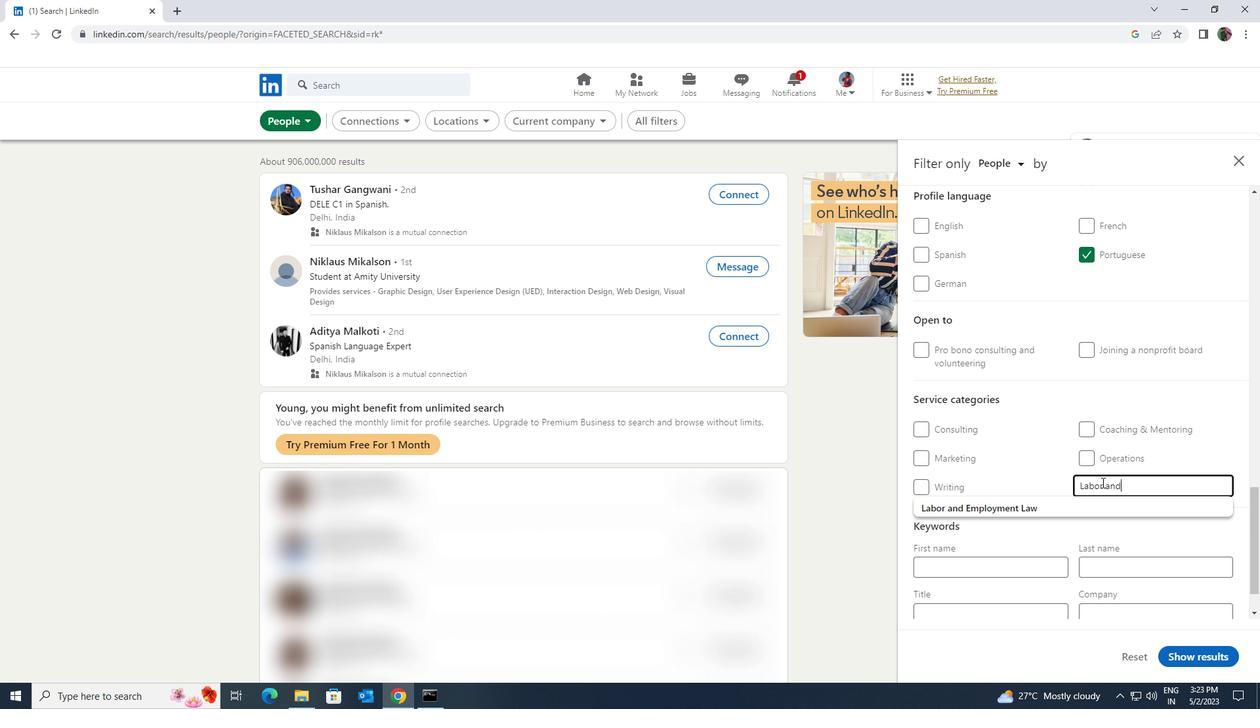 
Action: Mouse moved to (1088, 504)
Screenshot: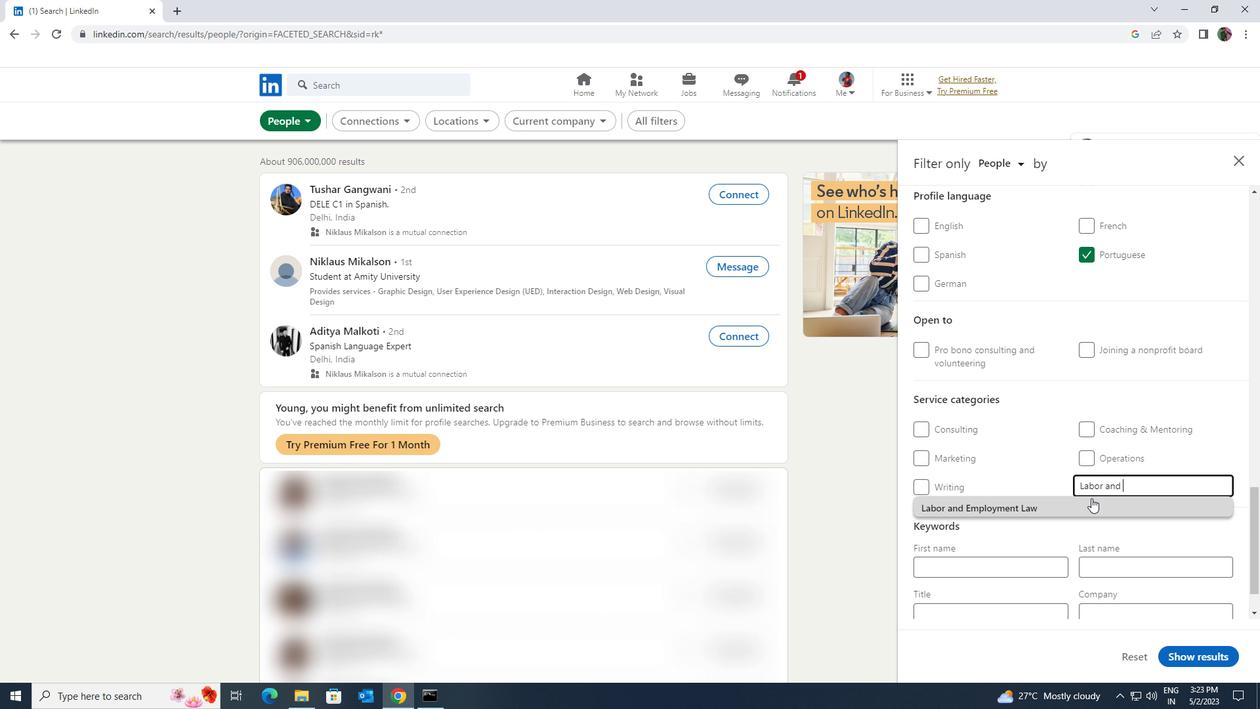 
Action: Mouse pressed left at (1088, 504)
Screenshot: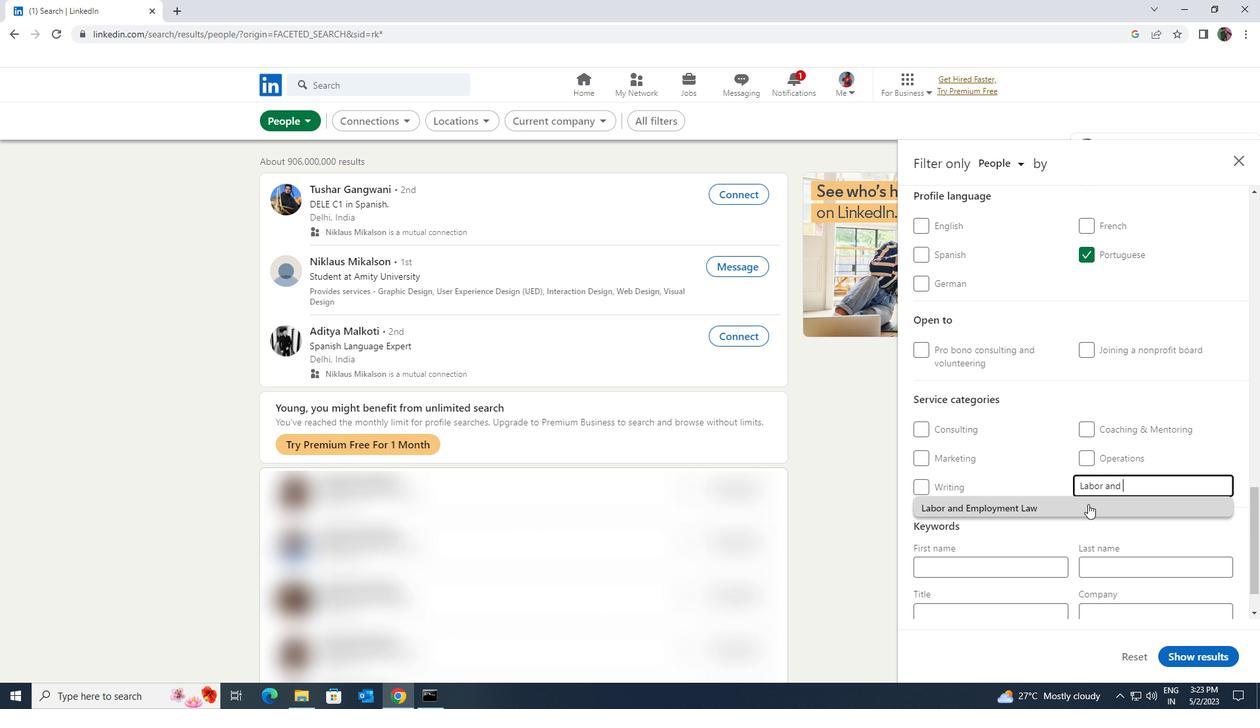 
Action: Mouse moved to (1088, 504)
Screenshot: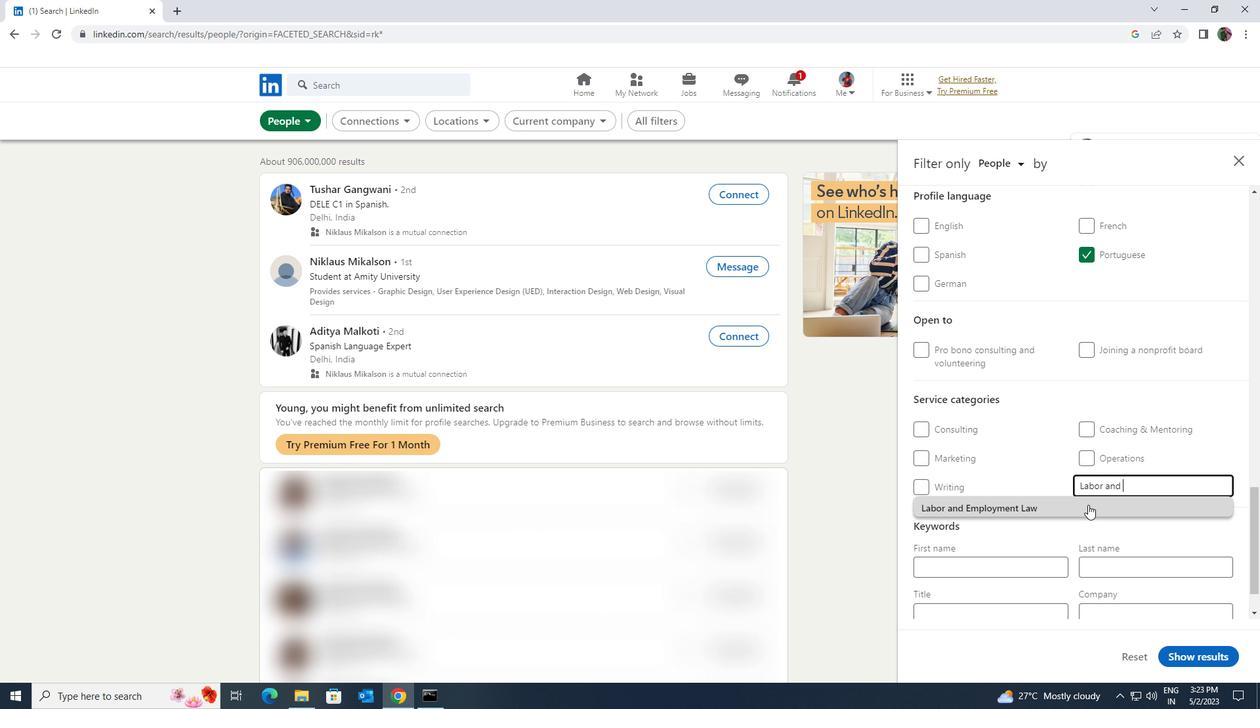 
Action: Mouse scrolled (1088, 504) with delta (0, 0)
Screenshot: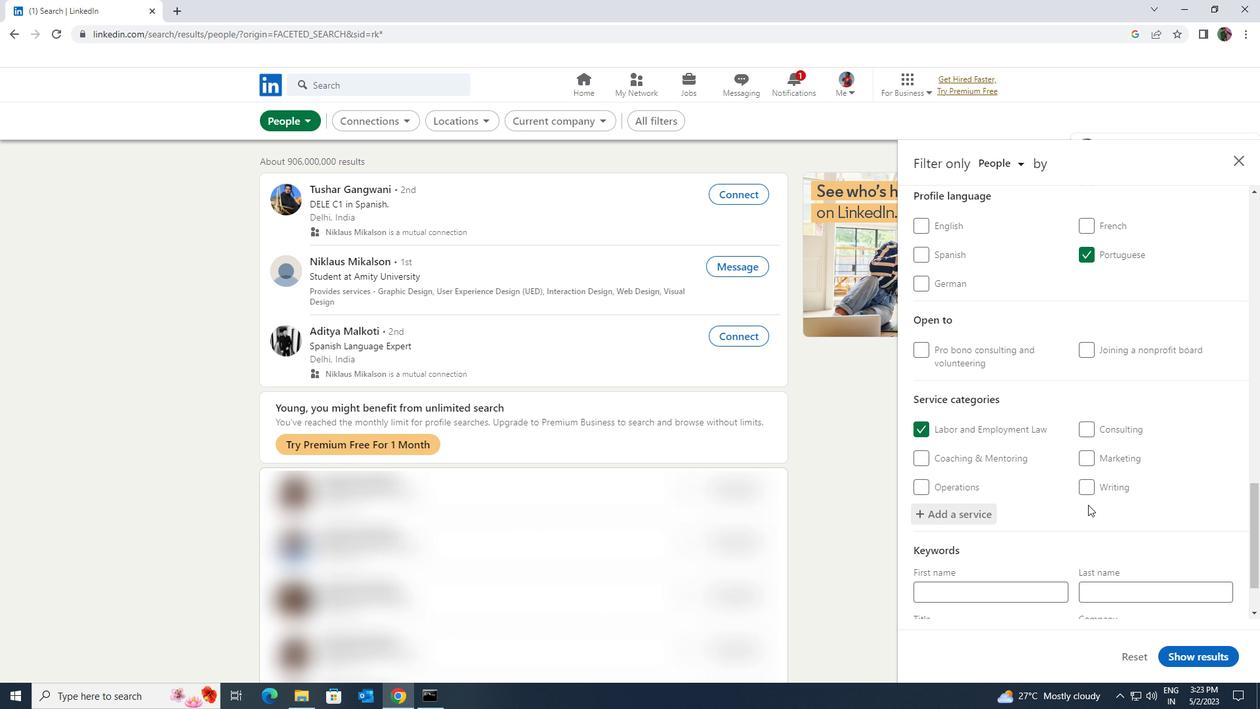 
Action: Mouse scrolled (1088, 504) with delta (0, 0)
Screenshot: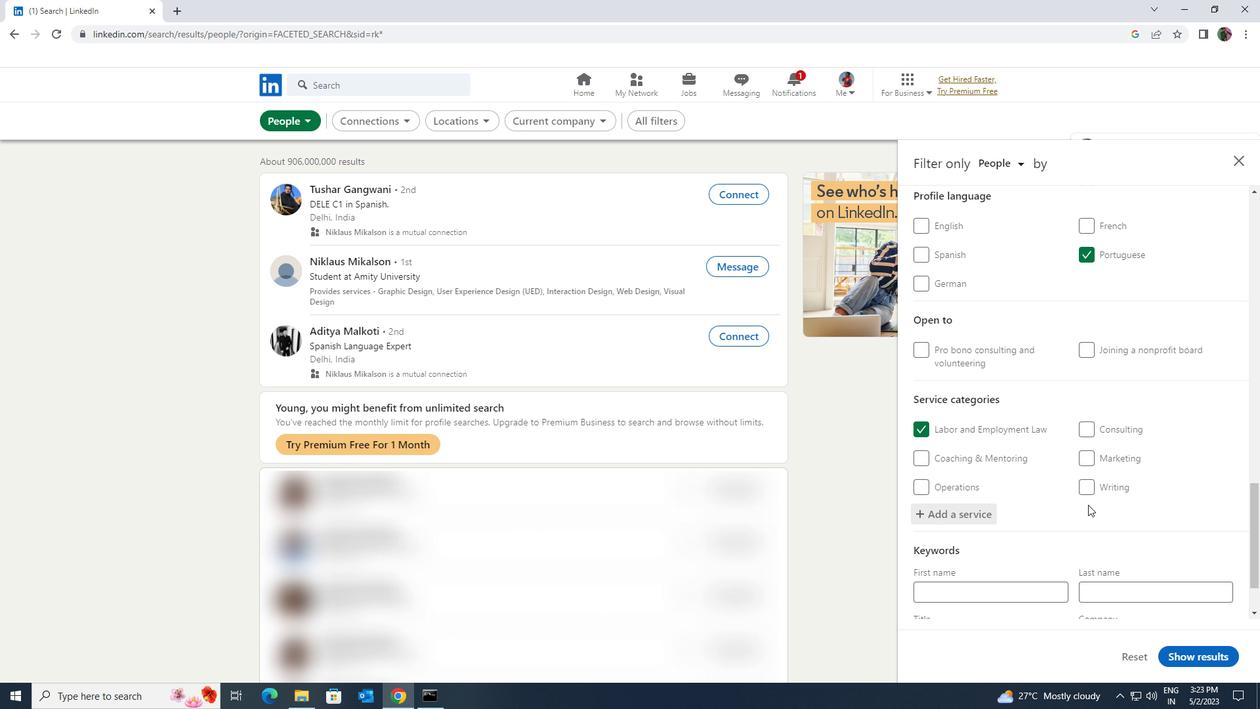 
Action: Mouse scrolled (1088, 504) with delta (0, 0)
Screenshot: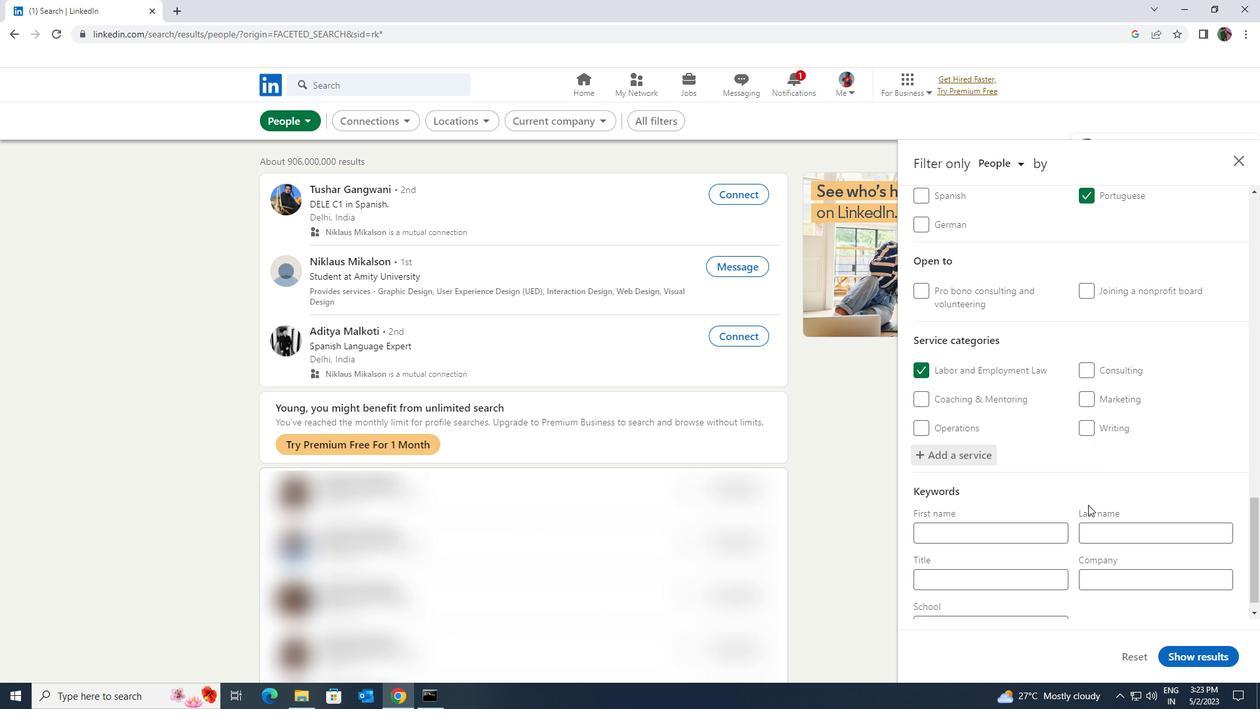 
Action: Mouse moved to (1061, 556)
Screenshot: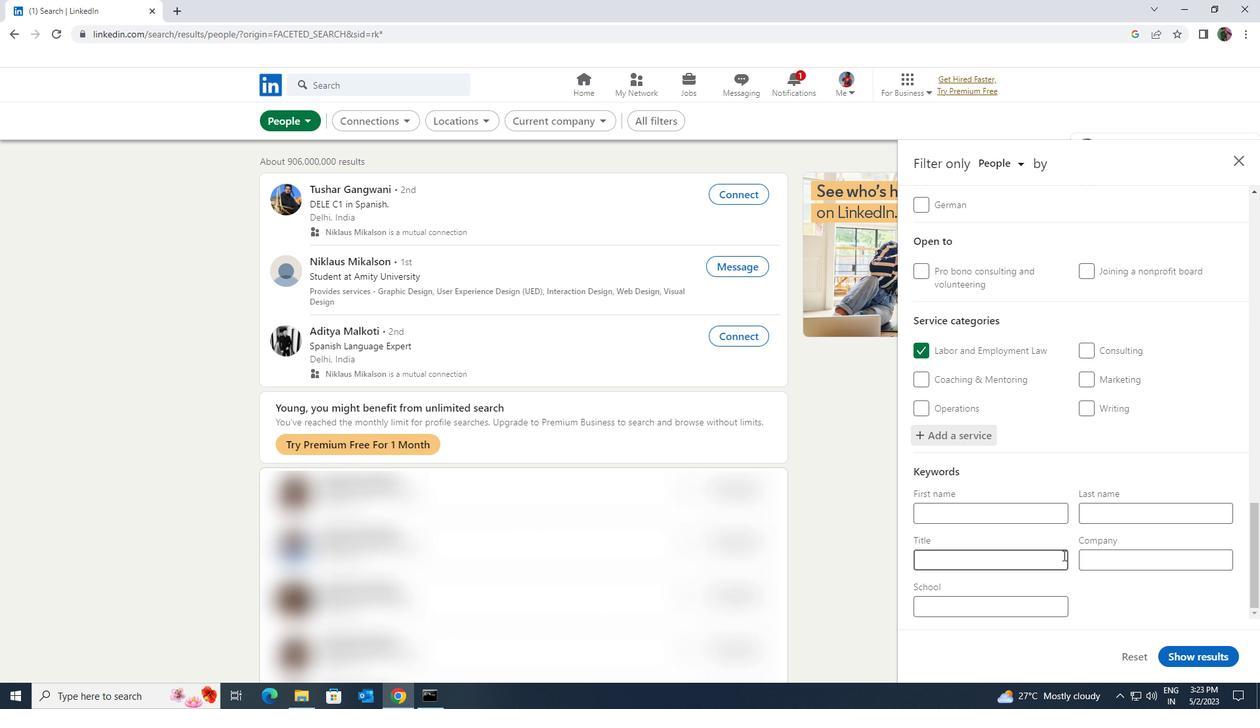 
Action: Mouse pressed left at (1061, 556)
Screenshot: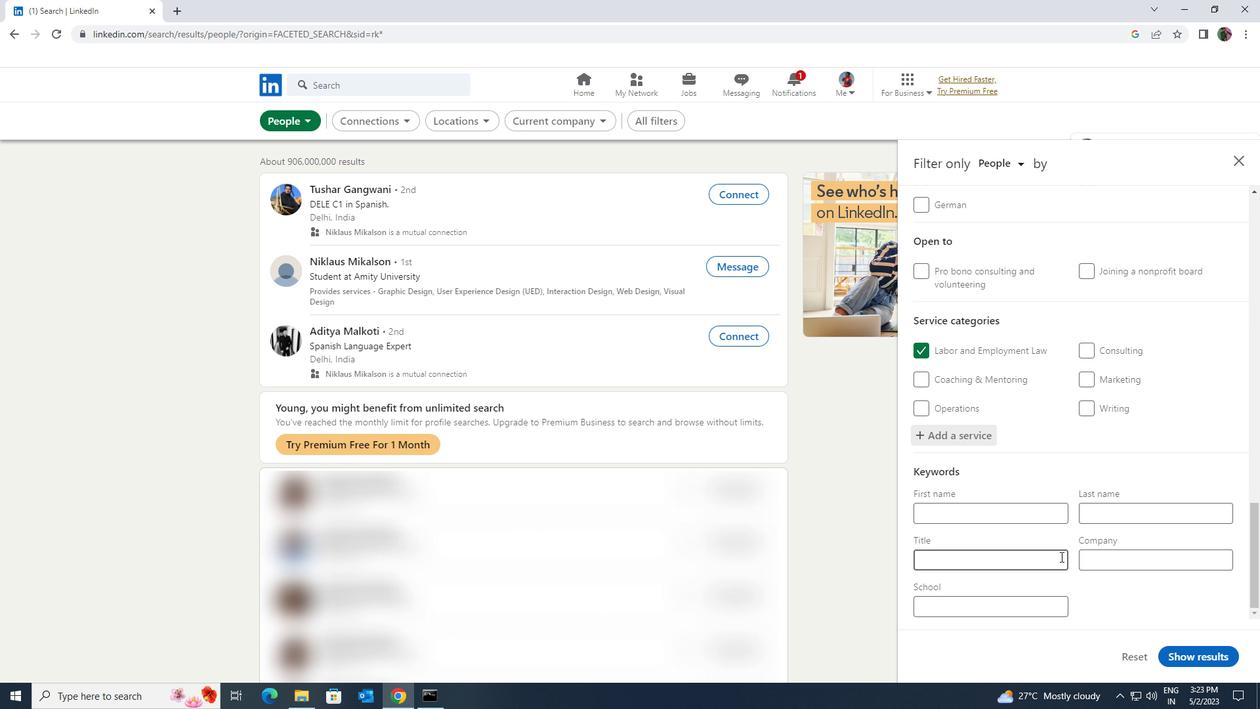 
Action: Key pressed <Key.shift>ARTIFICAL
Screenshot: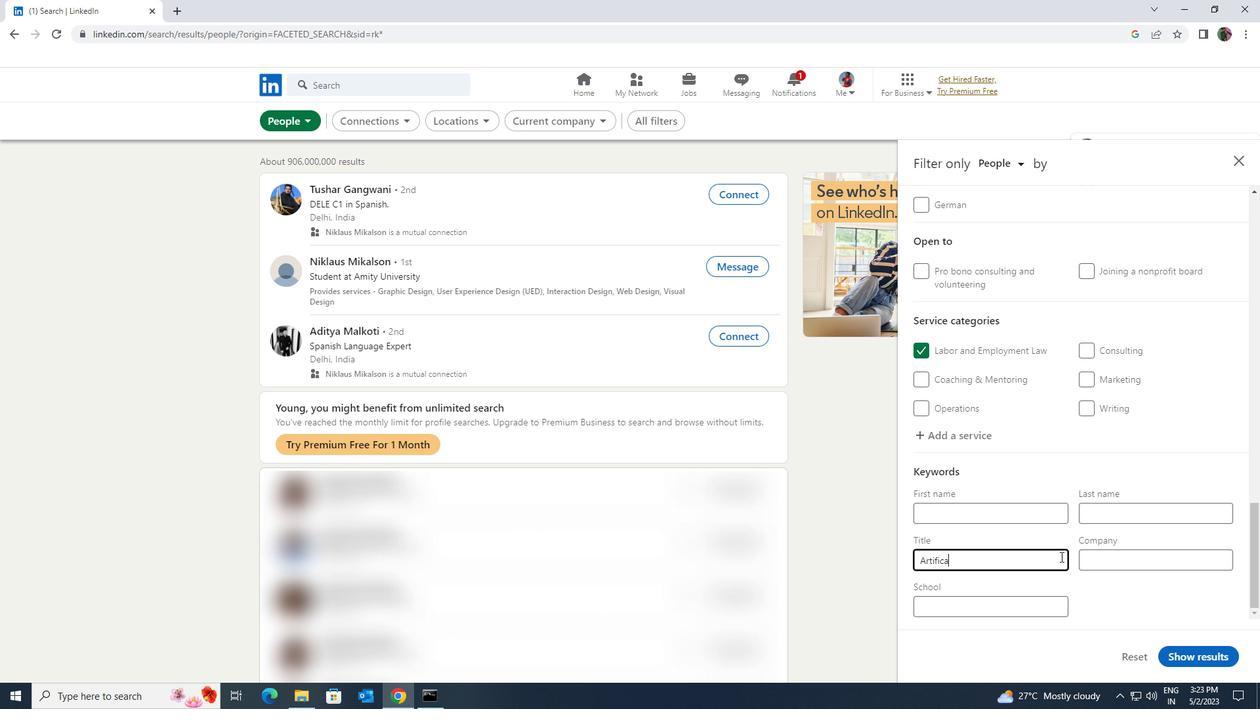 
Action: Mouse moved to (1182, 655)
Screenshot: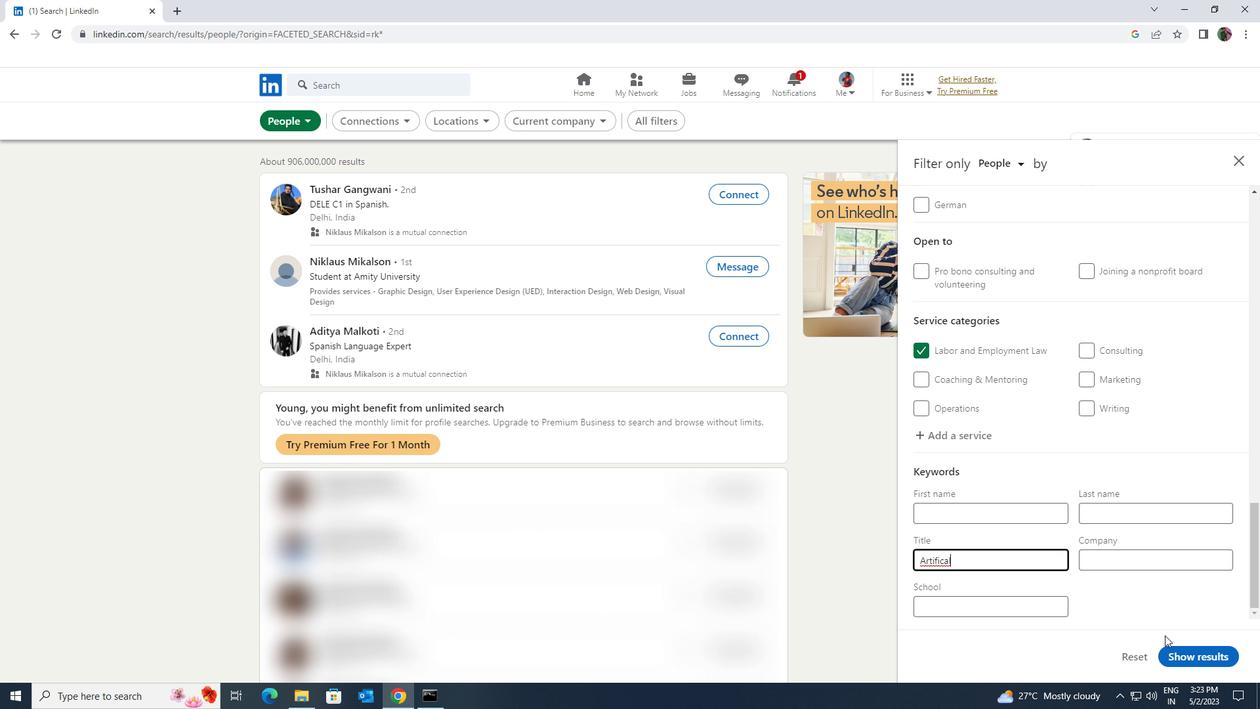 
Action: Mouse pressed left at (1182, 655)
Screenshot: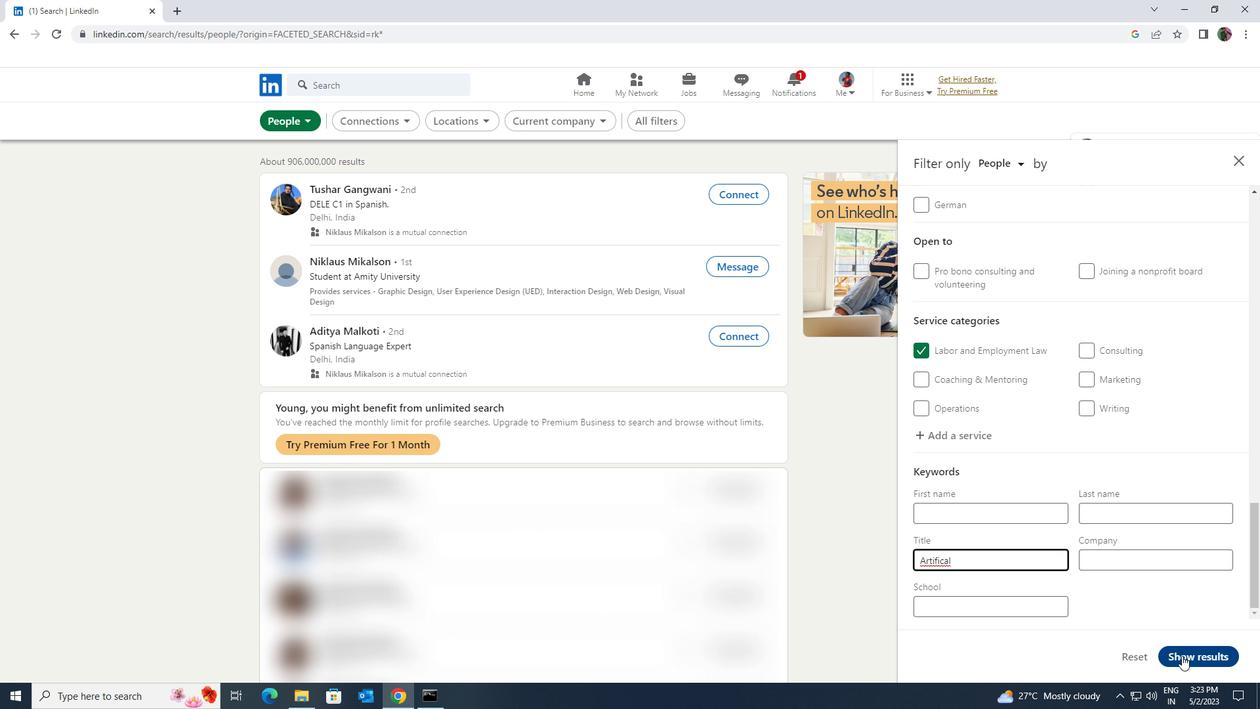 
